 Task: Find a flat in Mindelo, Cape Verde, for 4 guests from July 10 to July 25, with Wifi, Gym, 2 bedrooms, 3 beds, 2 bathrooms, and self check-in, within a price range of 12000 to 25000.
Action: Mouse moved to (493, 105)
Screenshot: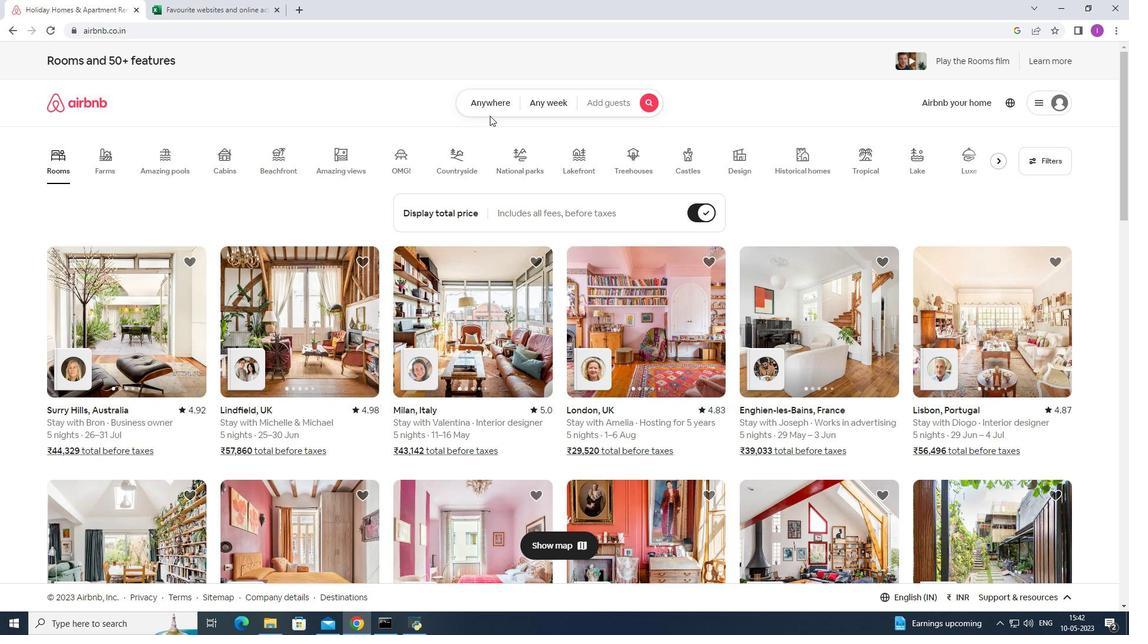 
Action: Mouse pressed left at (493, 105)
Screenshot: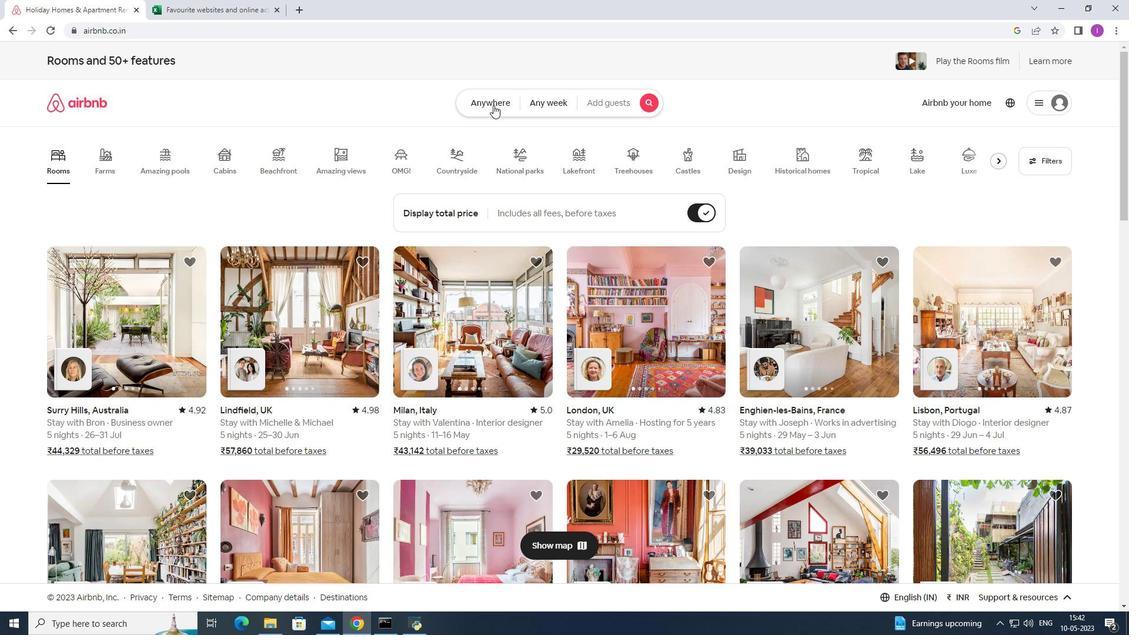 
Action: Mouse moved to (391, 150)
Screenshot: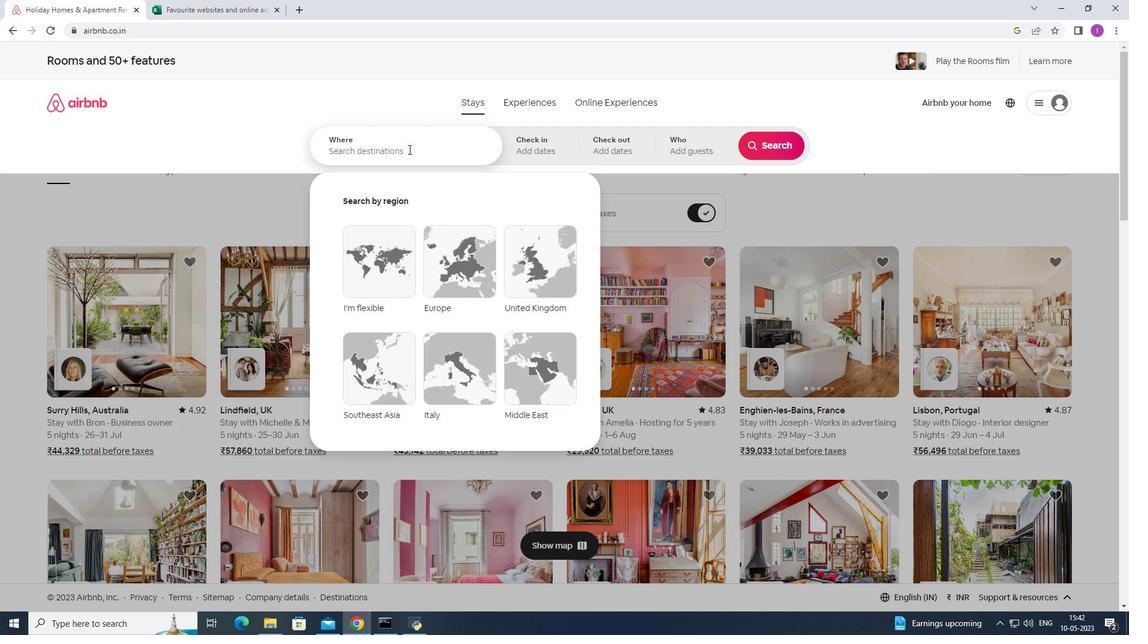 
Action: Mouse pressed left at (391, 150)
Screenshot: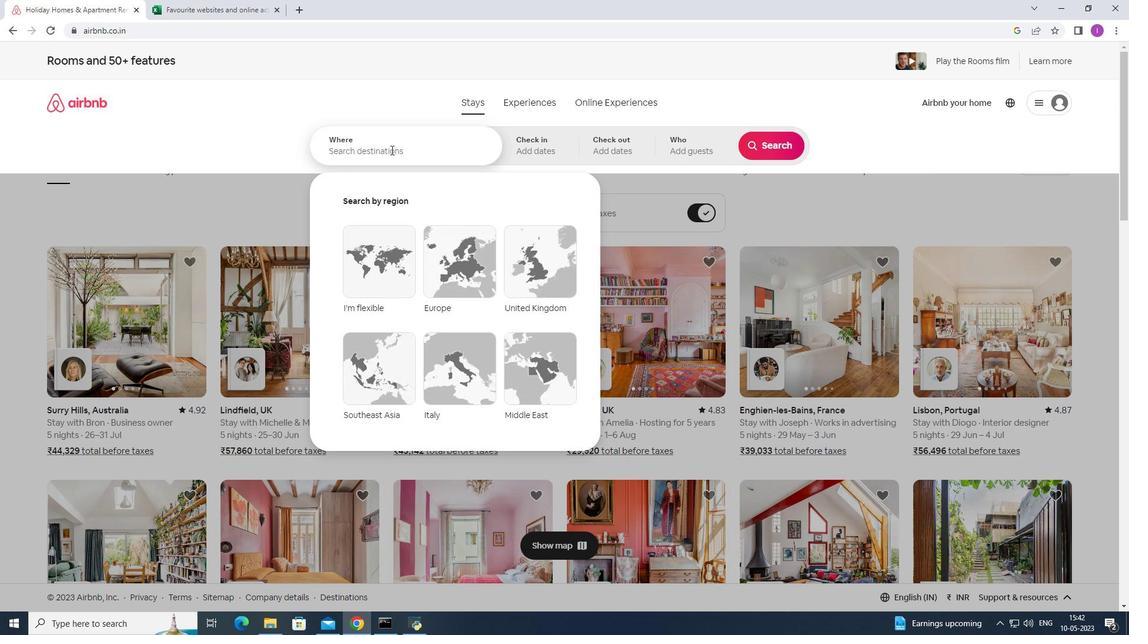 
Action: Mouse moved to (367, 138)
Screenshot: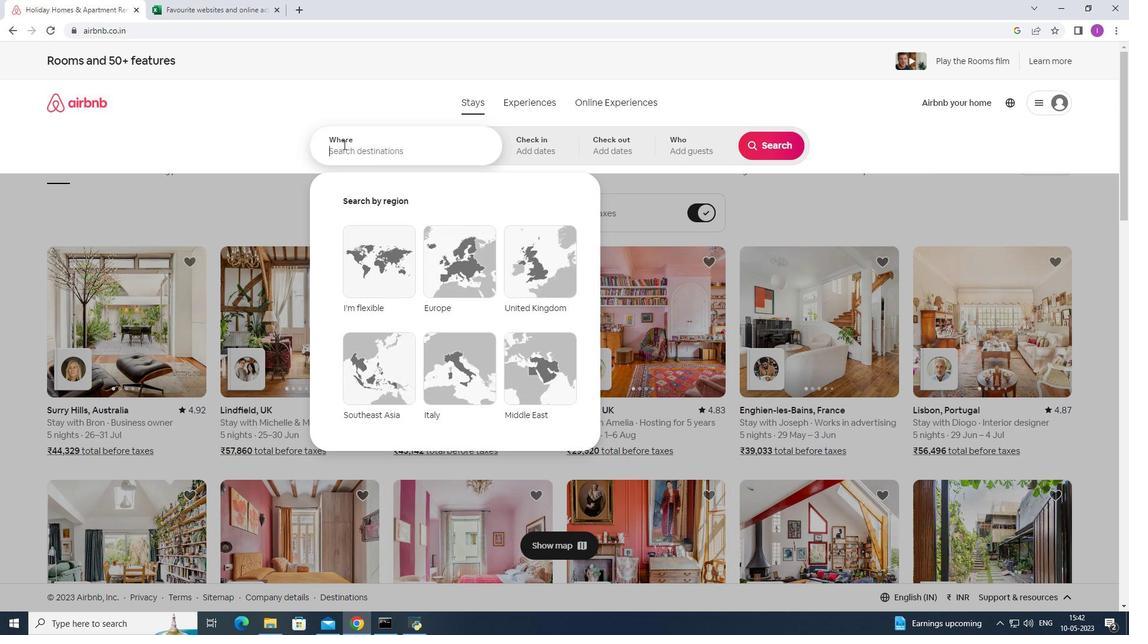 
Action: Mouse pressed left at (367, 138)
Screenshot: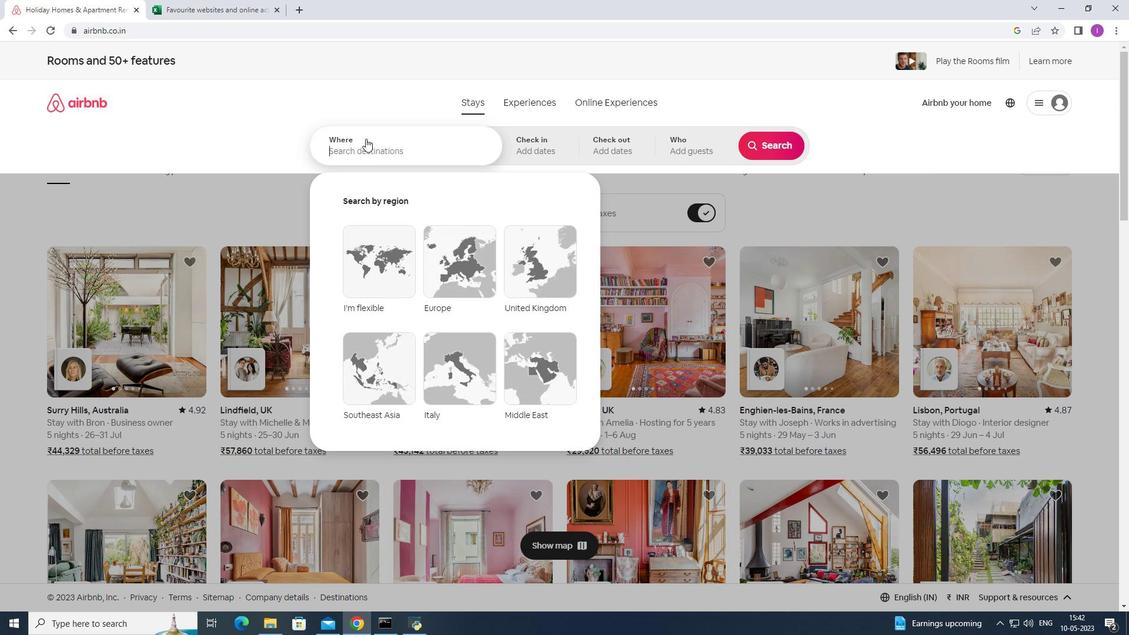 
Action: Key pressed <Key.shift>
Screenshot: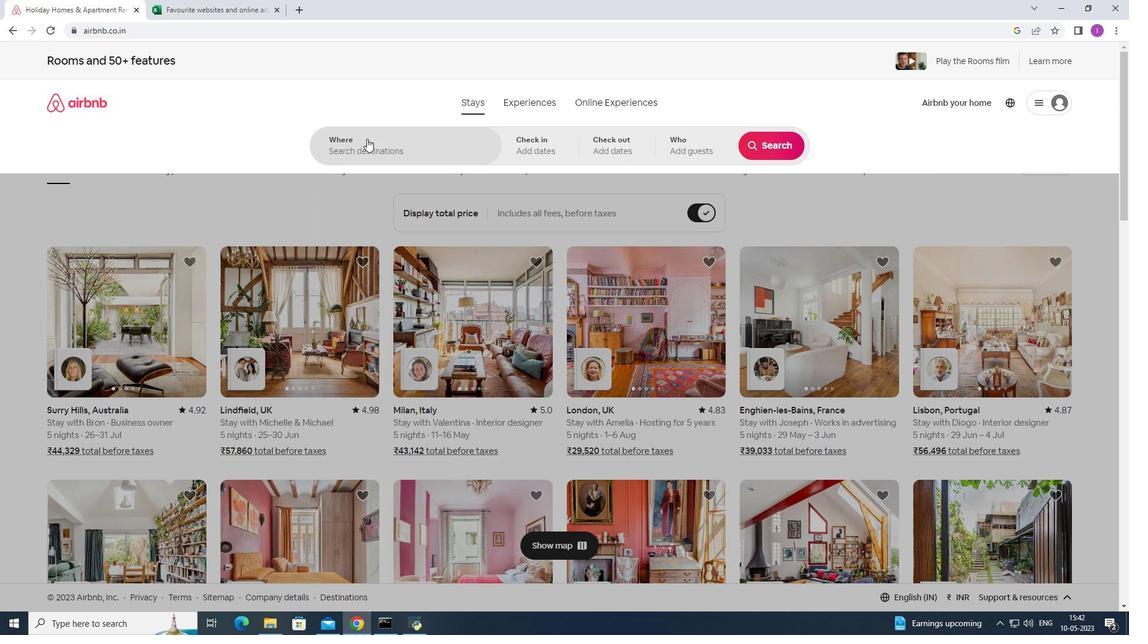 
Action: Mouse moved to (348, 161)
Screenshot: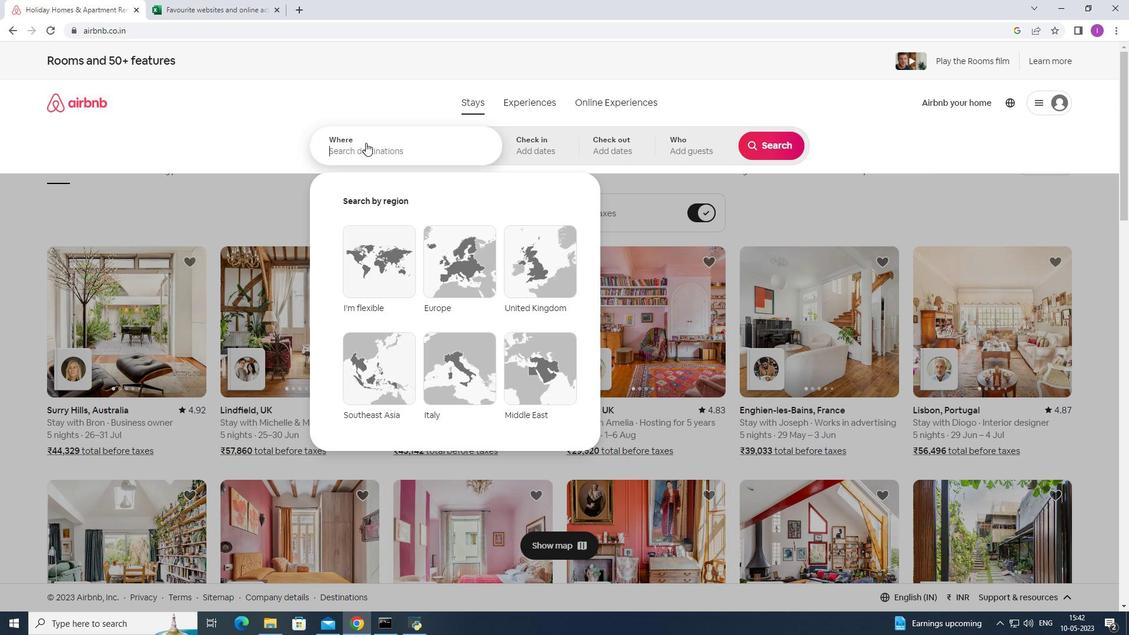 
Action: Key pressed <Key.shift>
Screenshot: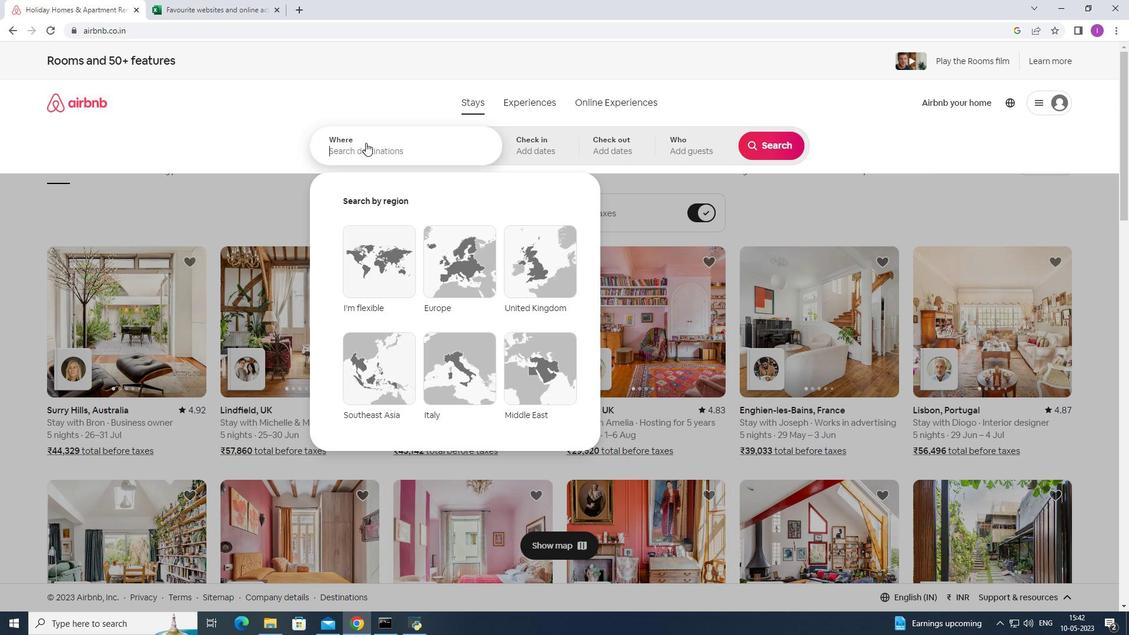 
Action: Mouse moved to (347, 163)
Screenshot: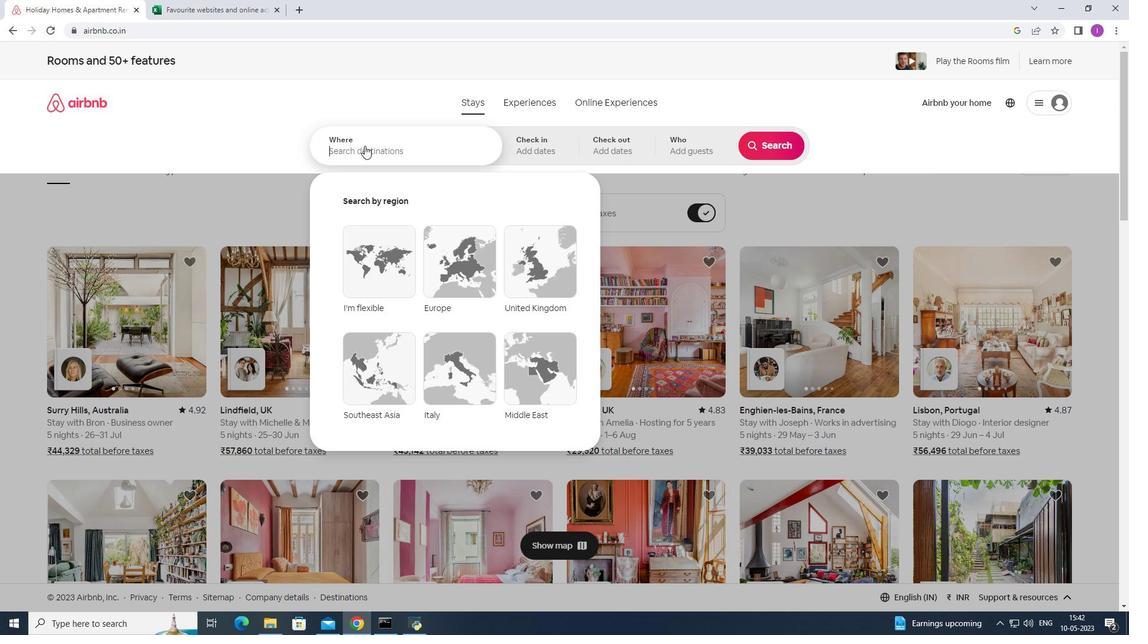 
Action: Key pressed <Key.shift>
Screenshot: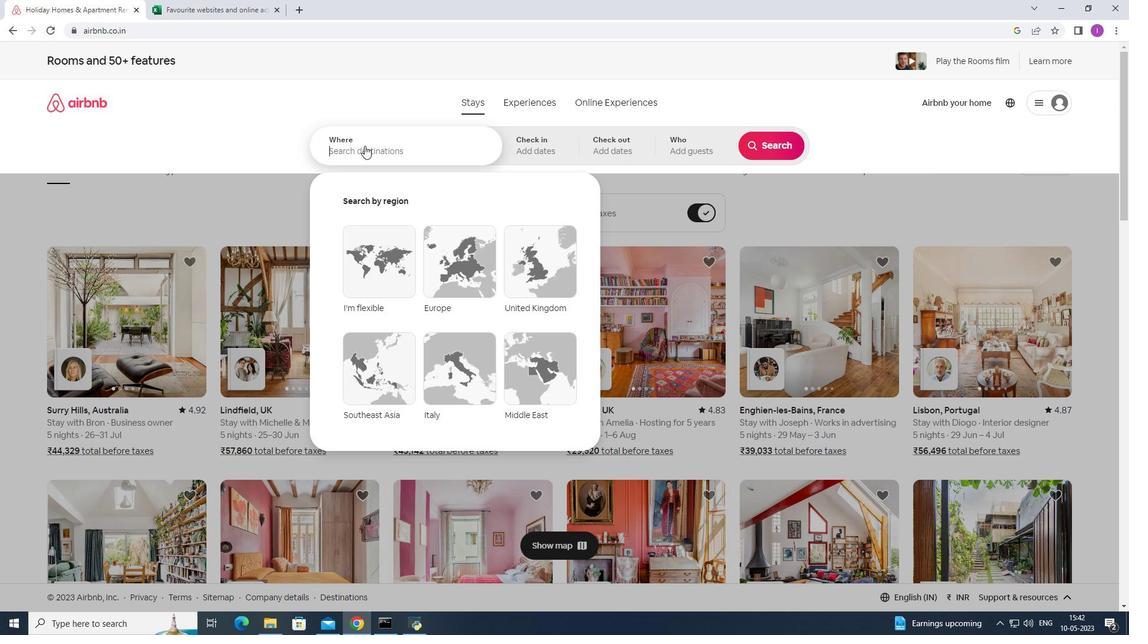 
Action: Mouse moved to (346, 164)
Screenshot: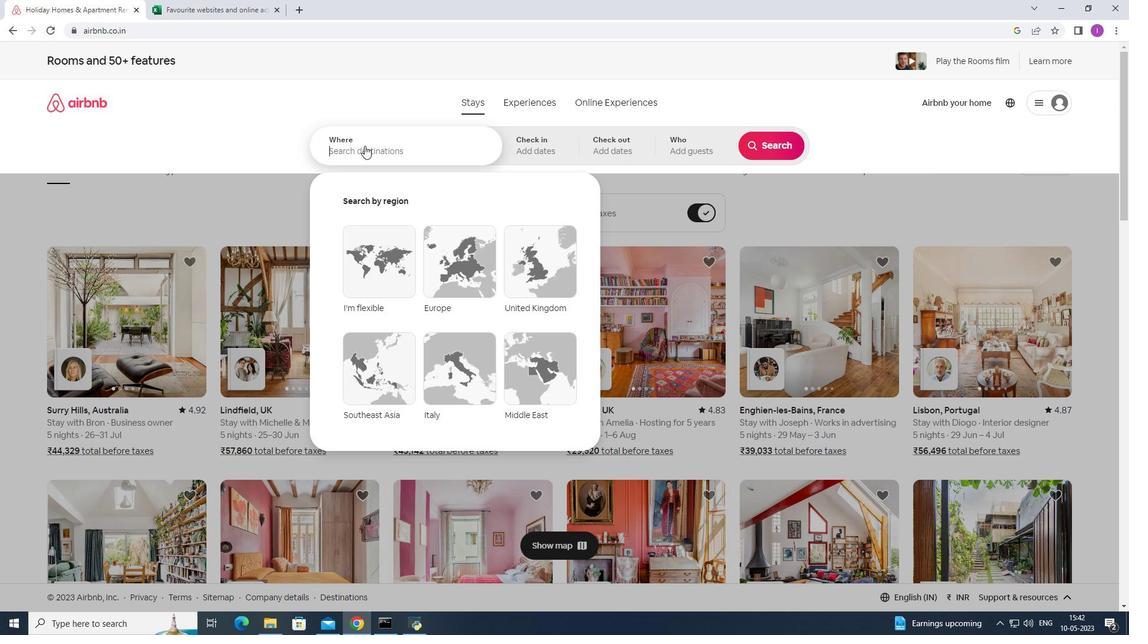 
Action: Key pressed <Key.shift><Key.shift><Key.shift><Key.shift><Key.shift><Key.shift><Key.shift><Key.shift><Key.shift><Key.shift><Key.shift><Key.shift><Key.shift><Key.shift><Key.shift><Key.shift><Key.shift><Key.shift><Key.shift><Key.shift><Key.shift>Mindelo,<Key.shift><Key.shift><Key.shift><Key.shift><Key.shift><Key.shift><Key.shift><Key.shift><Key.shift><Key.shift>Cao
Screenshot: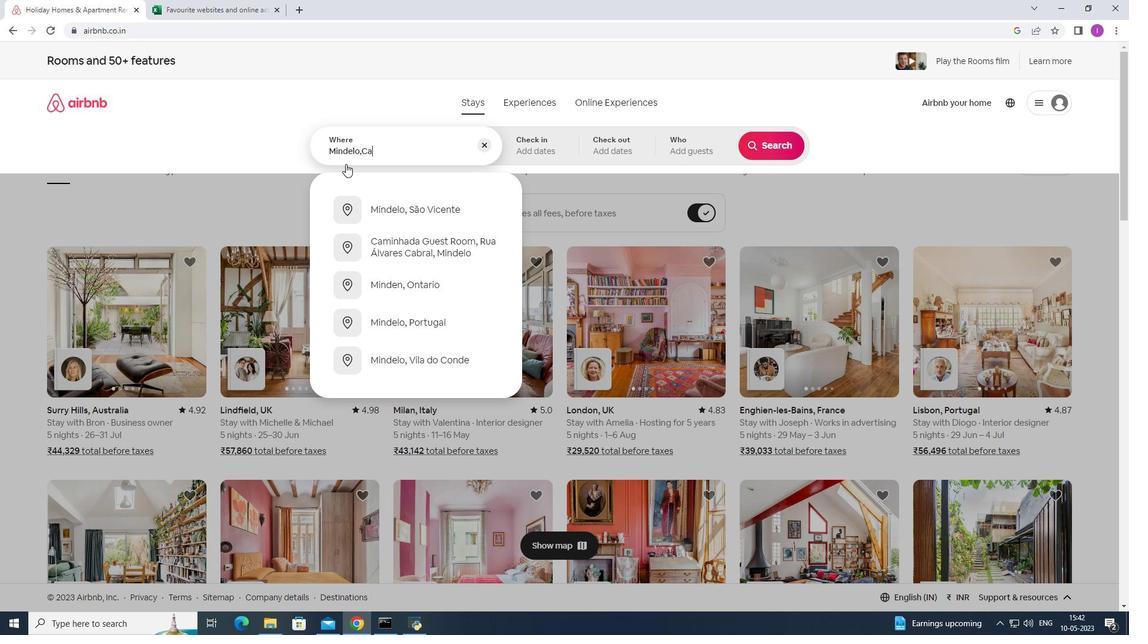 
Action: Mouse moved to (351, 167)
Screenshot: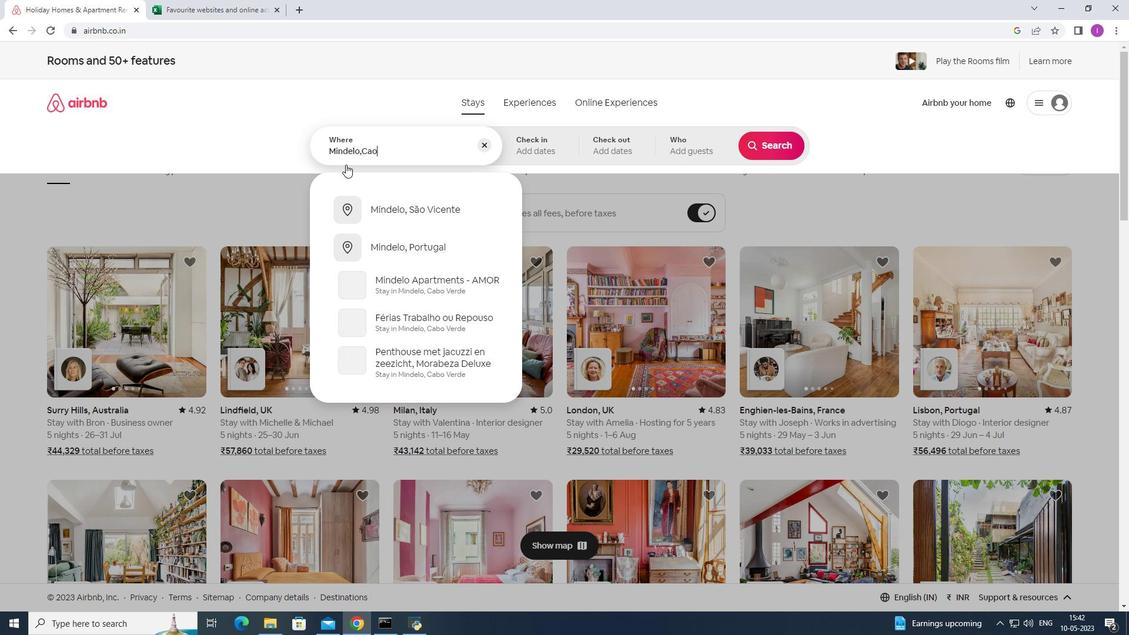 
Action: Key pressed pe<Key.backspace><Key.backspace><Key.backspace>pe<Key.space><Key.shift>Vere
Screenshot: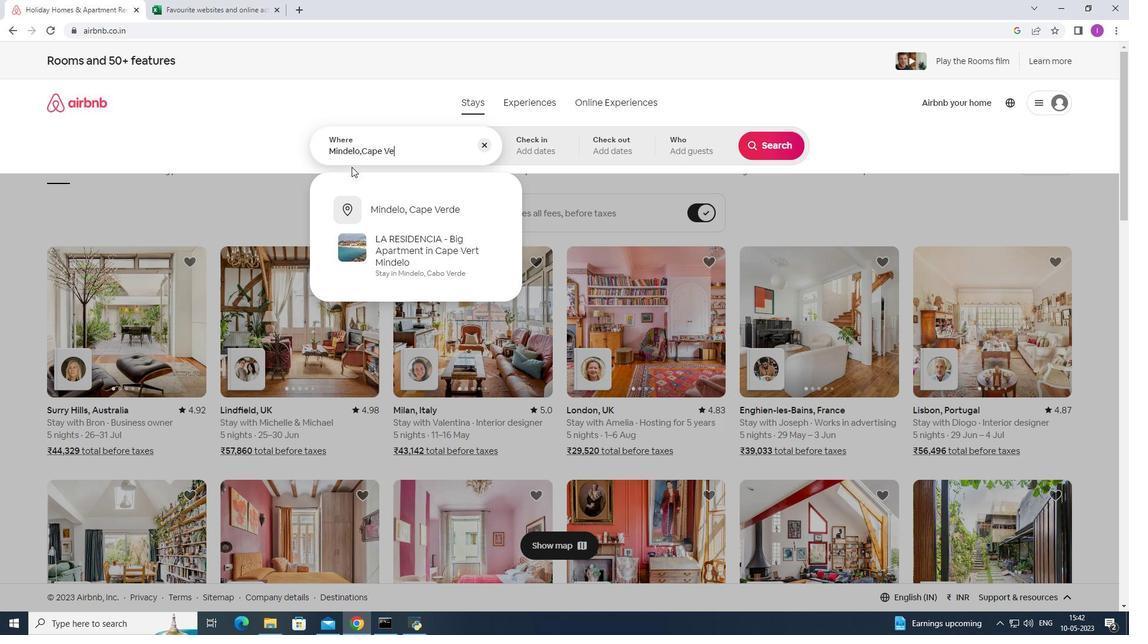 
Action: Mouse moved to (500, 209)
Screenshot: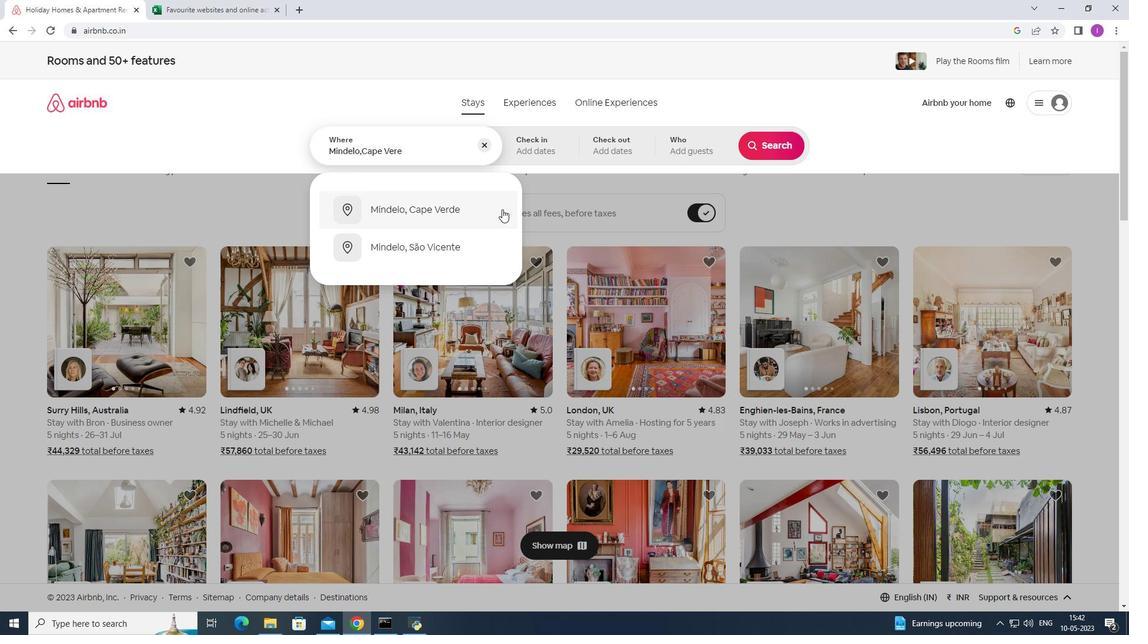 
Action: Mouse pressed left at (500, 209)
Screenshot: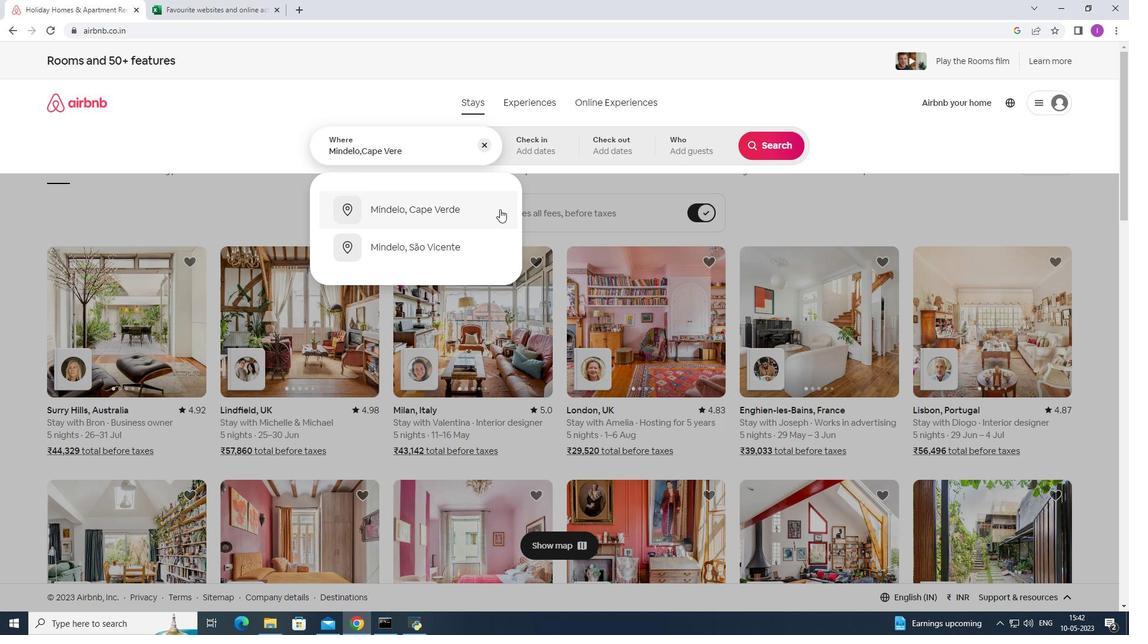 
Action: Mouse moved to (779, 237)
Screenshot: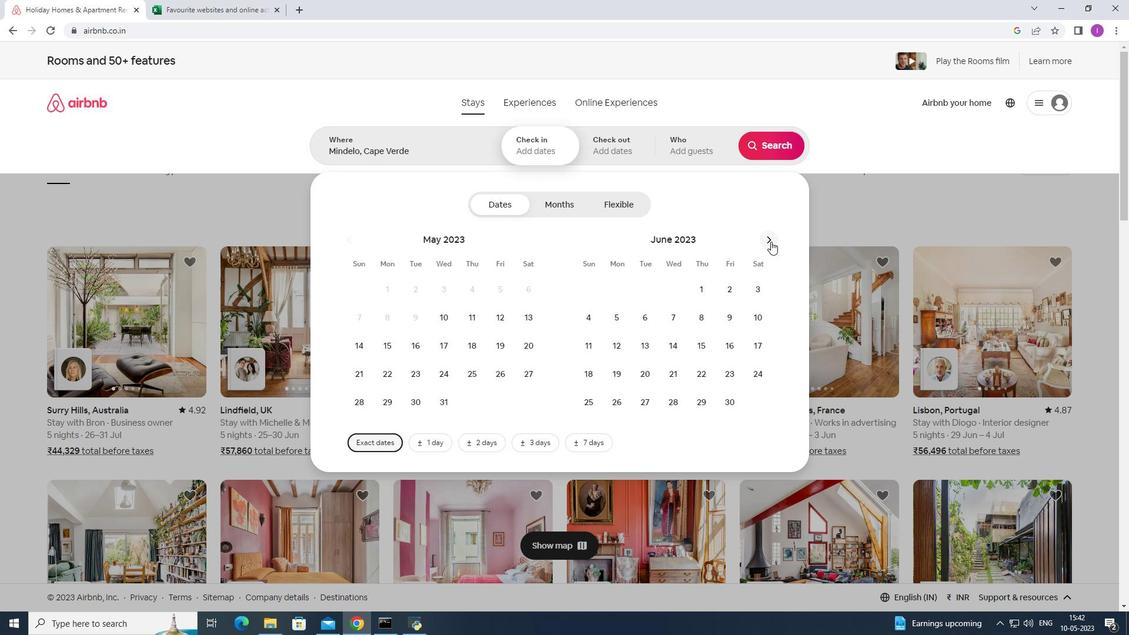
Action: Mouse pressed left at (779, 237)
Screenshot: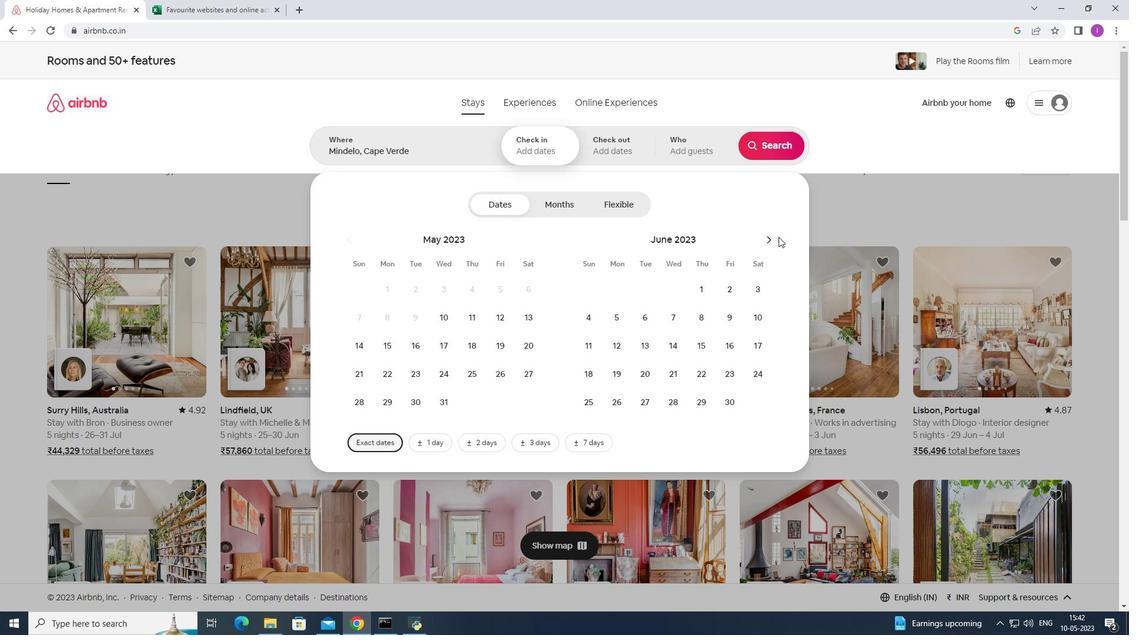 
Action: Mouse pressed left at (779, 237)
Screenshot: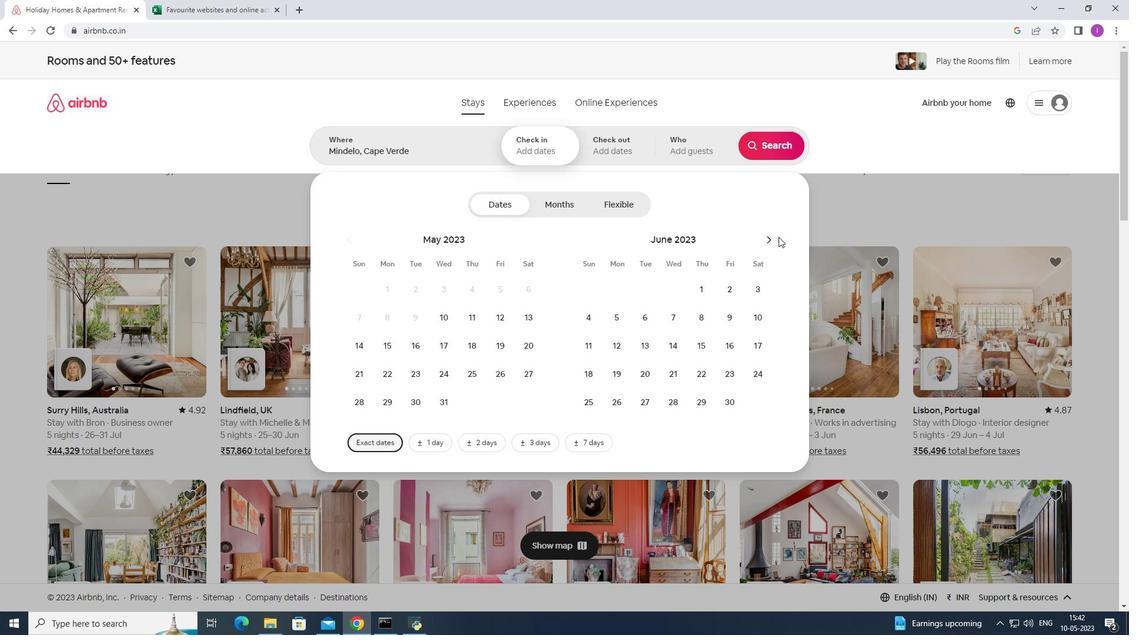 
Action: Mouse moved to (773, 241)
Screenshot: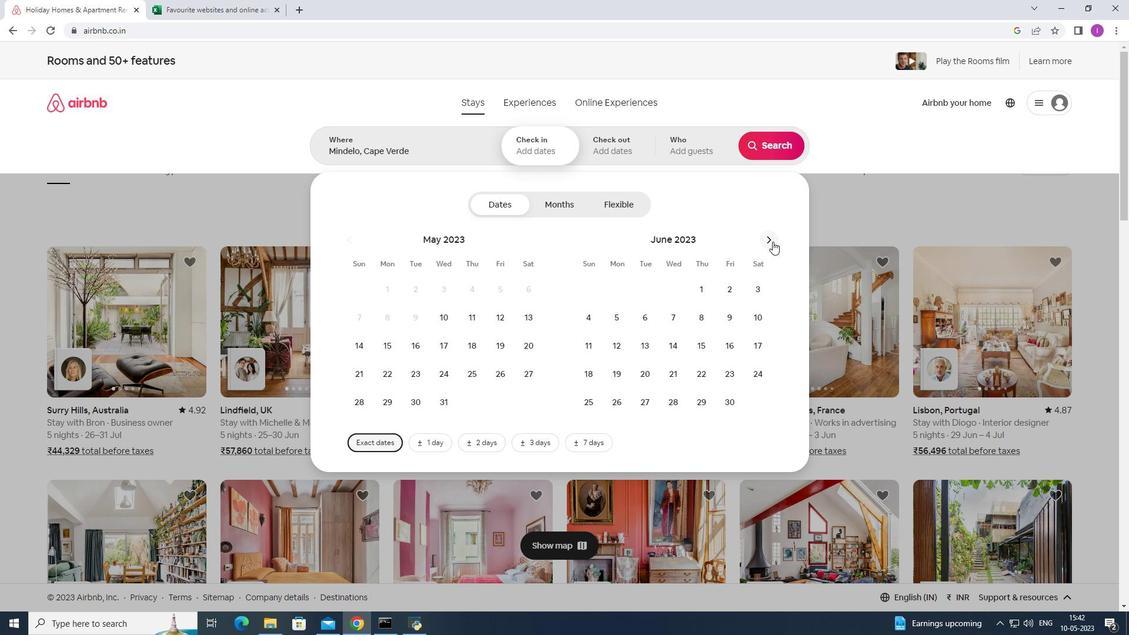 
Action: Mouse pressed left at (773, 241)
Screenshot: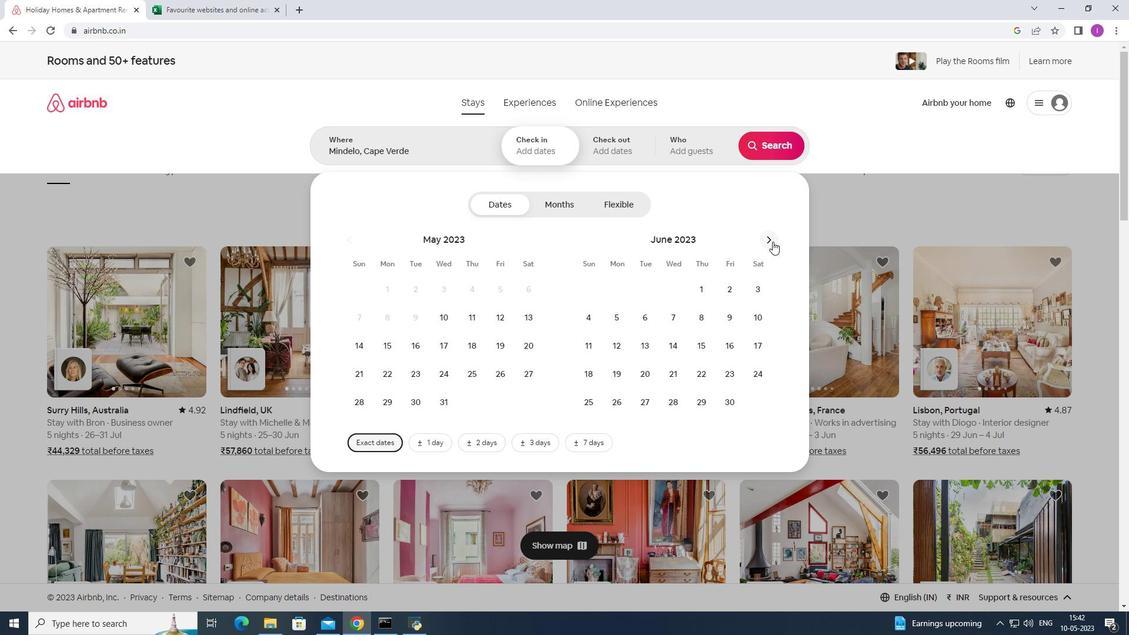 
Action: Mouse moved to (621, 348)
Screenshot: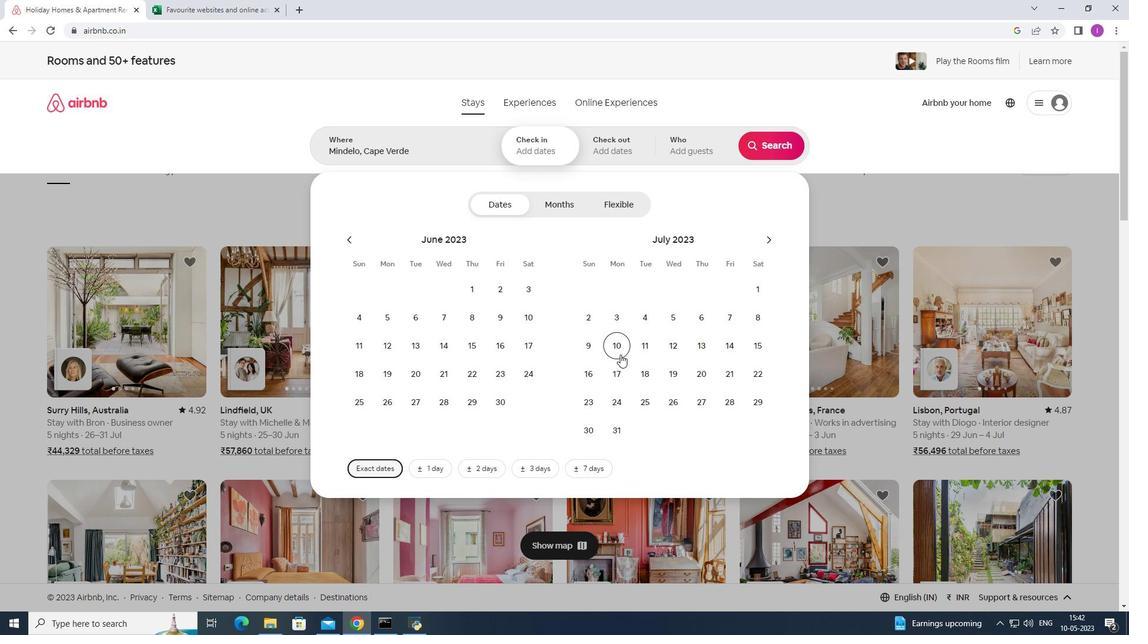 
Action: Mouse pressed left at (621, 348)
Screenshot: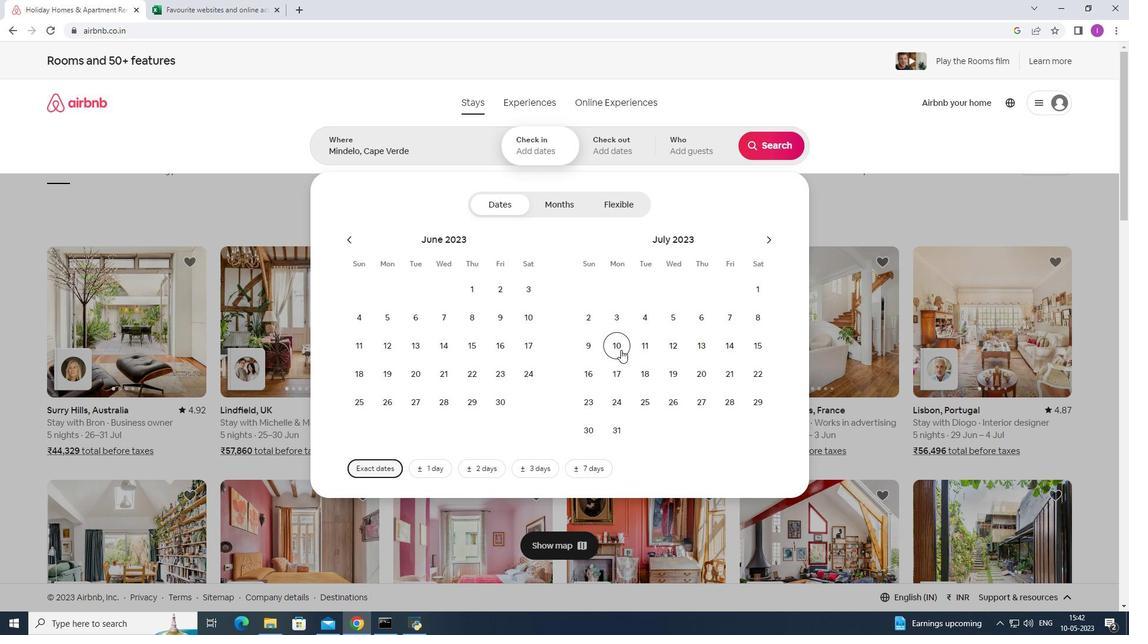 
Action: Mouse moved to (641, 406)
Screenshot: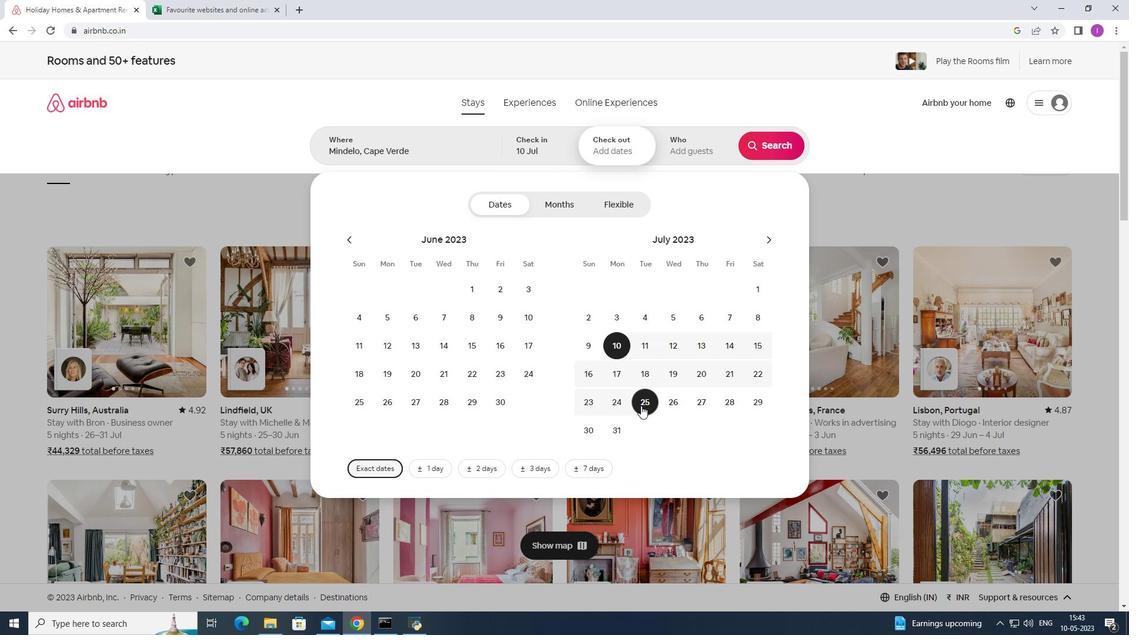 
Action: Mouse pressed left at (641, 406)
Screenshot: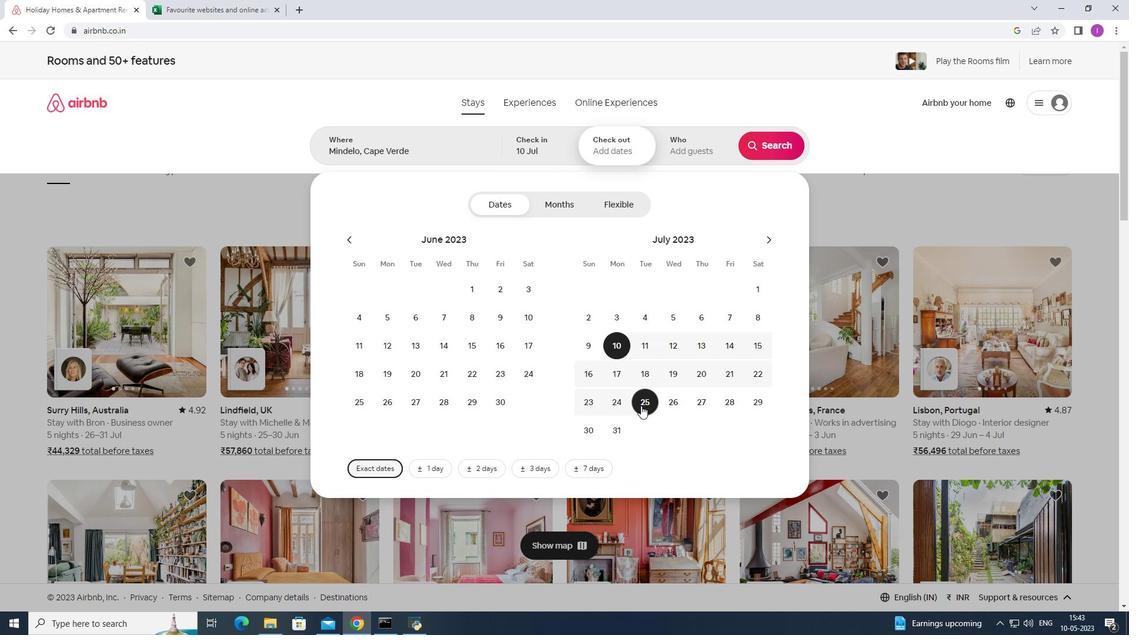 
Action: Mouse moved to (709, 155)
Screenshot: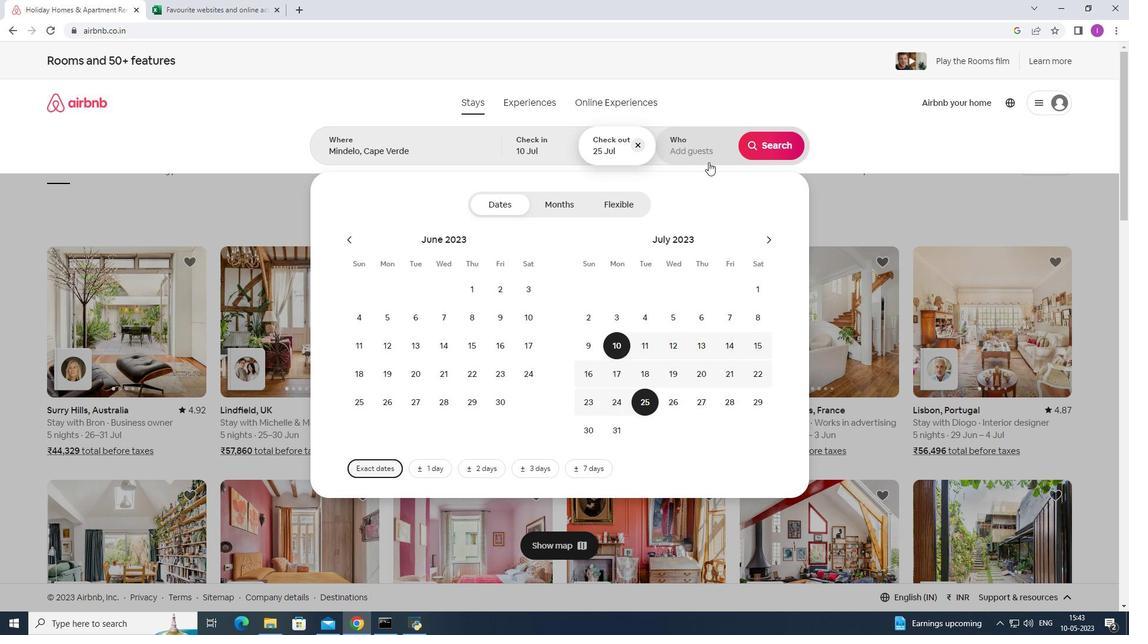 
Action: Mouse pressed left at (709, 155)
Screenshot: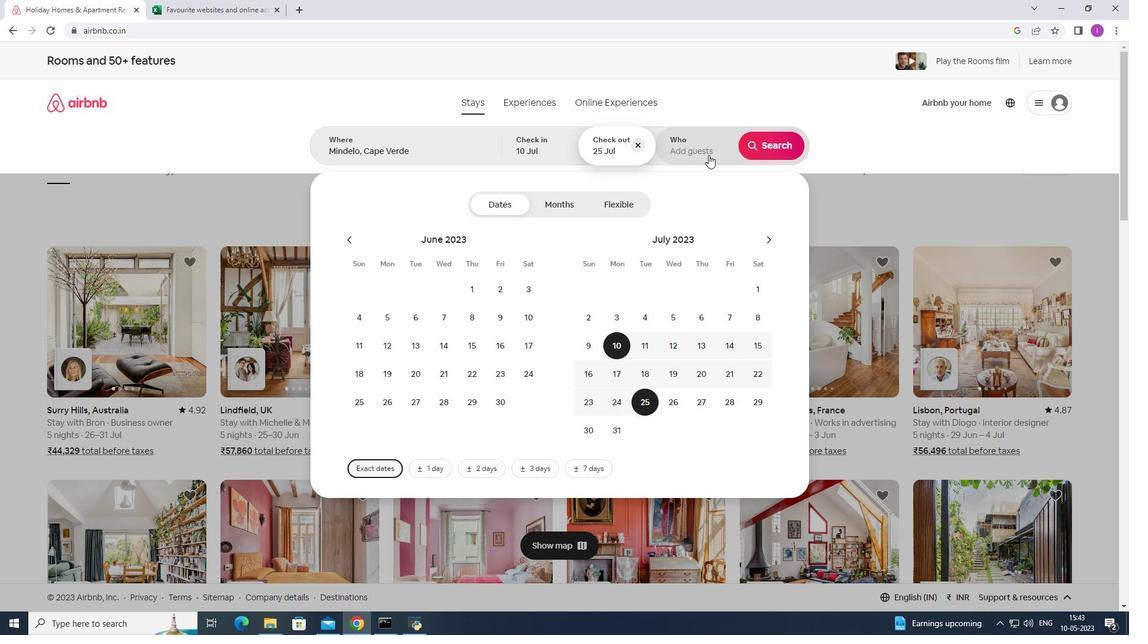 
Action: Mouse moved to (778, 209)
Screenshot: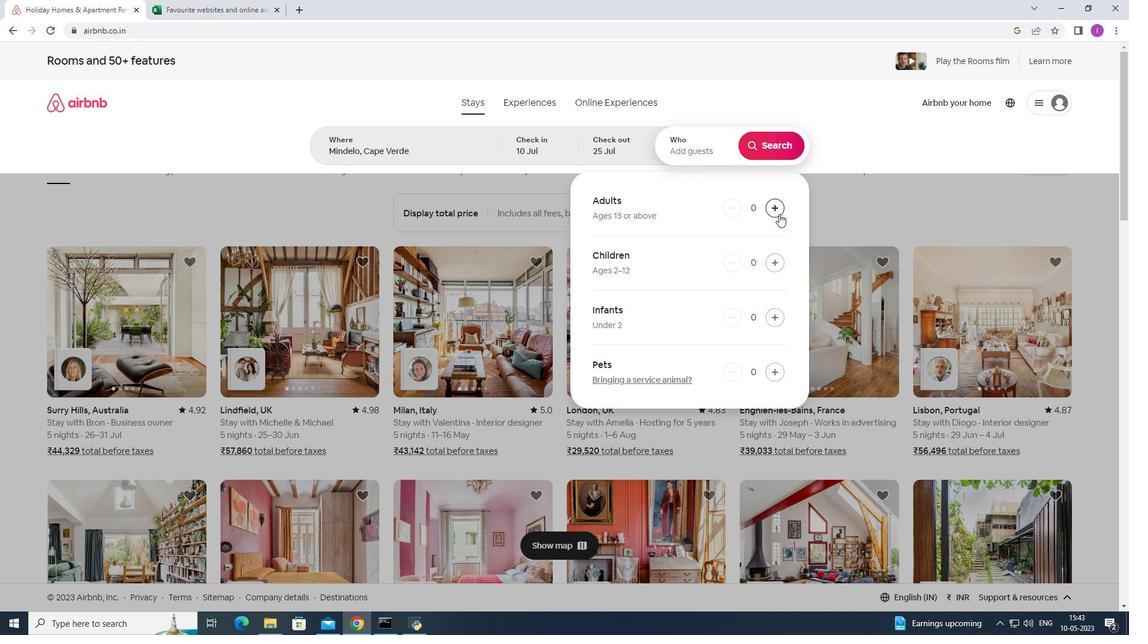 
Action: Mouse pressed left at (778, 209)
Screenshot: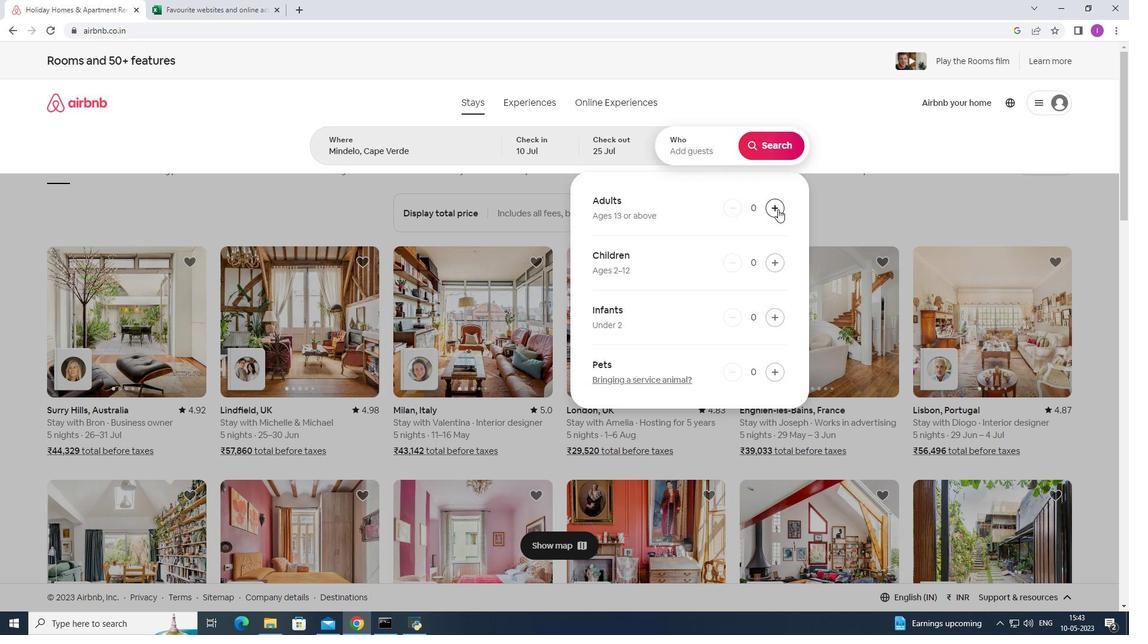 
Action: Mouse pressed left at (778, 209)
Screenshot: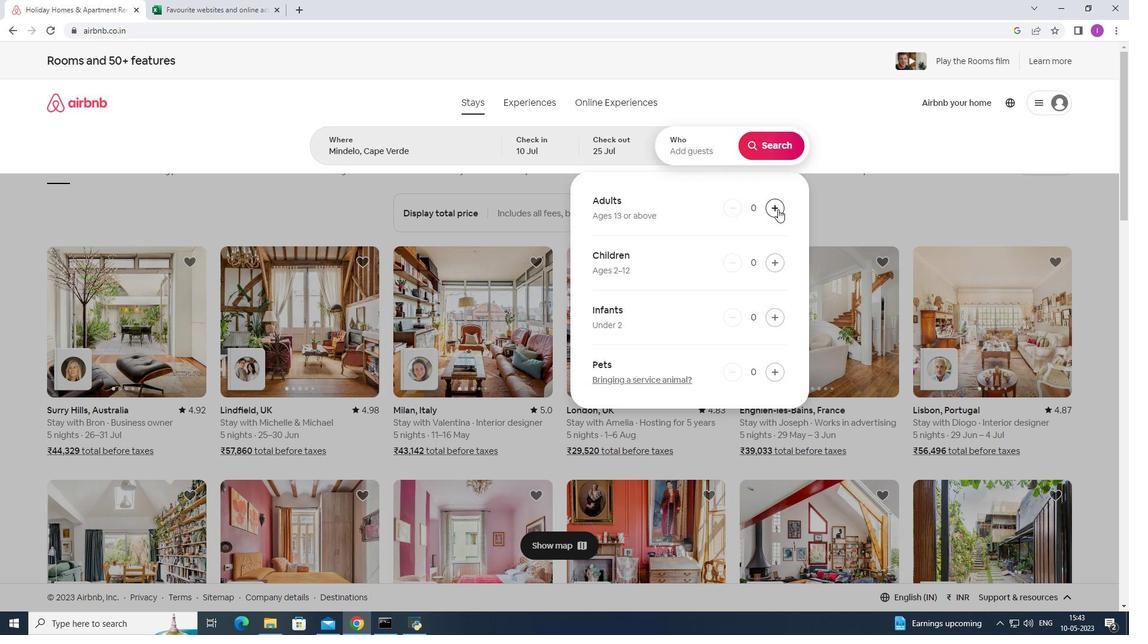 
Action: Mouse pressed left at (778, 209)
Screenshot: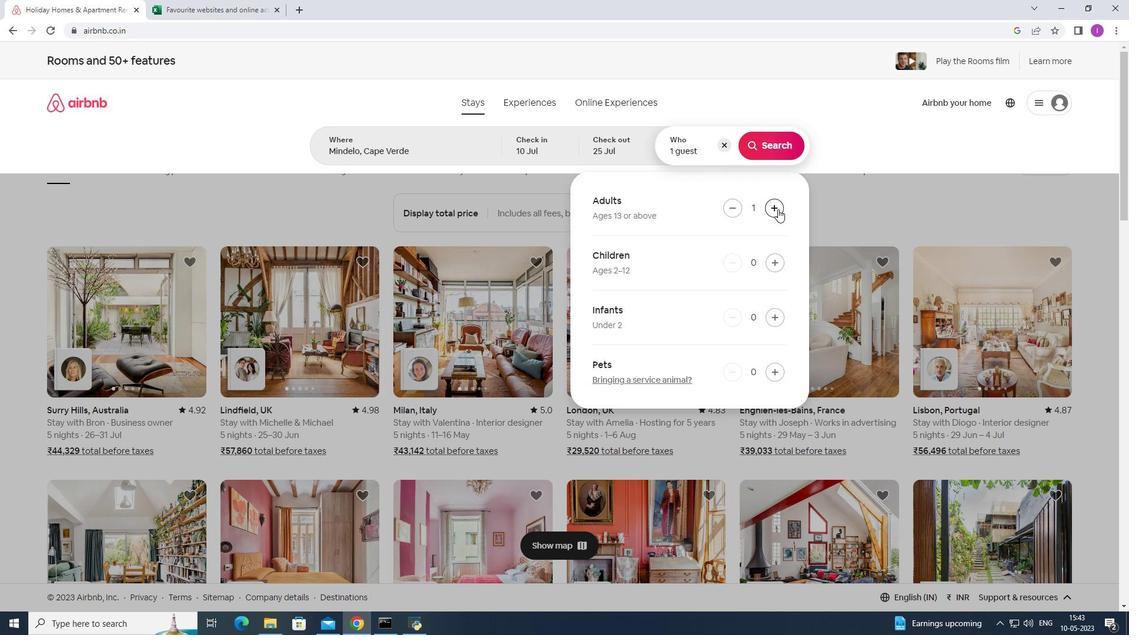 
Action: Mouse moved to (772, 260)
Screenshot: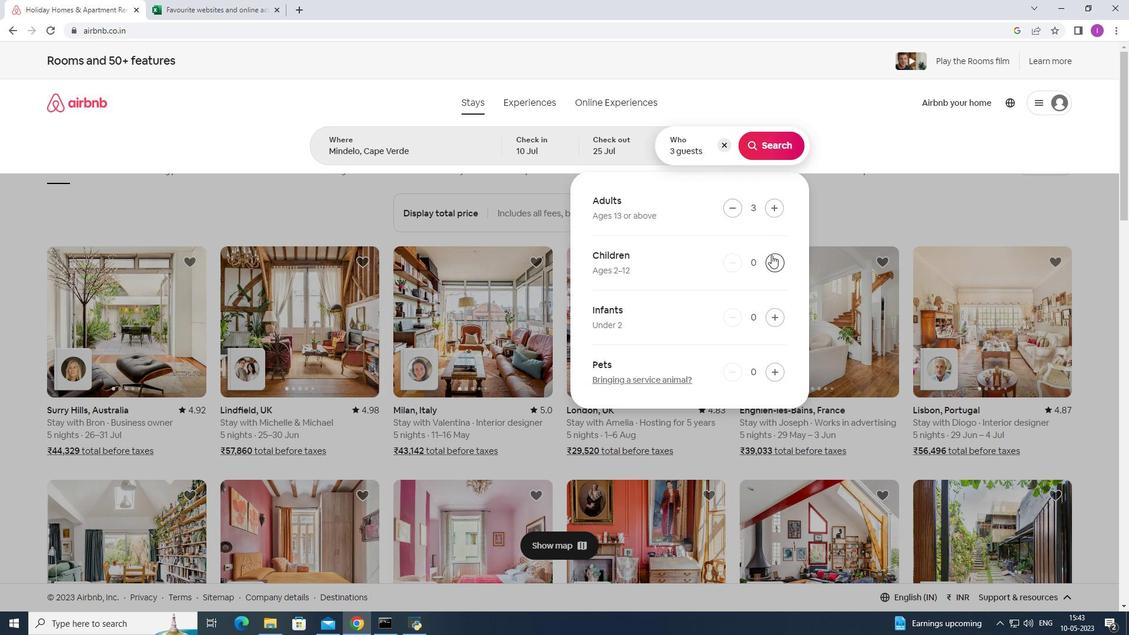 
Action: Mouse pressed left at (772, 260)
Screenshot: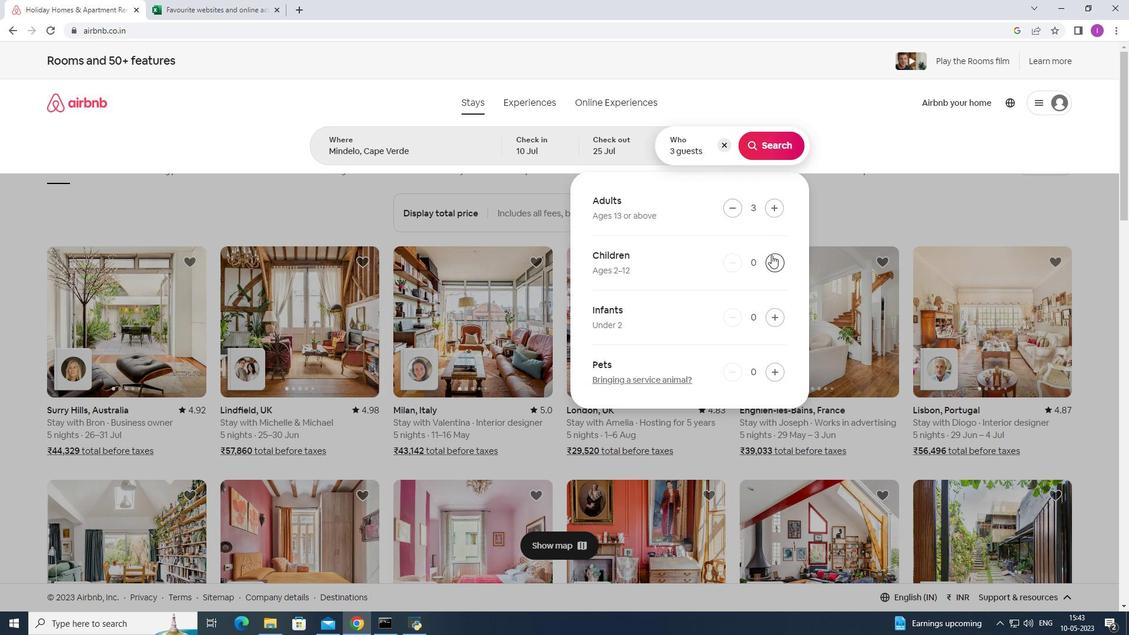 
Action: Mouse moved to (750, 151)
Screenshot: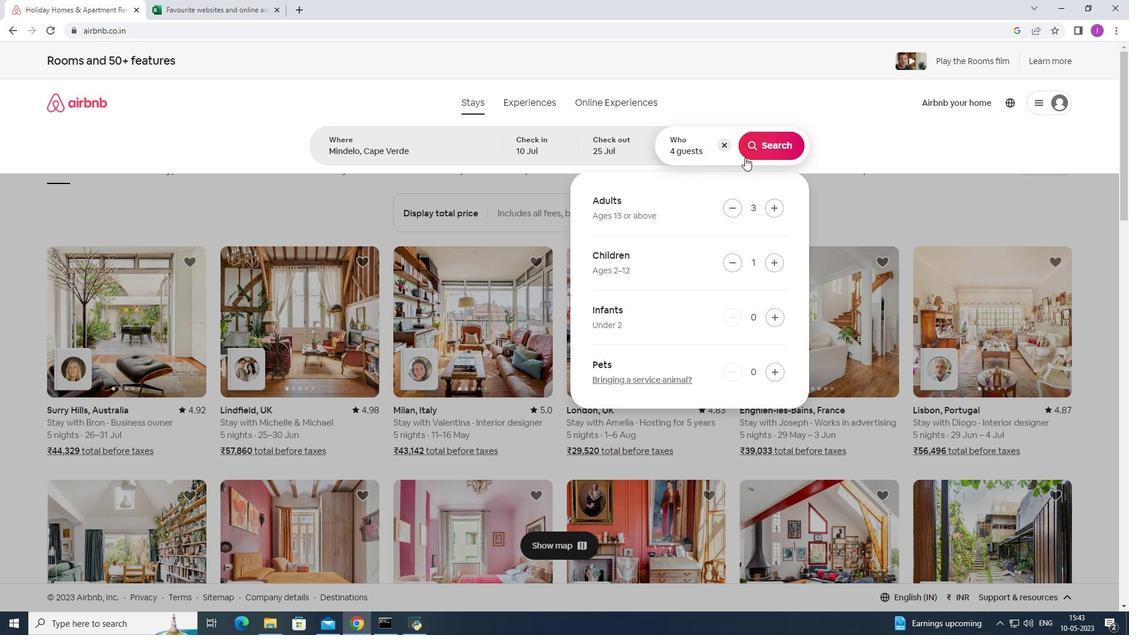 
Action: Mouse pressed left at (750, 151)
Screenshot: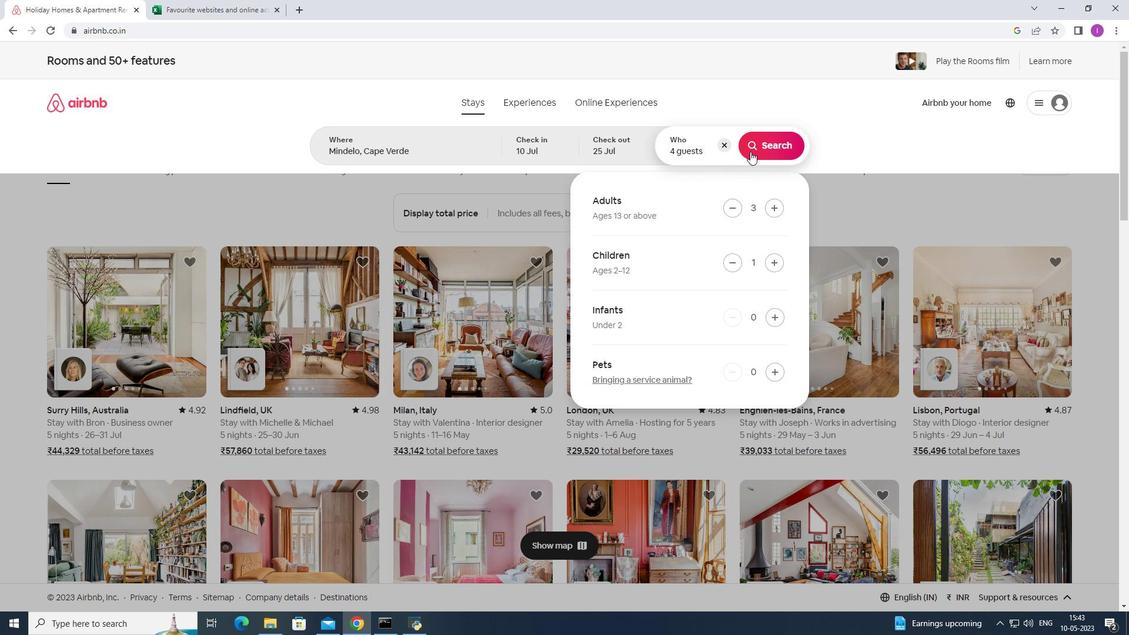 
Action: Mouse moved to (1091, 108)
Screenshot: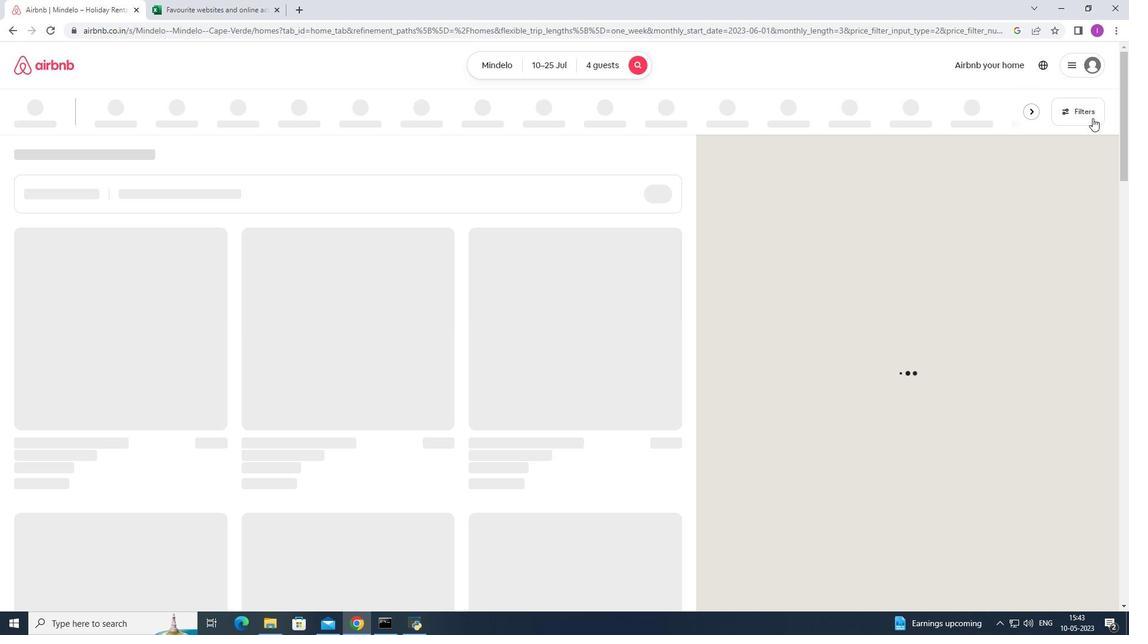 
Action: Mouse pressed left at (1091, 108)
Screenshot: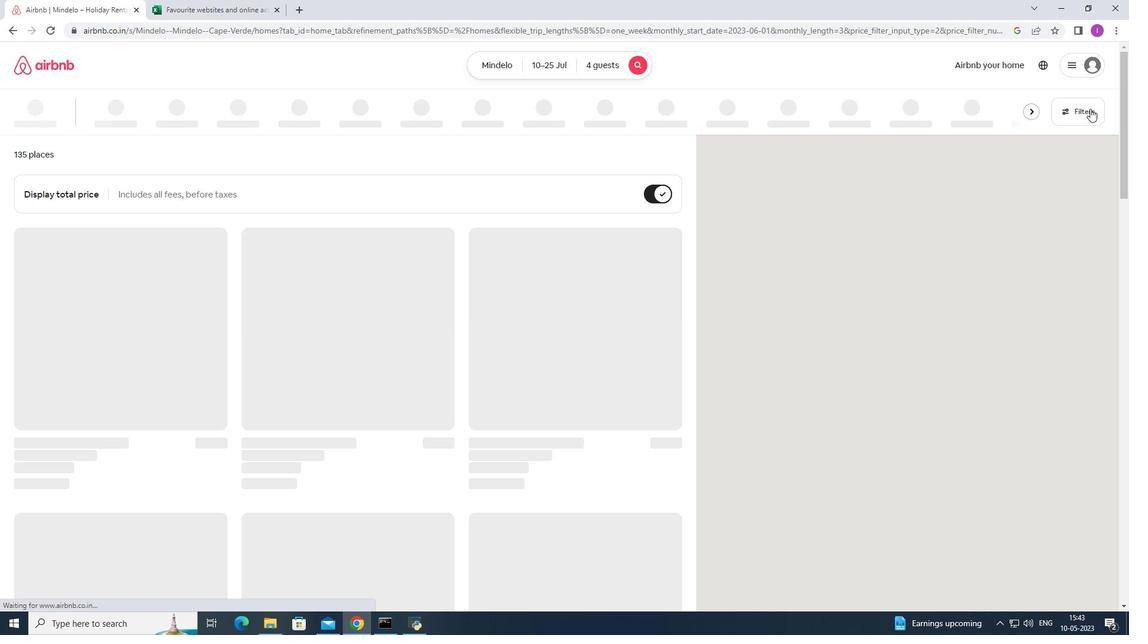 
Action: Mouse moved to (643, 406)
Screenshot: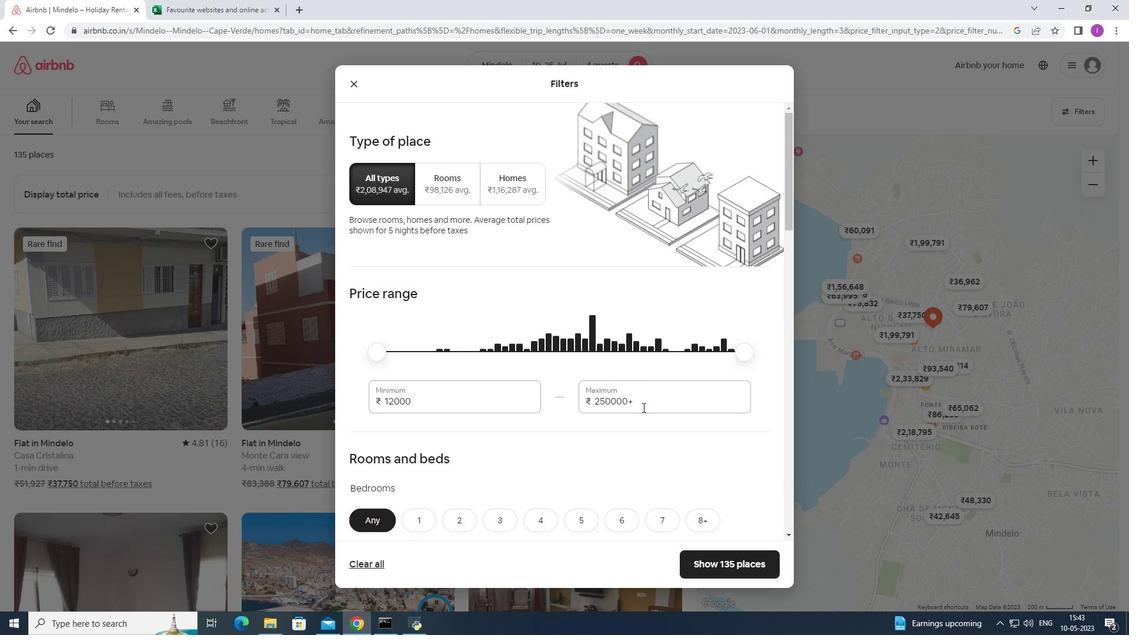 
Action: Mouse pressed left at (643, 406)
Screenshot: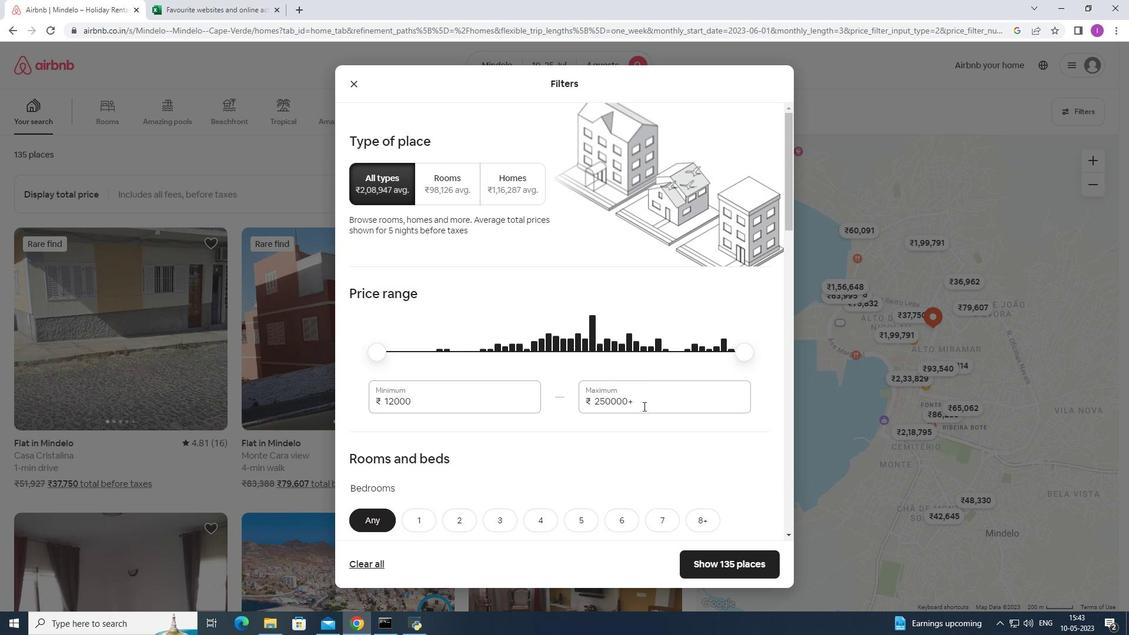 
Action: Mouse moved to (587, 403)
Screenshot: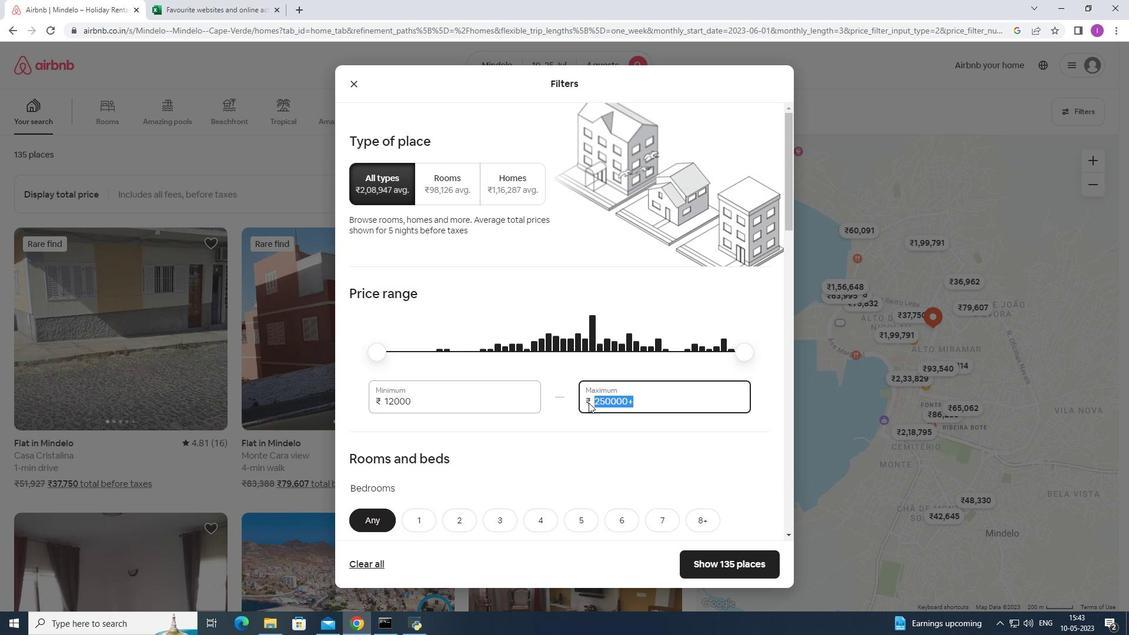 
Action: Key pressed 25
Screenshot: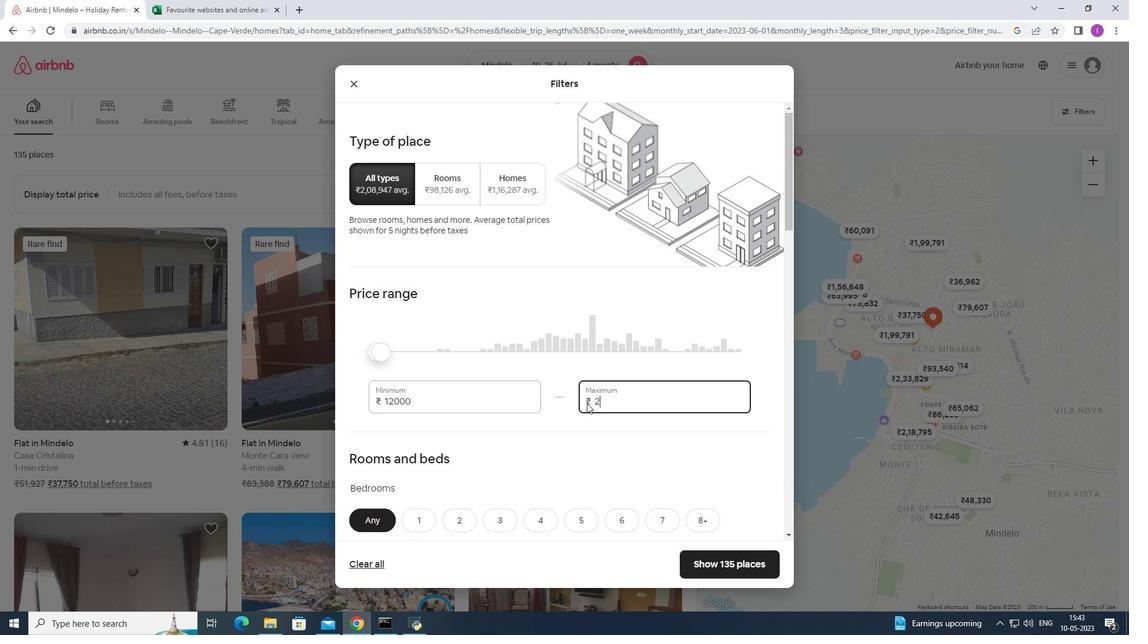 
Action: Mouse moved to (586, 404)
Screenshot: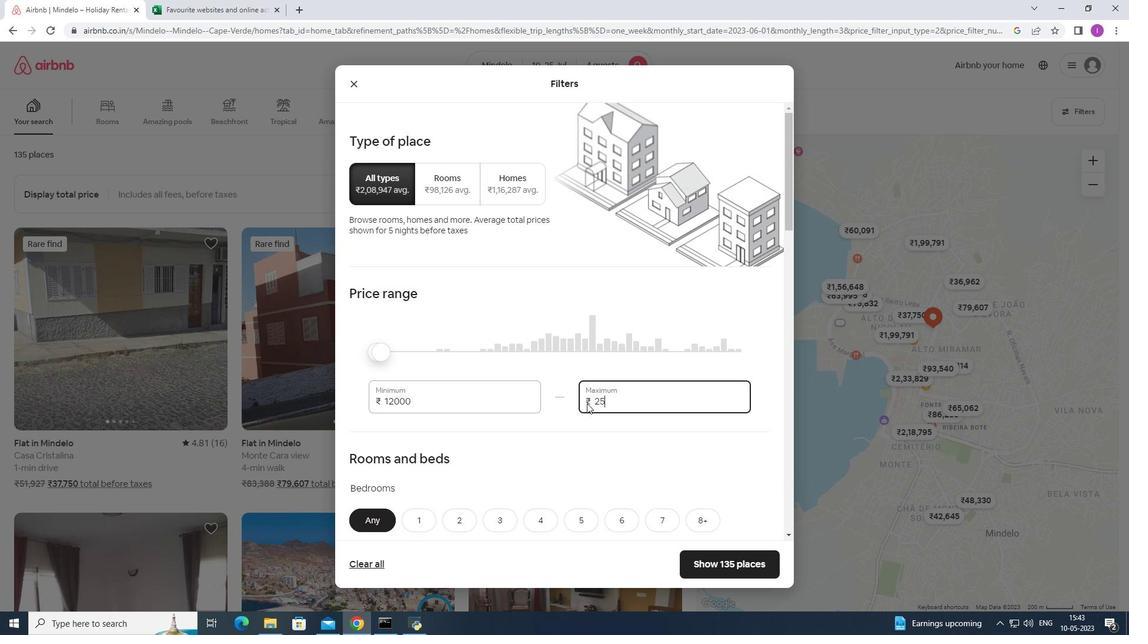 
Action: Key pressed 000
Screenshot: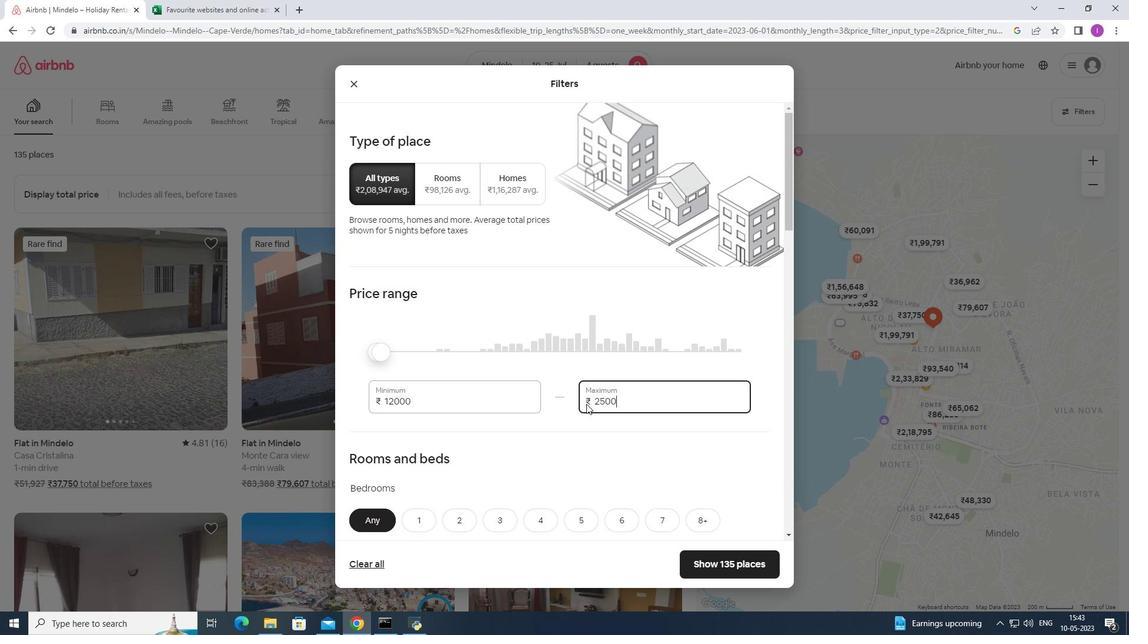 
Action: Mouse moved to (423, 400)
Screenshot: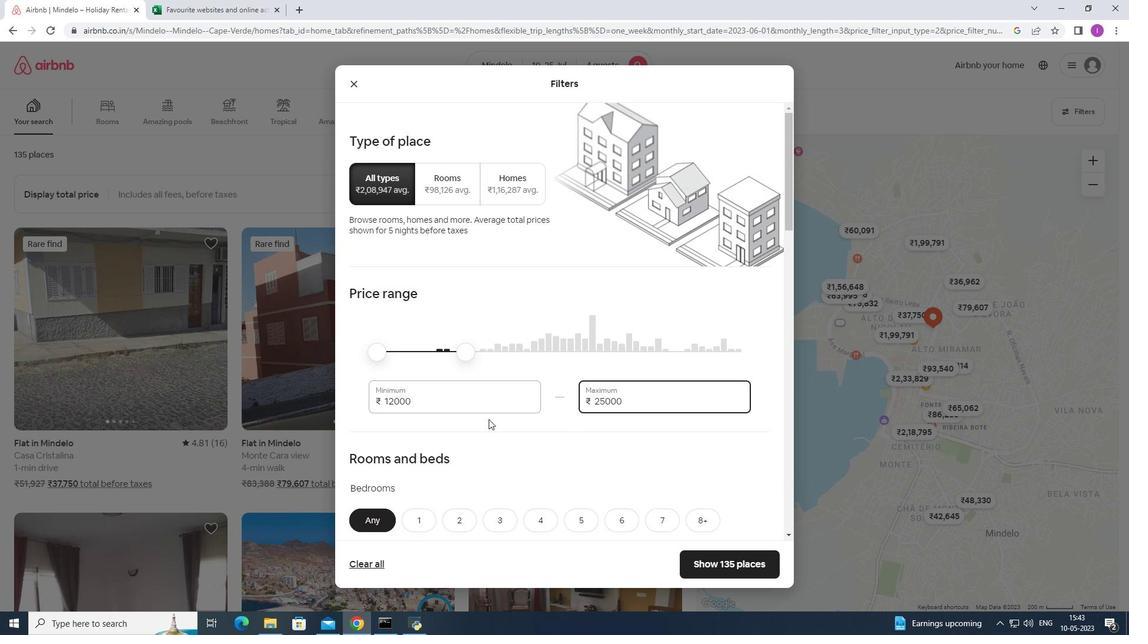 
Action: Mouse pressed left at (423, 400)
Screenshot: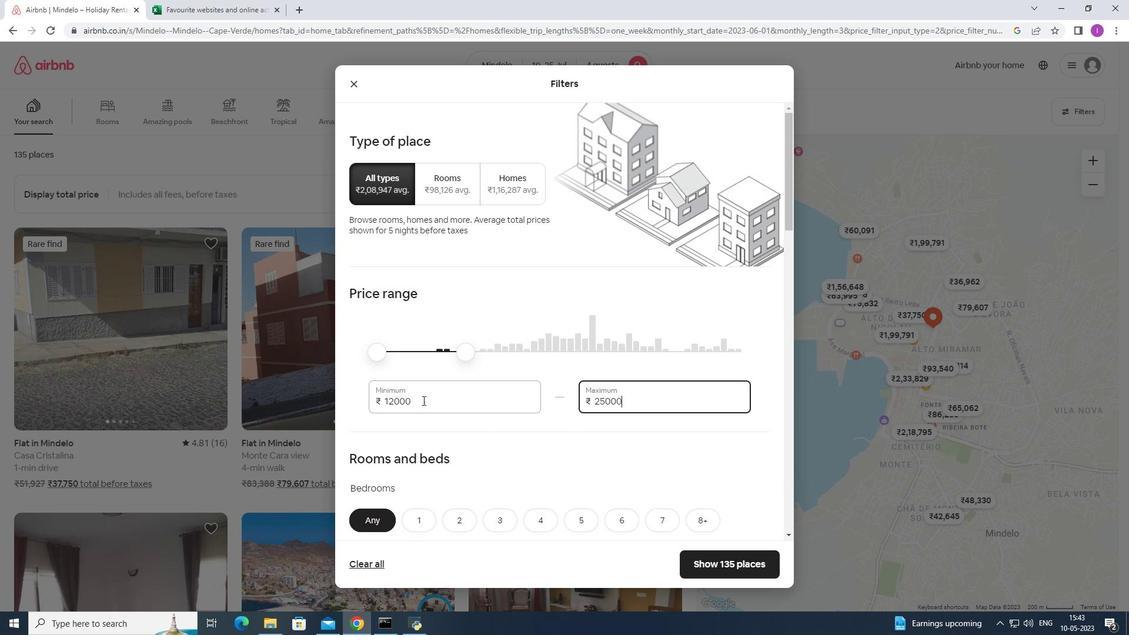 
Action: Mouse moved to (399, 406)
Screenshot: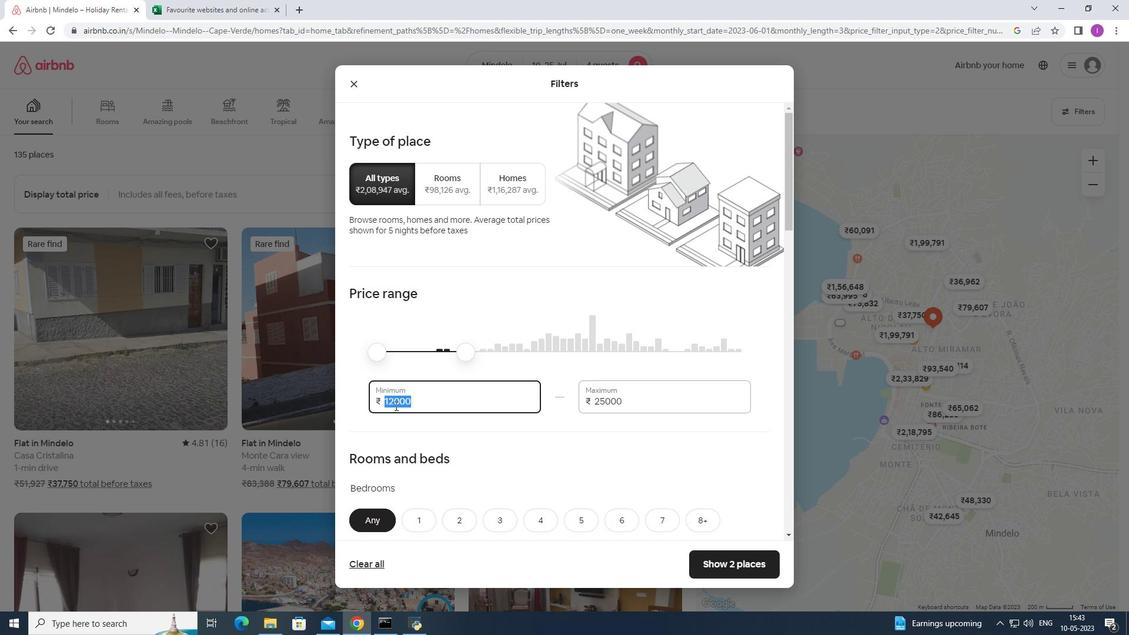 
Action: Key pressed 1
Screenshot: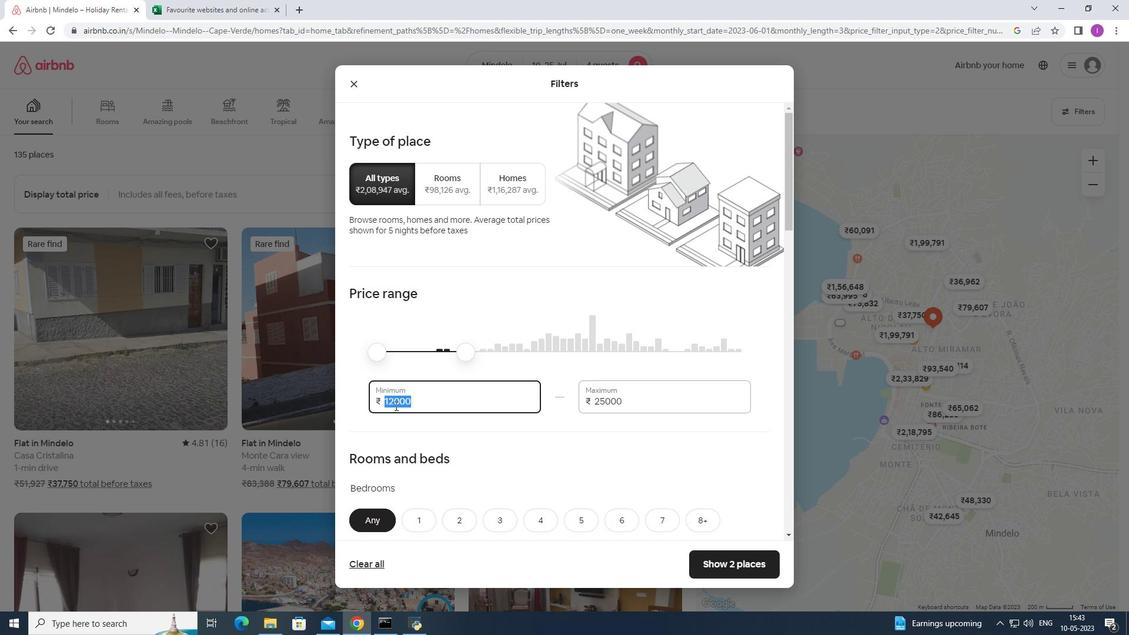 
Action: Mouse moved to (400, 406)
Screenshot: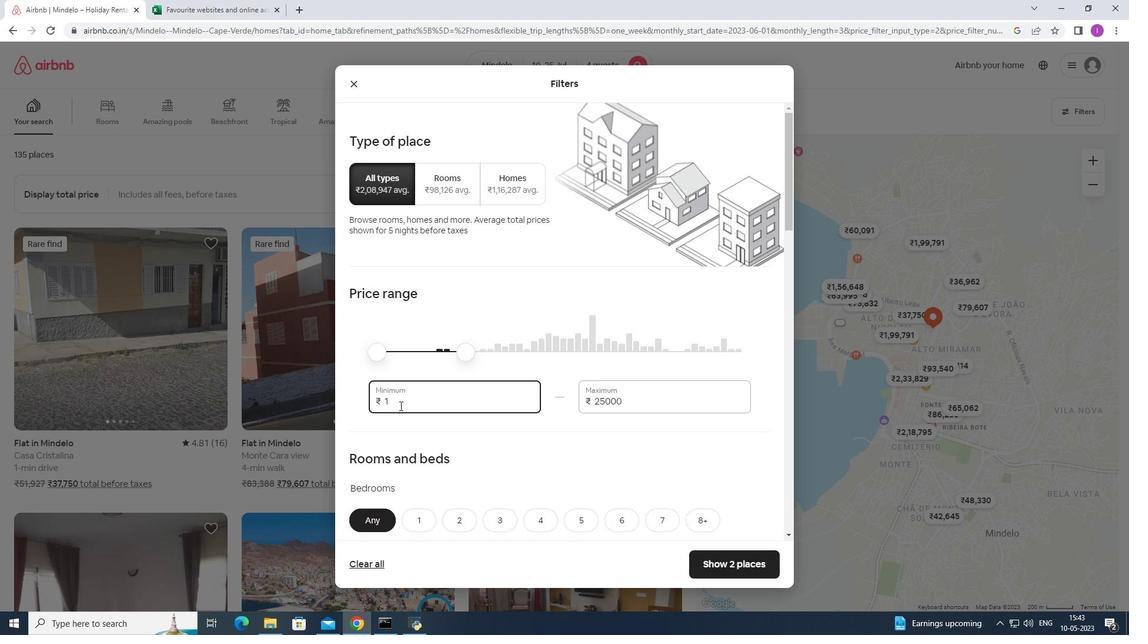 
Action: Key pressed 5
Screenshot: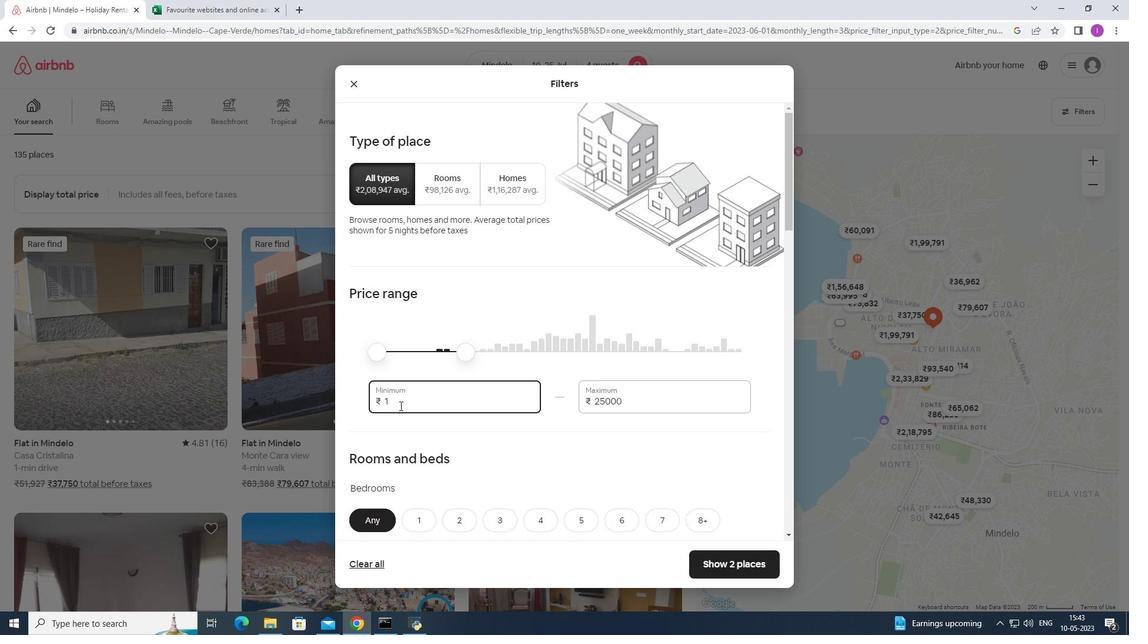 
Action: Mouse moved to (407, 408)
Screenshot: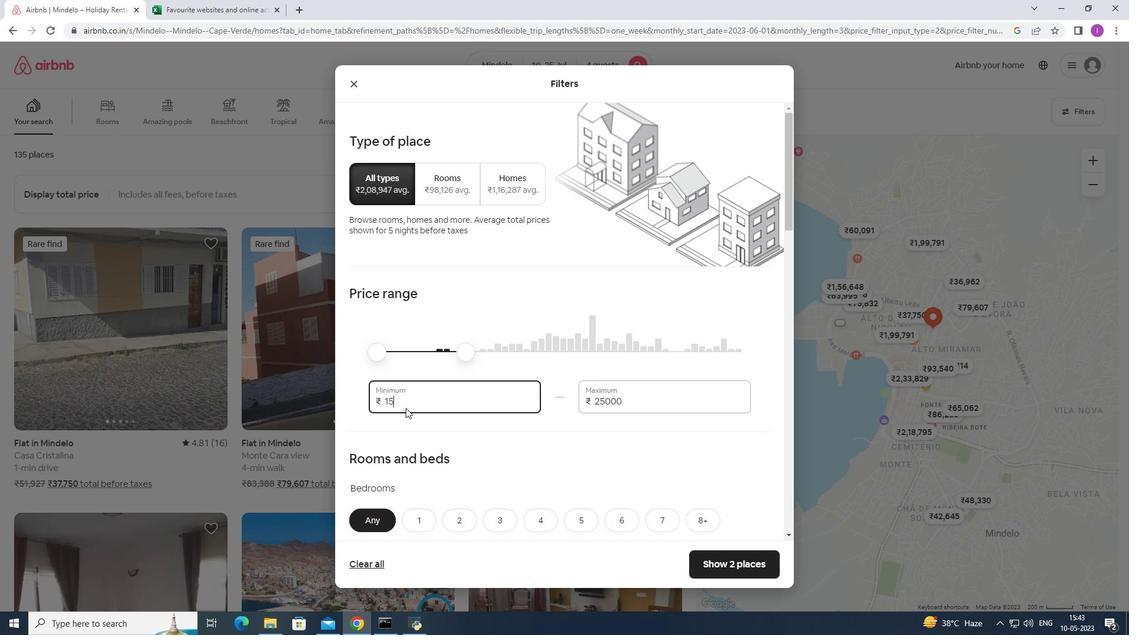 
Action: Key pressed 0
Screenshot: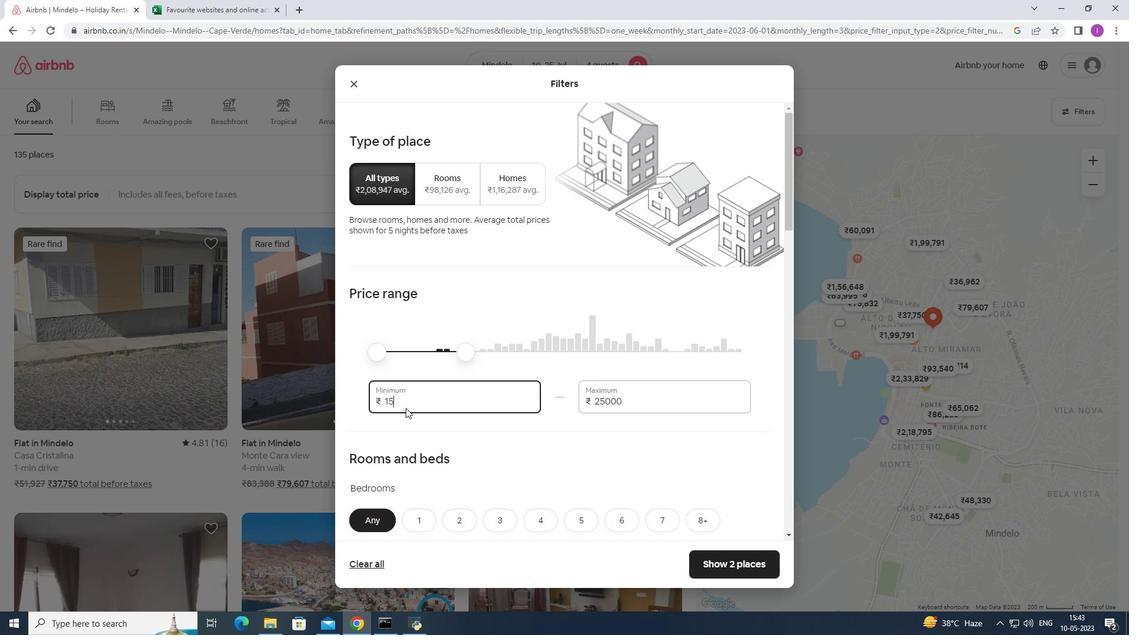 
Action: Mouse moved to (408, 409)
Screenshot: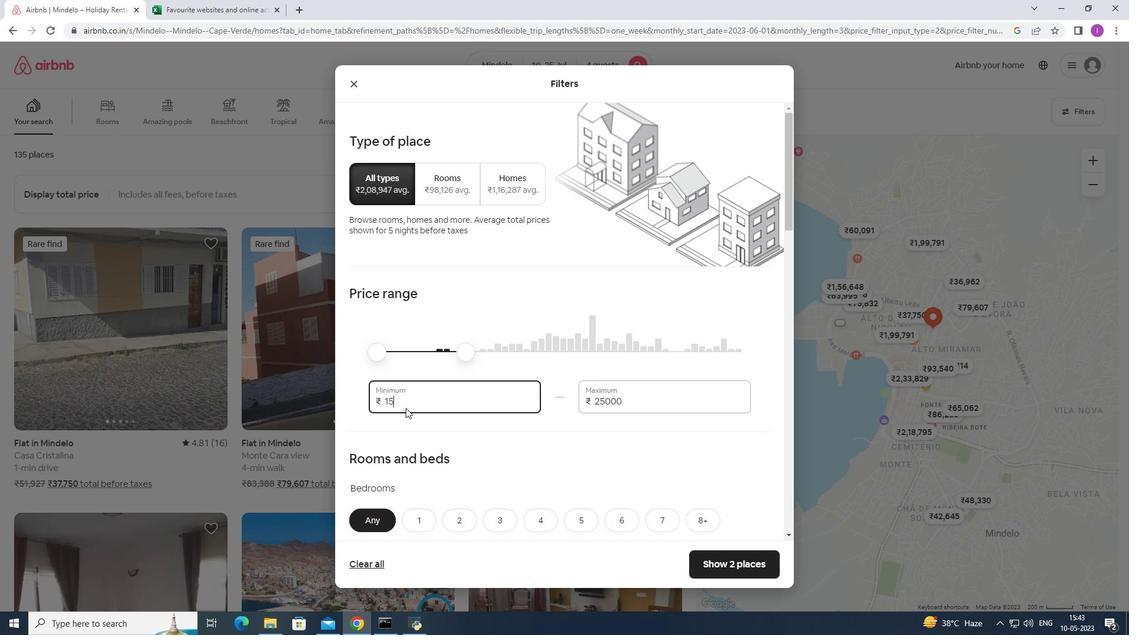 
Action: Key pressed 0
Screenshot: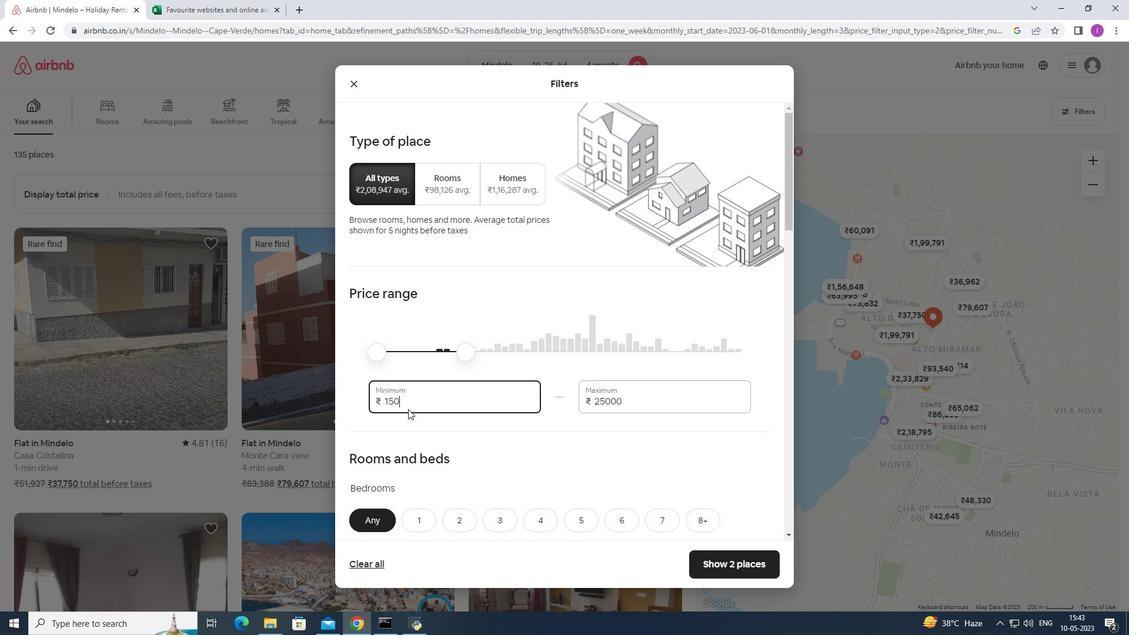 
Action: Mouse moved to (409, 409)
Screenshot: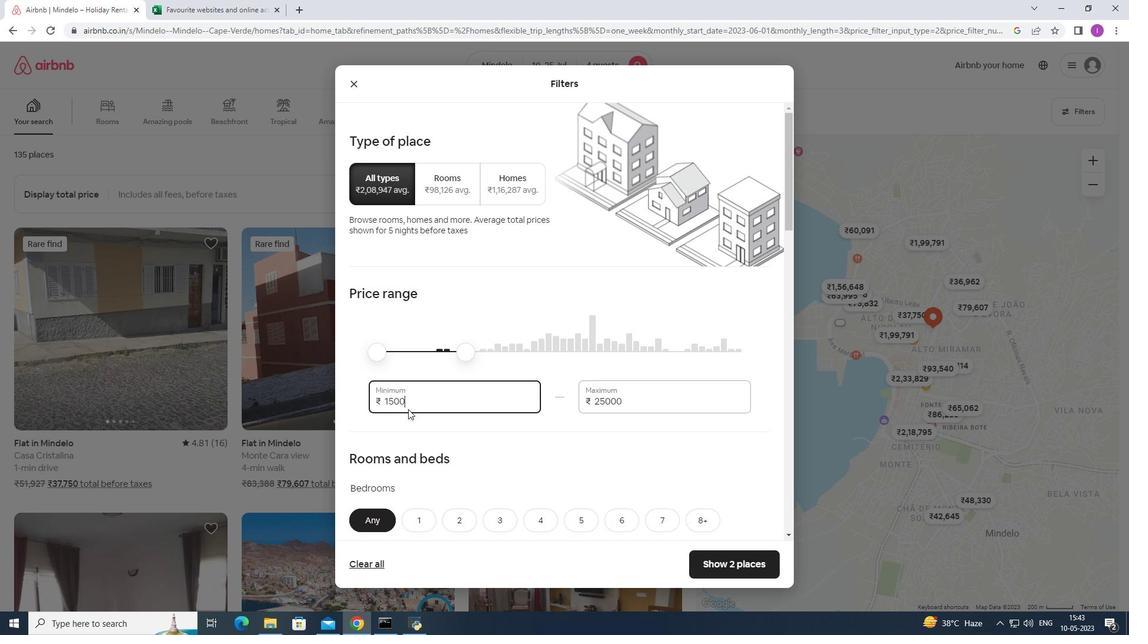 
Action: Key pressed 0
Screenshot: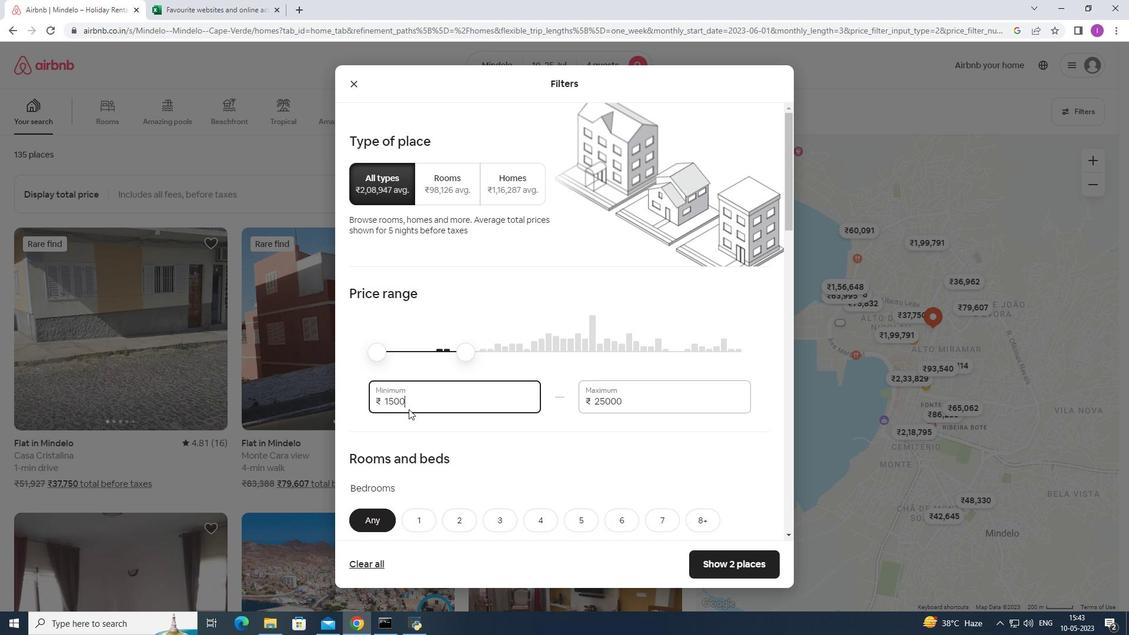 
Action: Mouse moved to (457, 426)
Screenshot: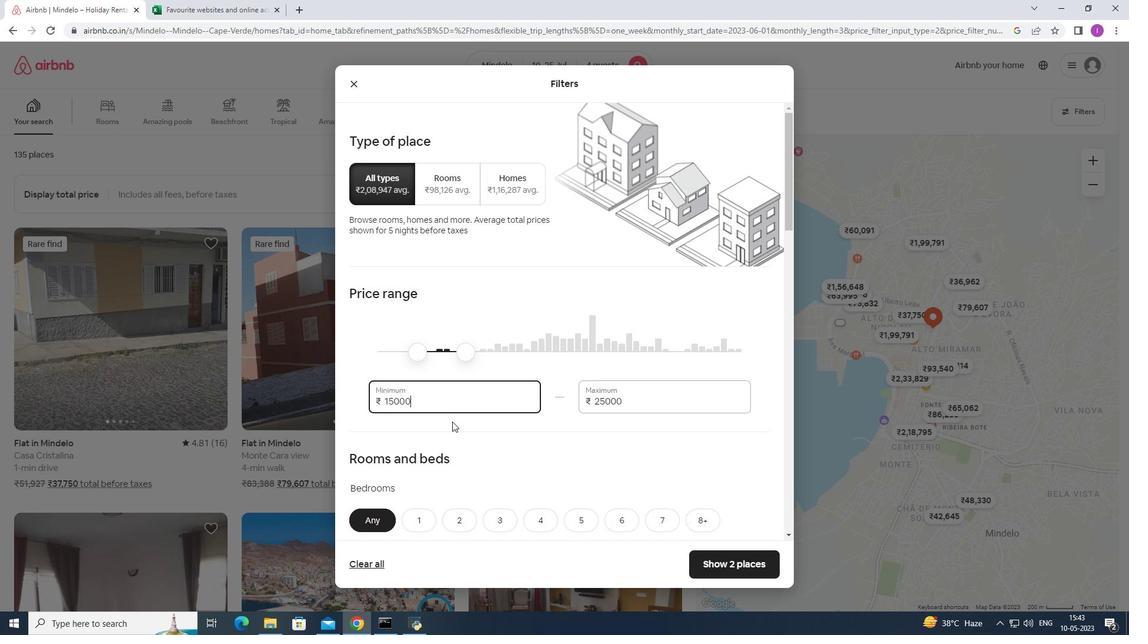 
Action: Mouse scrolled (457, 426) with delta (0, 0)
Screenshot: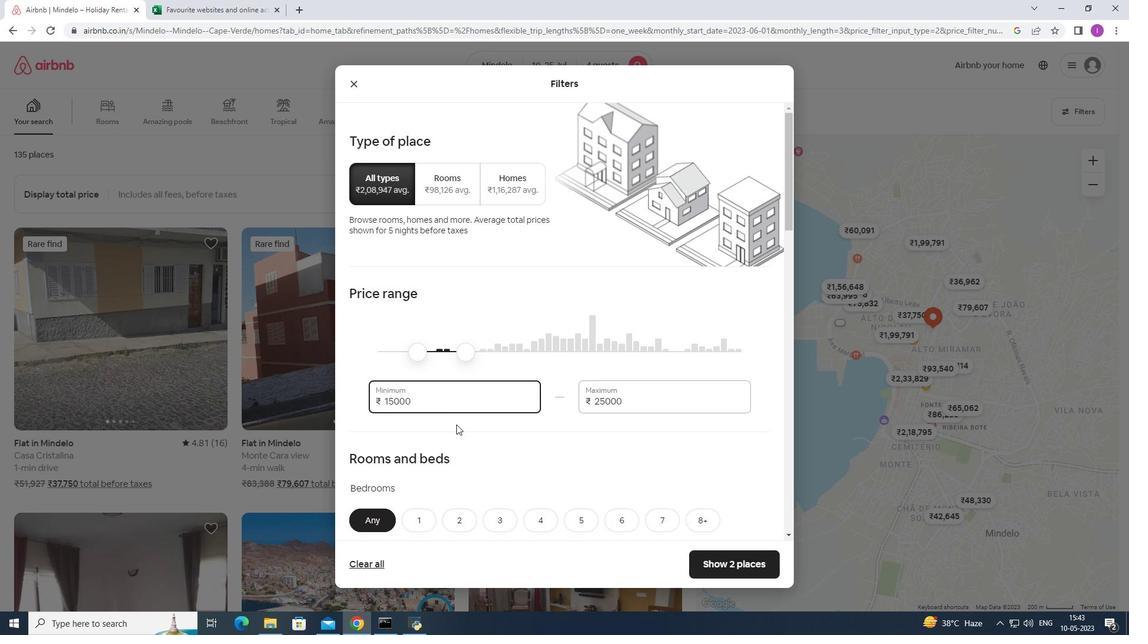 
Action: Mouse scrolled (457, 426) with delta (0, 0)
Screenshot: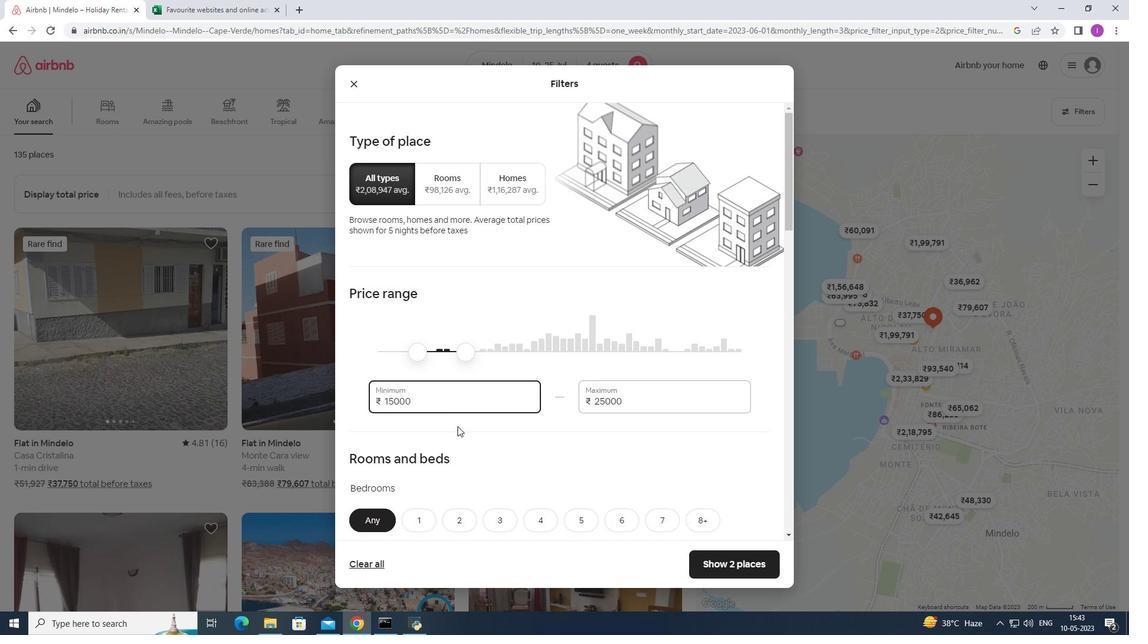 
Action: Mouse moved to (460, 426)
Screenshot: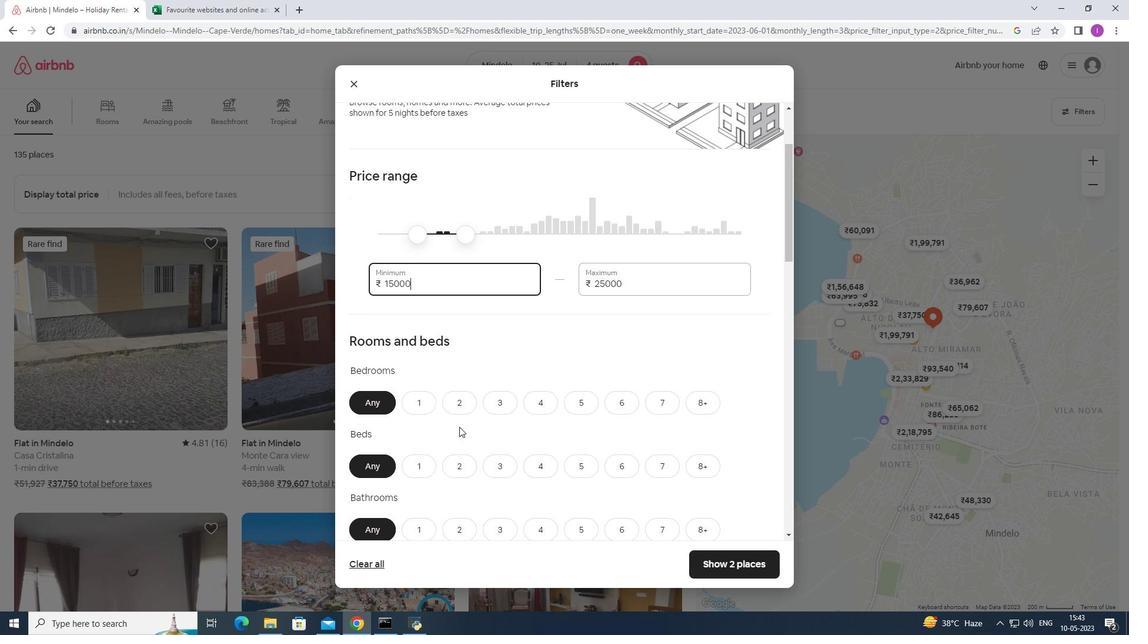 
Action: Mouse scrolled (460, 425) with delta (0, 0)
Screenshot: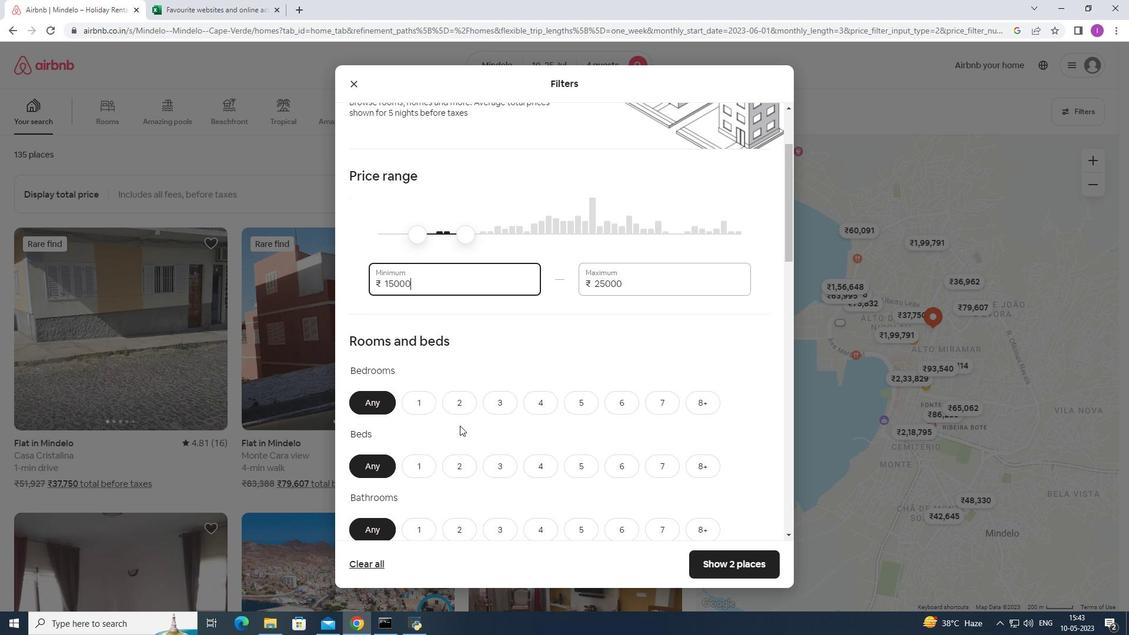 
Action: Mouse moved to (455, 344)
Screenshot: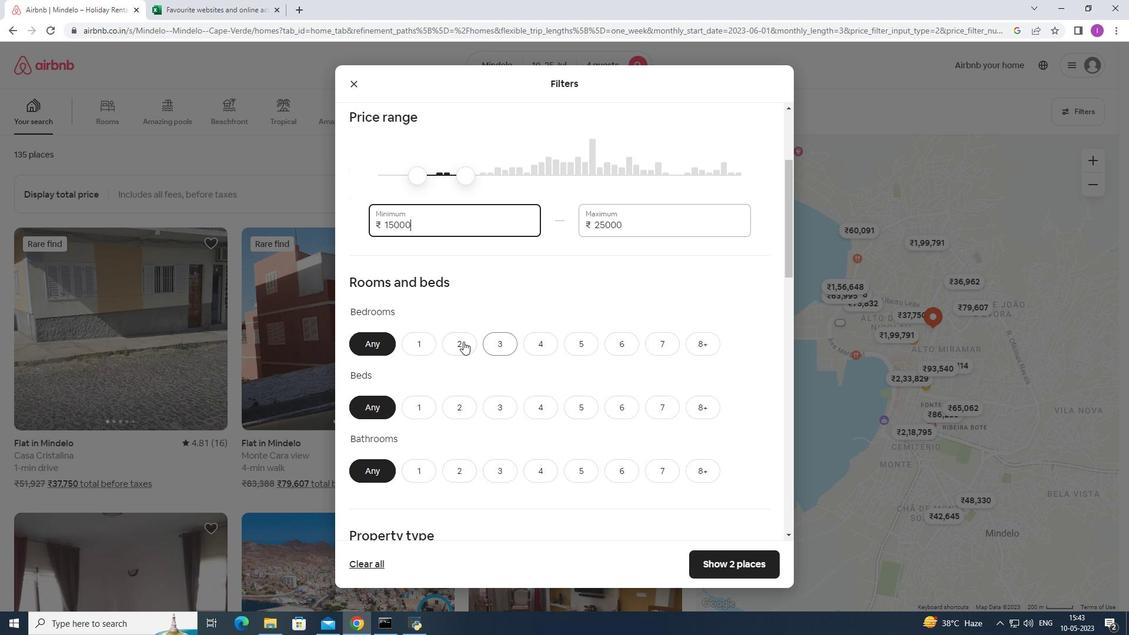 
Action: Mouse pressed left at (455, 344)
Screenshot: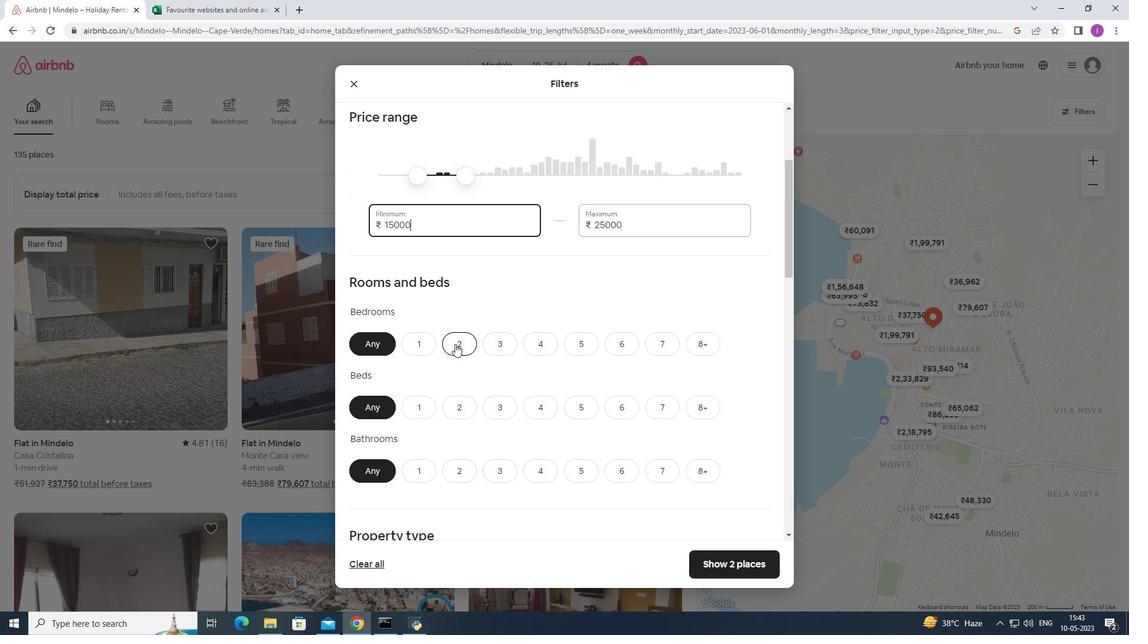 
Action: Mouse moved to (502, 408)
Screenshot: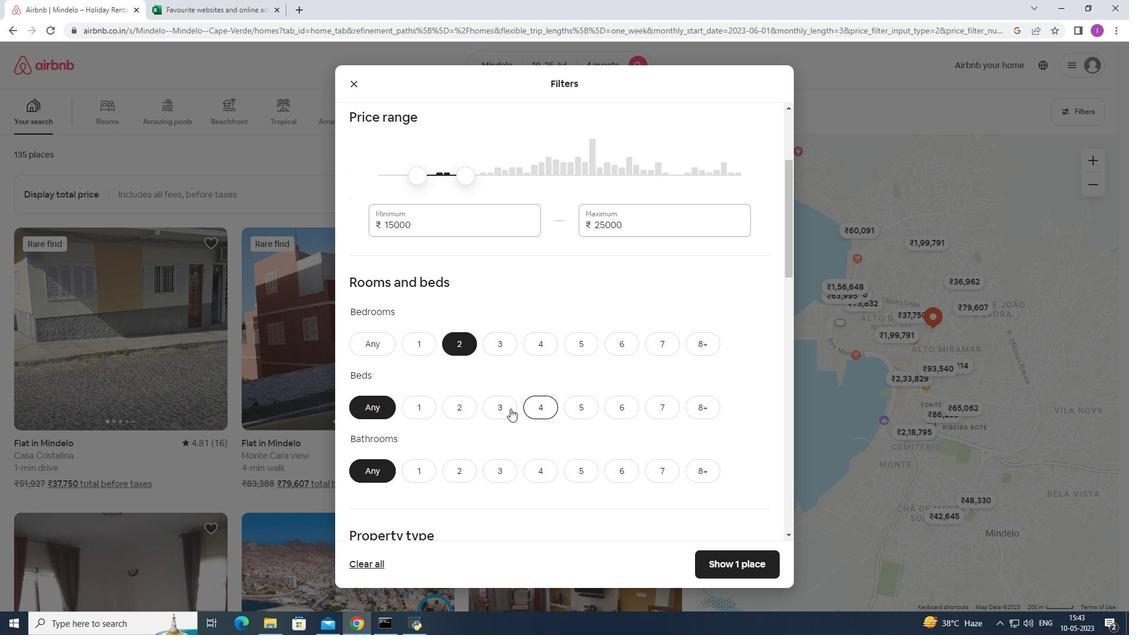 
Action: Mouse pressed left at (502, 408)
Screenshot: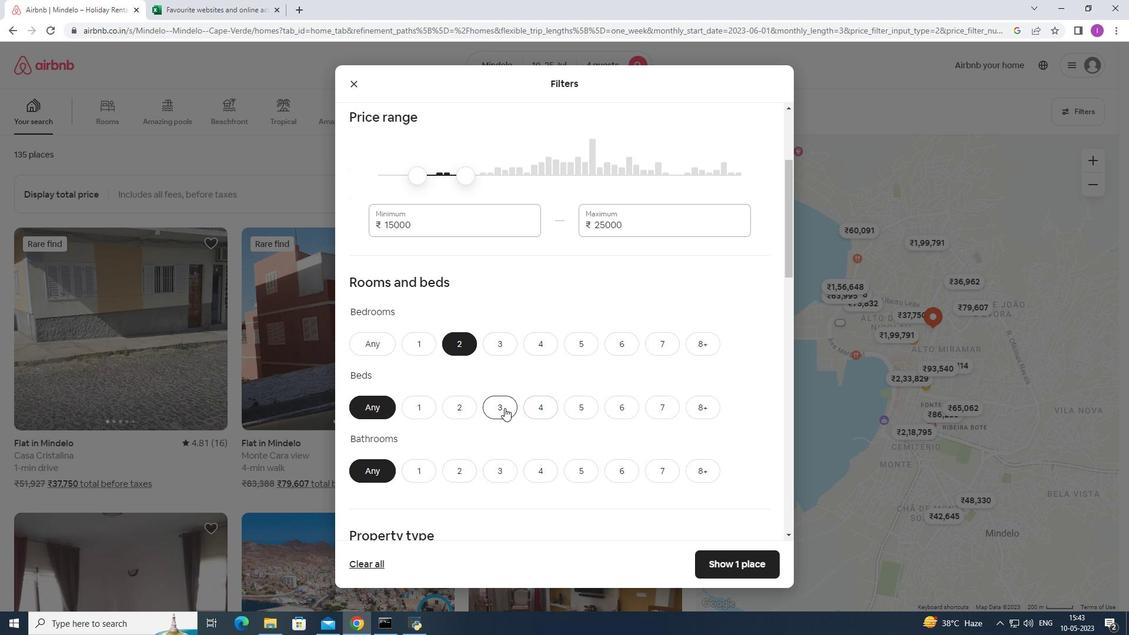 
Action: Mouse moved to (471, 471)
Screenshot: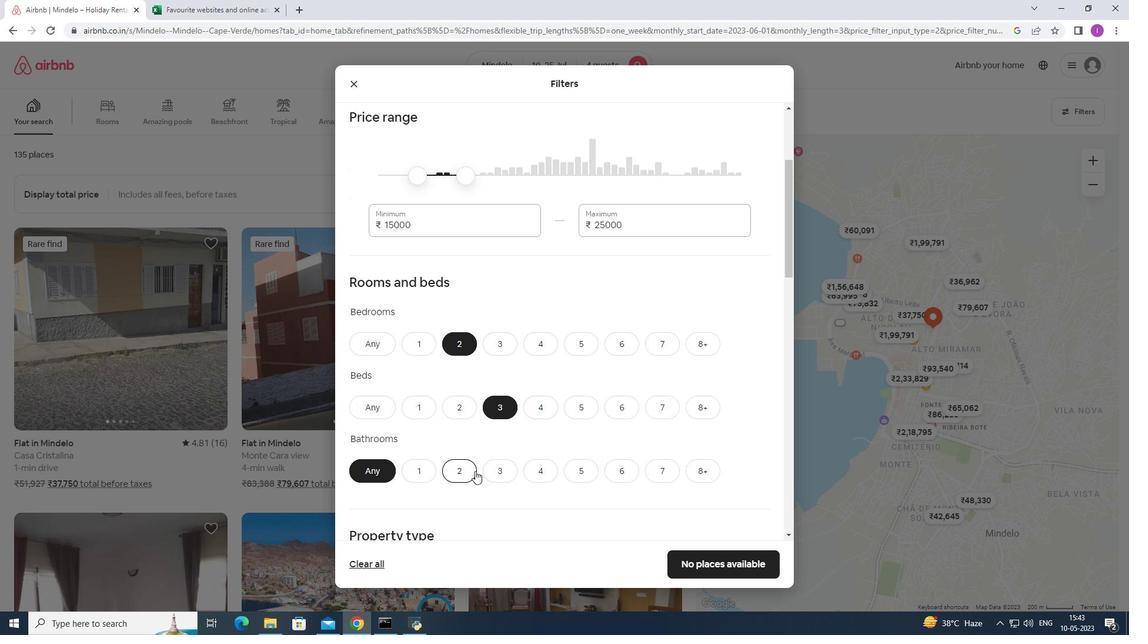 
Action: Mouse pressed left at (471, 471)
Screenshot: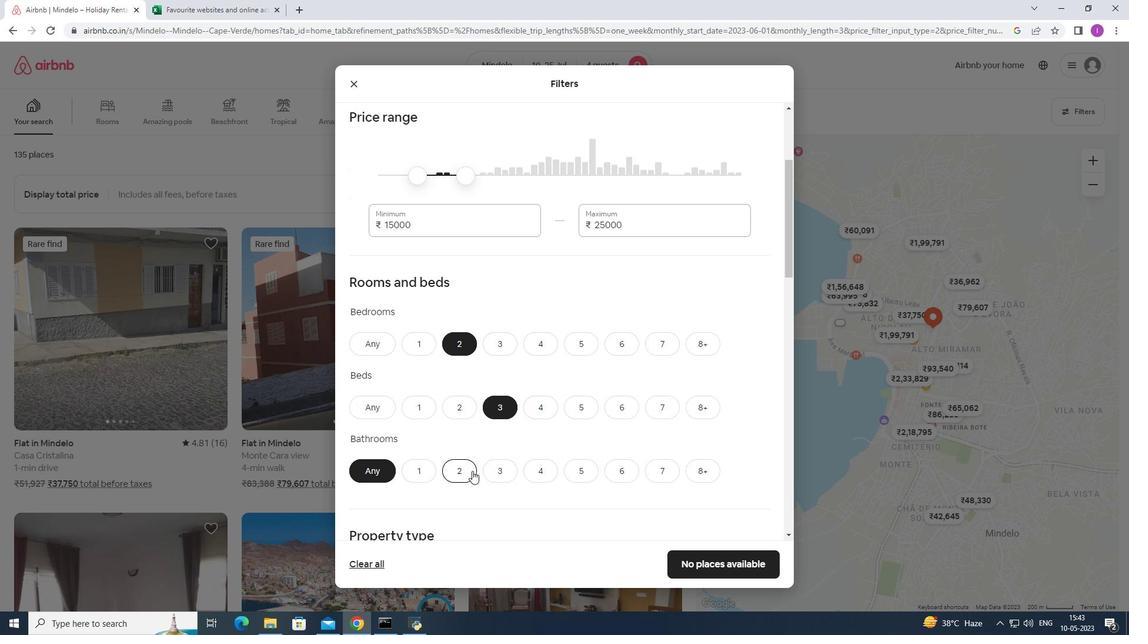 
Action: Mouse moved to (507, 451)
Screenshot: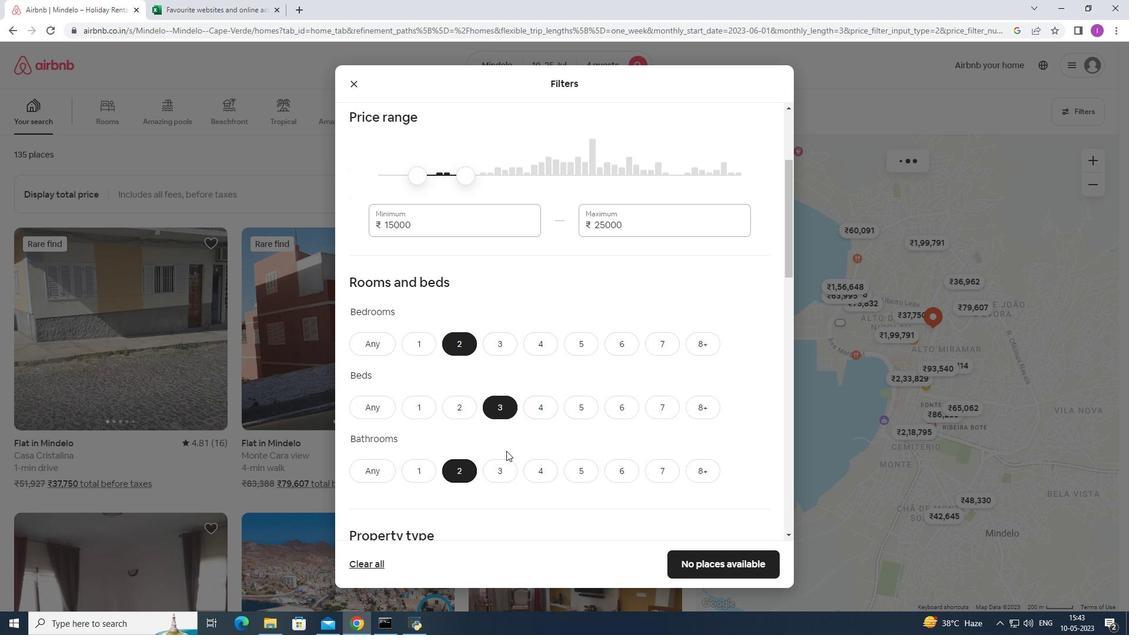 
Action: Mouse scrolled (507, 450) with delta (0, 0)
Screenshot: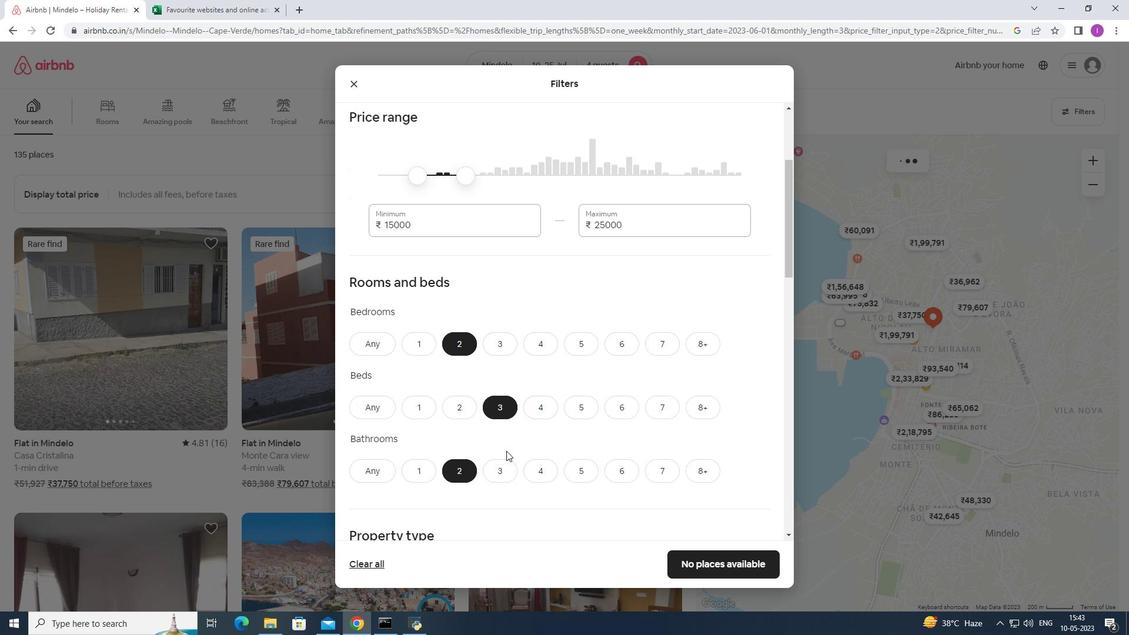 
Action: Mouse moved to (508, 451)
Screenshot: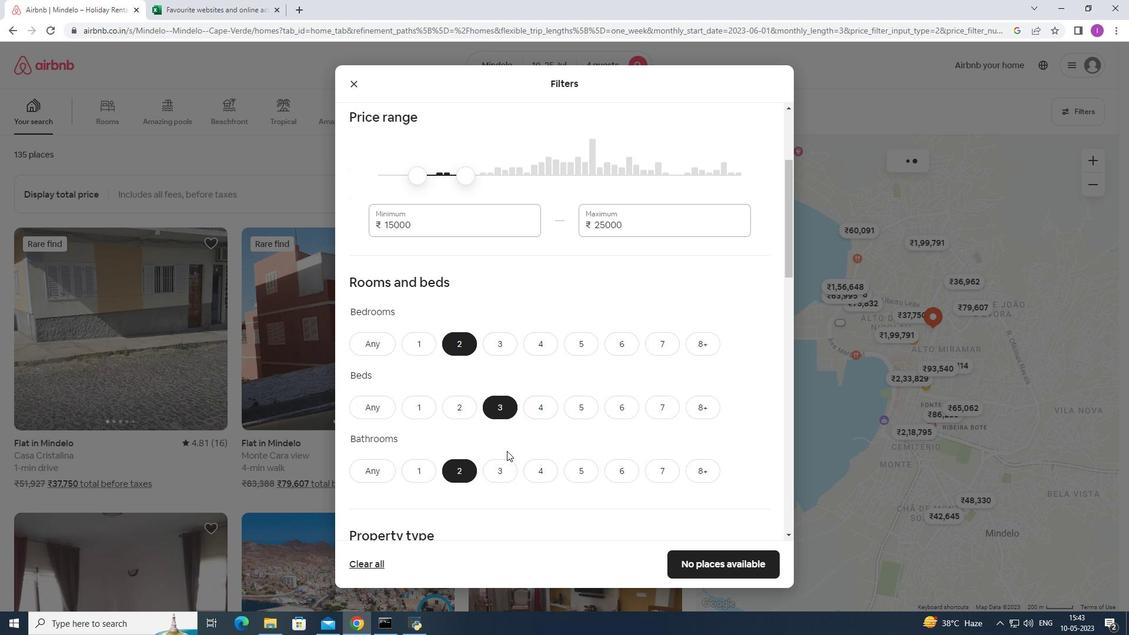 
Action: Mouse scrolled (508, 450) with delta (0, 0)
Screenshot: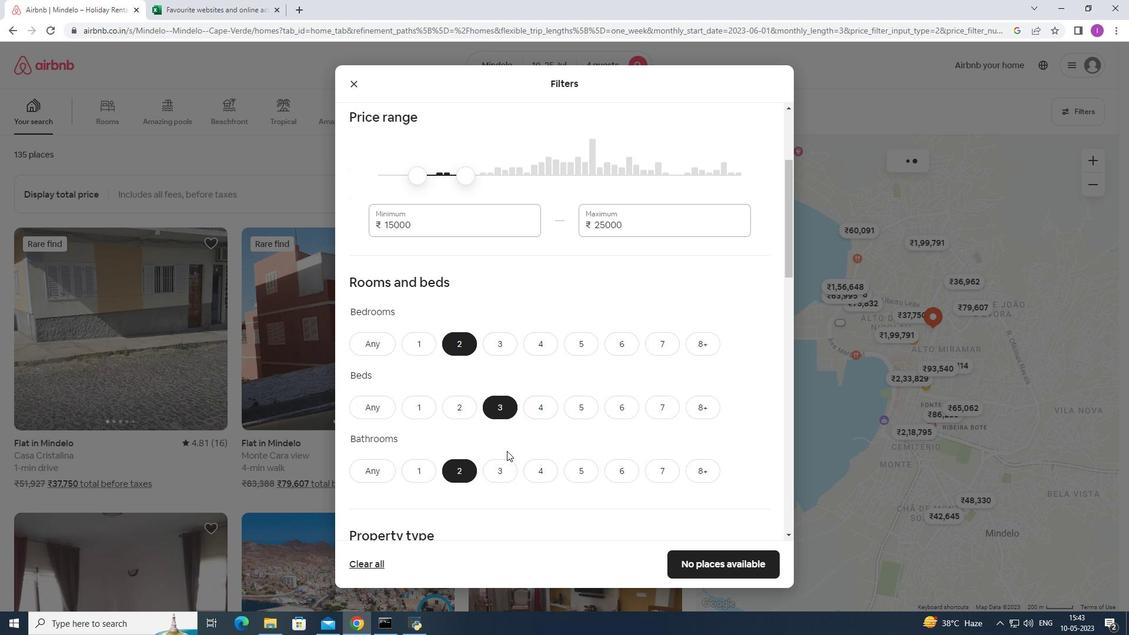 
Action: Mouse scrolled (508, 450) with delta (0, 0)
Screenshot: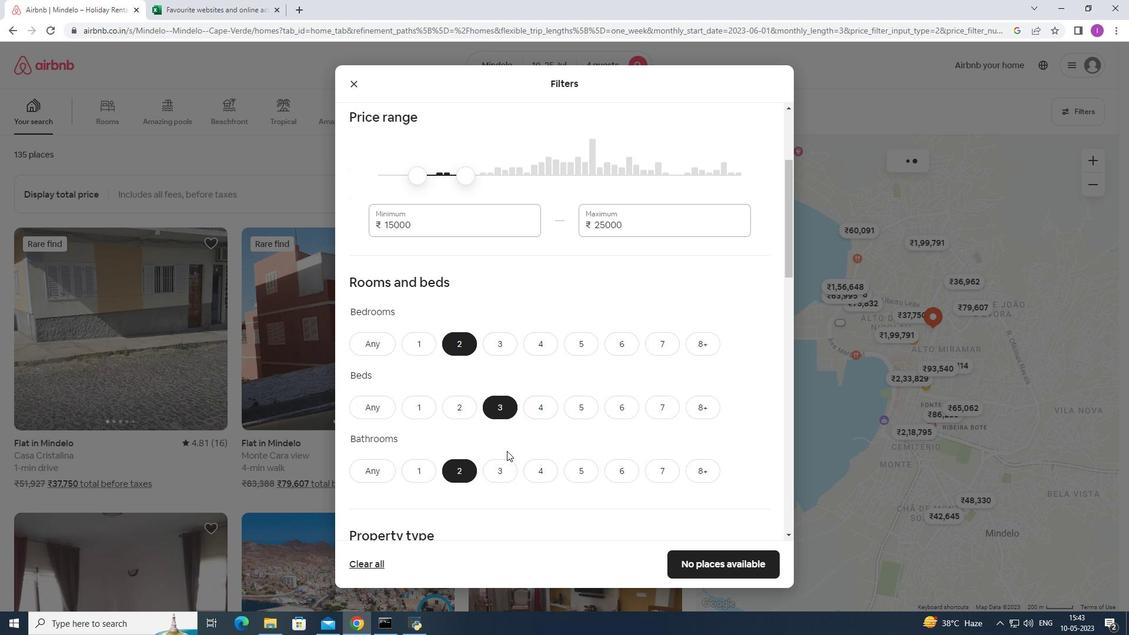 
Action: Mouse moved to (508, 451)
Screenshot: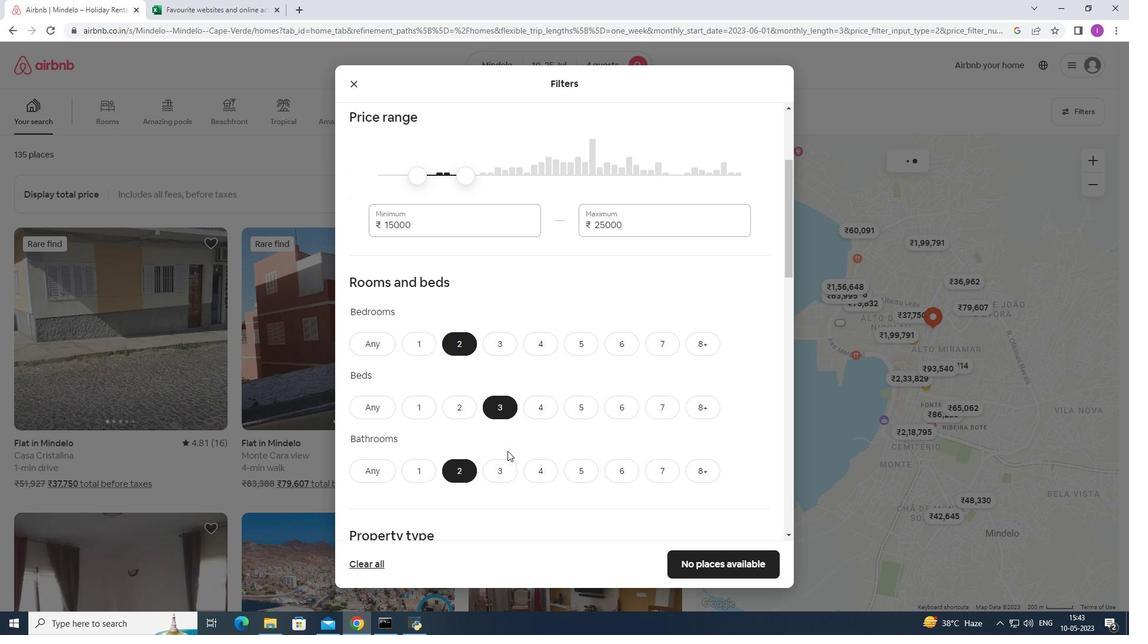 
Action: Mouse scrolled (508, 450) with delta (0, 0)
Screenshot: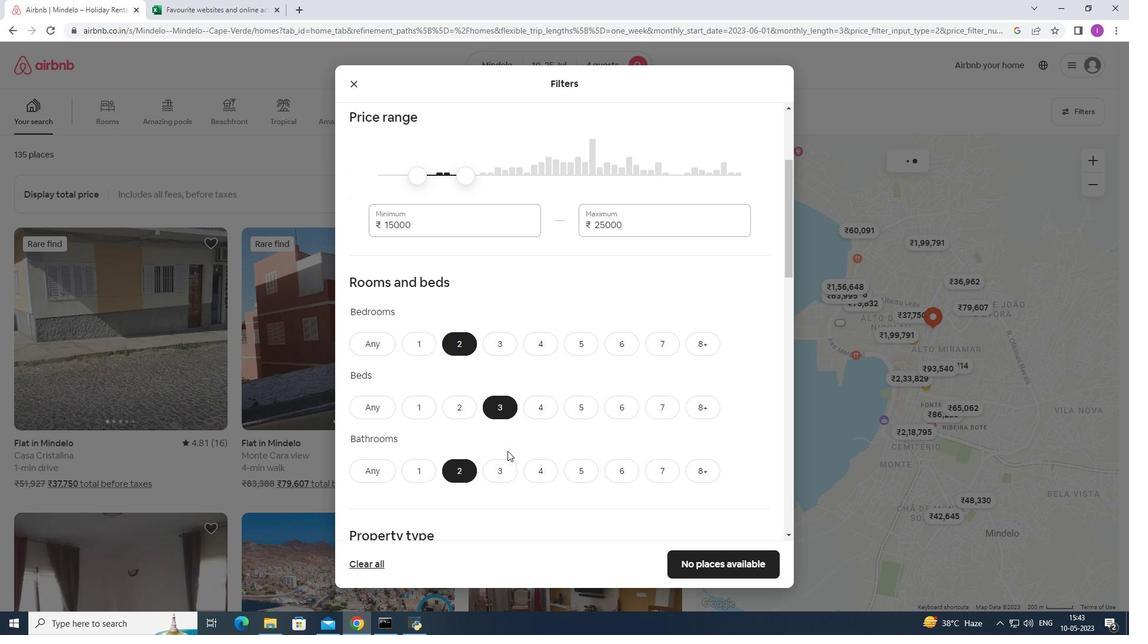 
Action: Mouse moved to (419, 376)
Screenshot: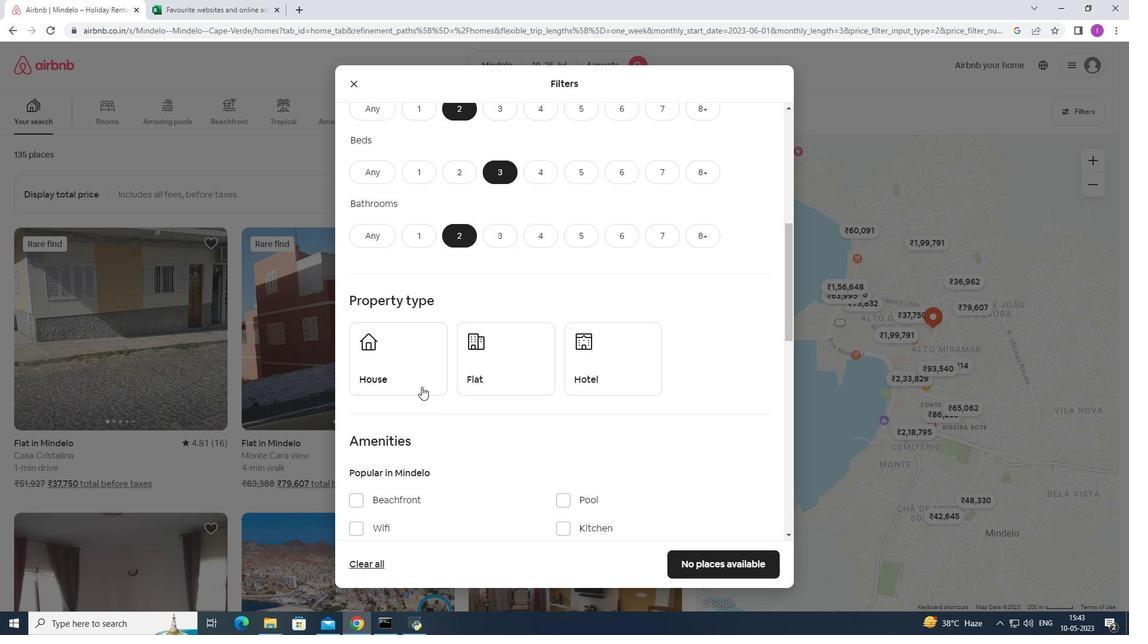 
Action: Mouse pressed left at (419, 376)
Screenshot: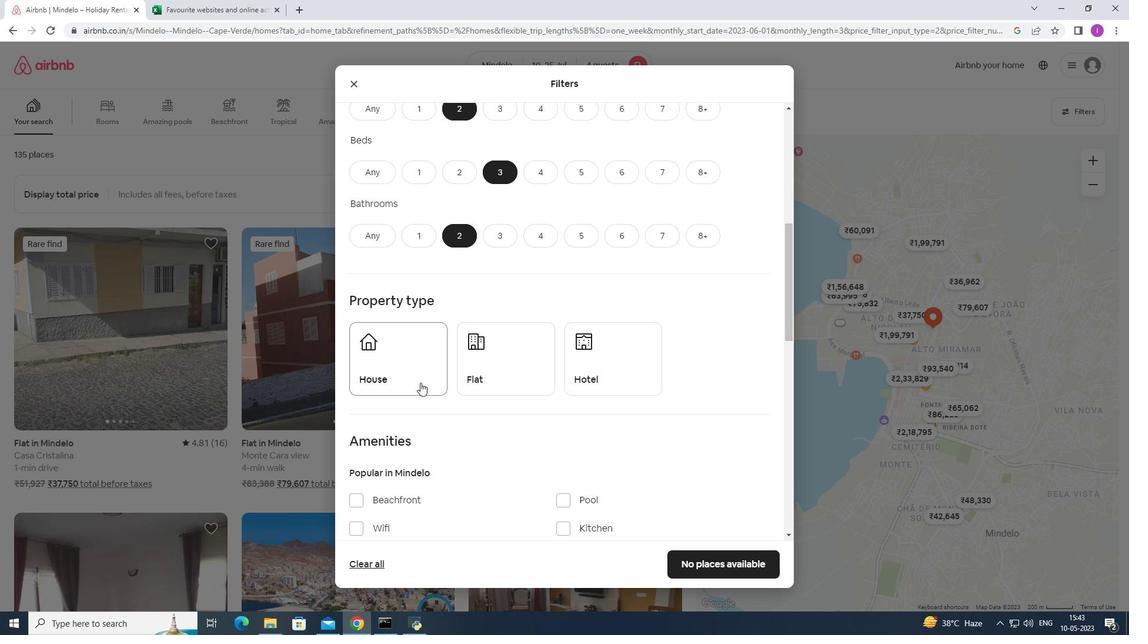 
Action: Mouse moved to (541, 384)
Screenshot: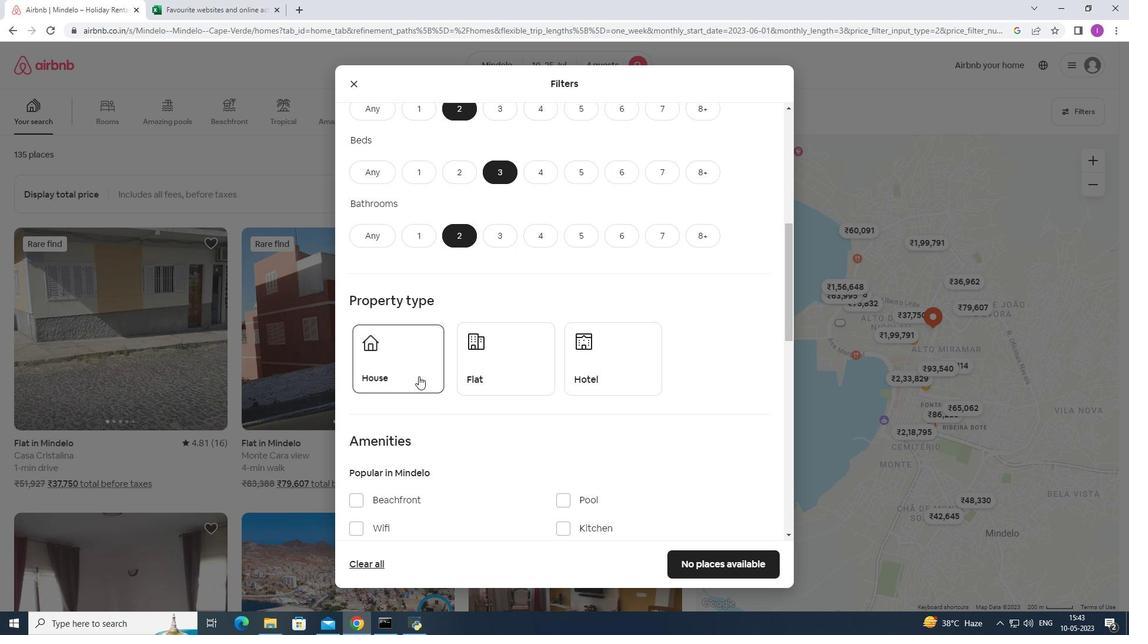 
Action: Mouse pressed left at (541, 384)
Screenshot: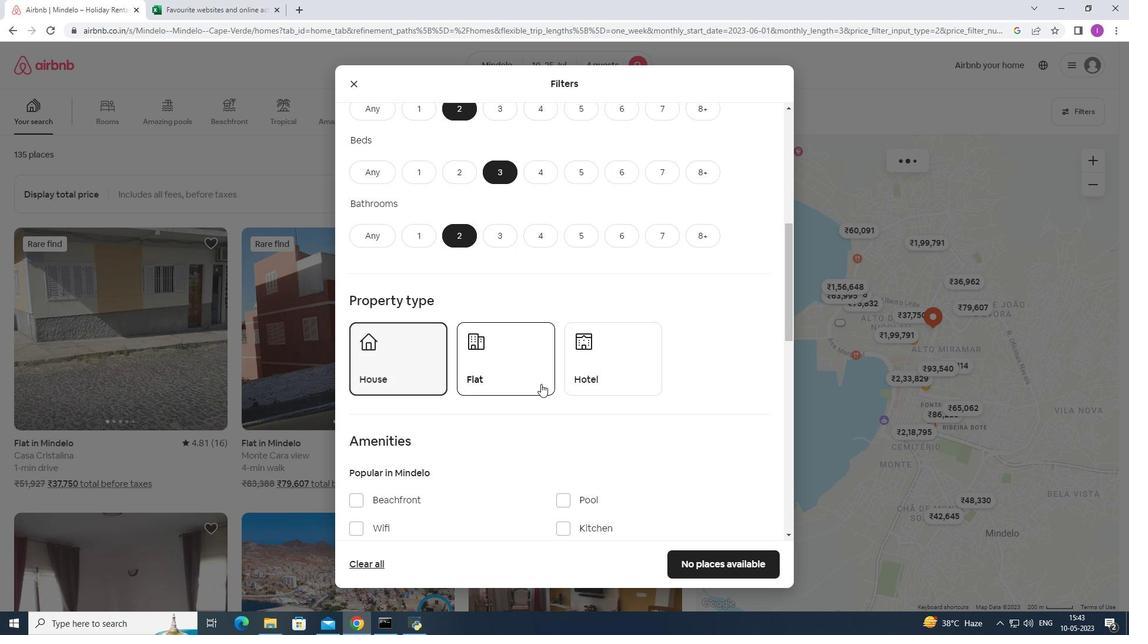 
Action: Mouse moved to (604, 383)
Screenshot: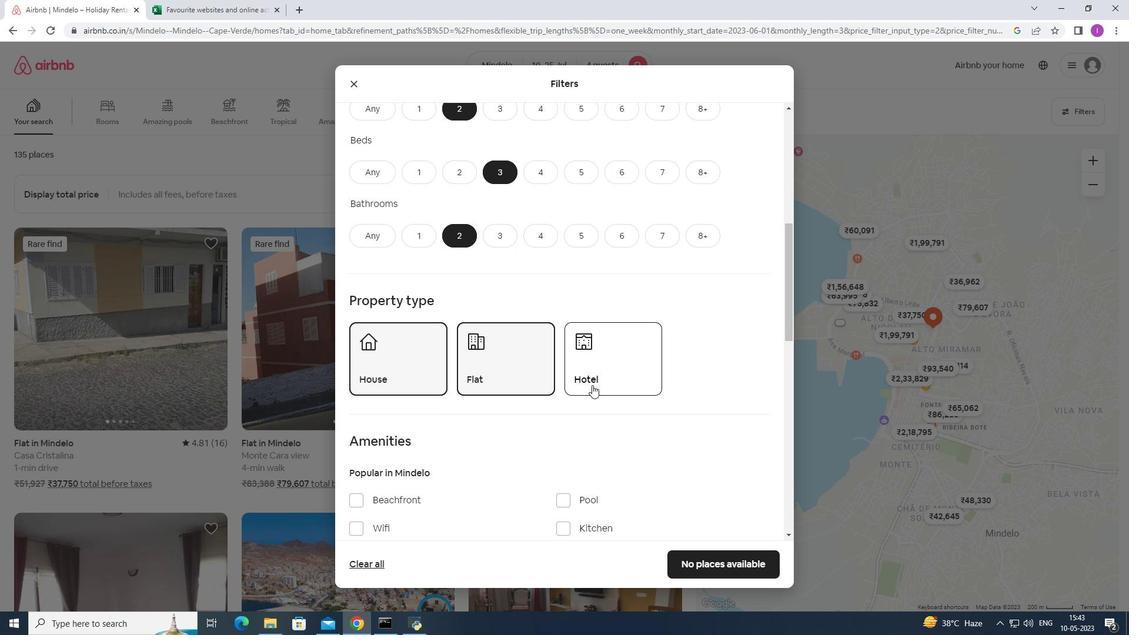 
Action: Mouse scrolled (604, 382) with delta (0, 0)
Screenshot: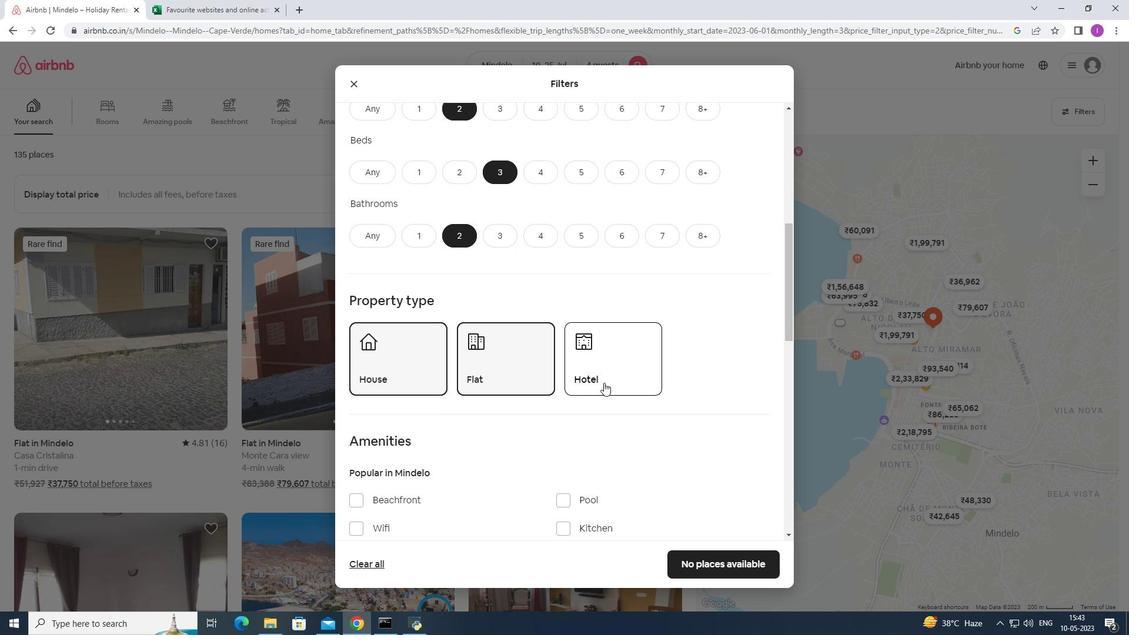 
Action: Mouse scrolled (604, 382) with delta (0, 0)
Screenshot: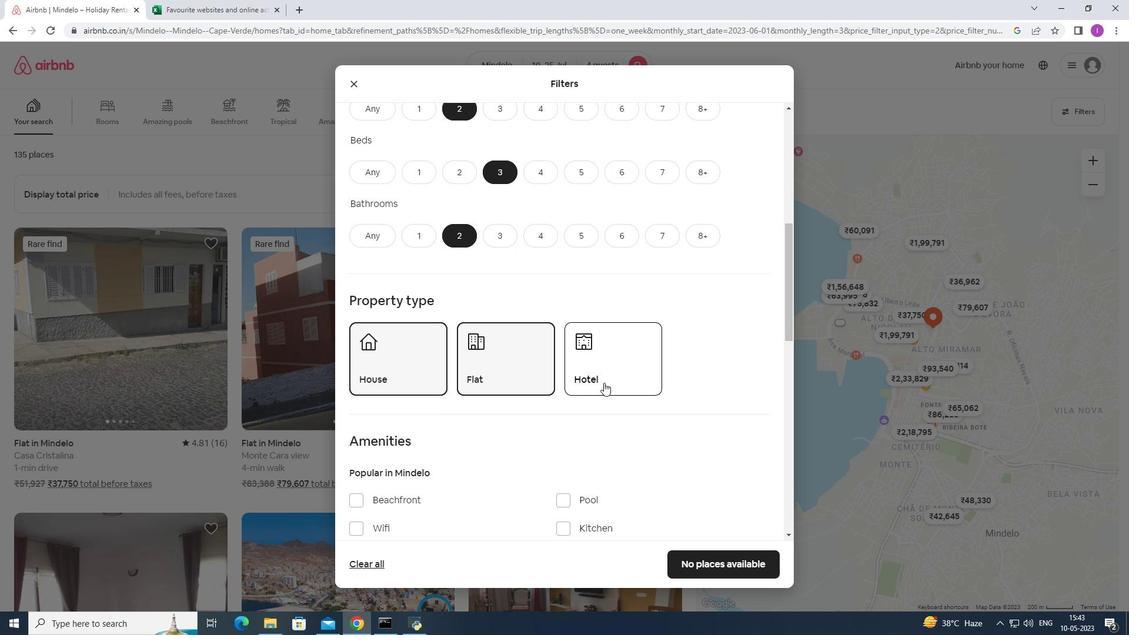 
Action: Mouse scrolled (604, 382) with delta (0, 0)
Screenshot: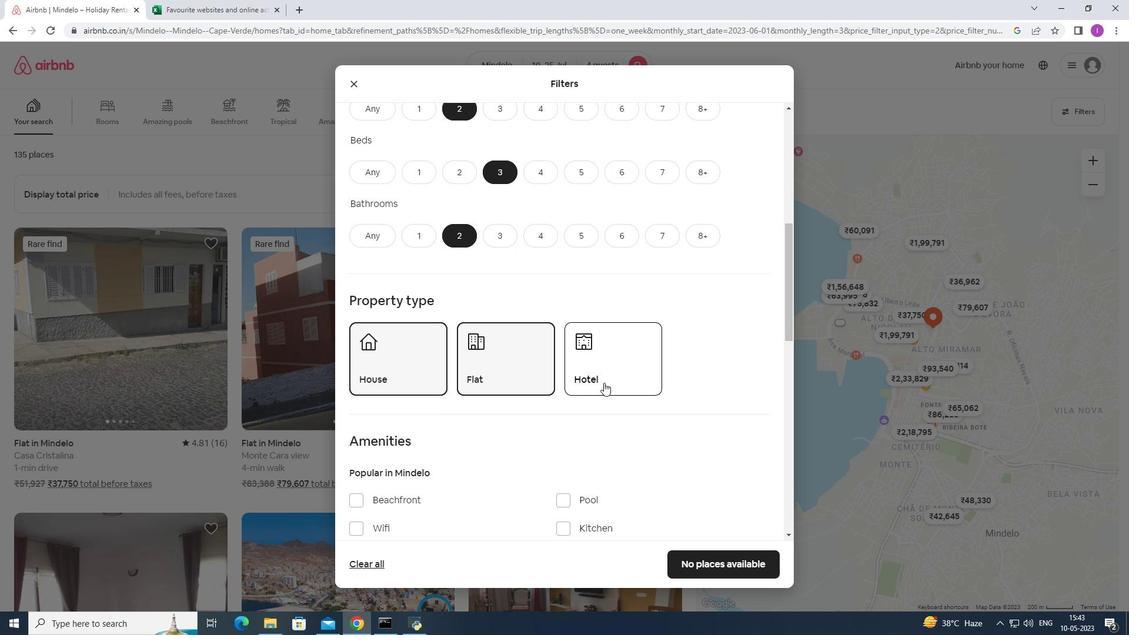 
Action: Mouse moved to (360, 347)
Screenshot: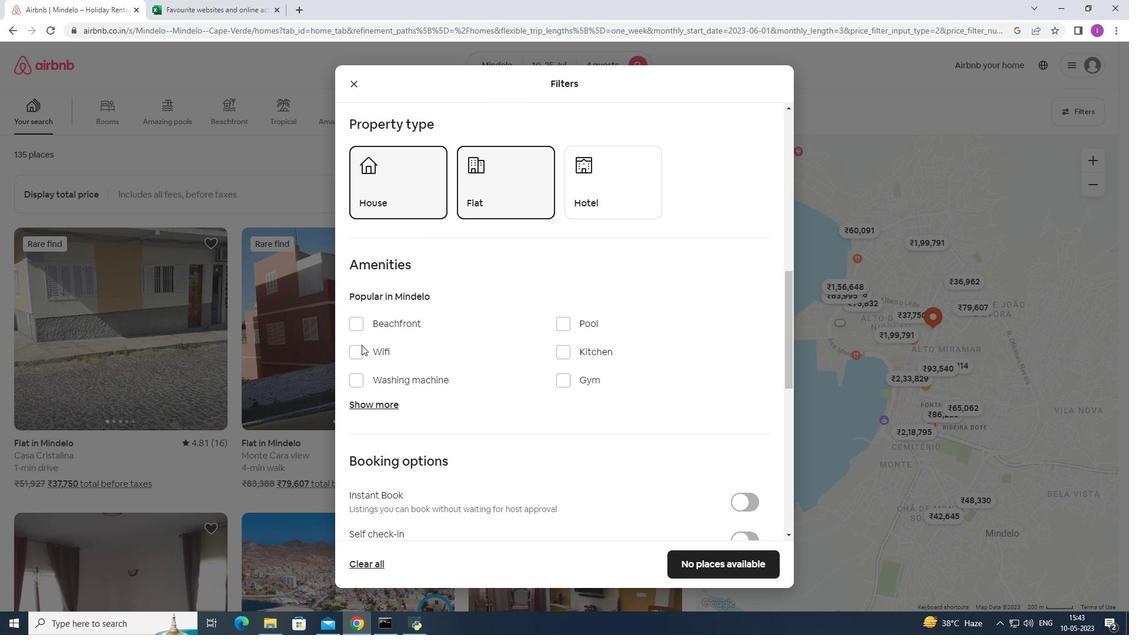 
Action: Mouse pressed left at (360, 347)
Screenshot: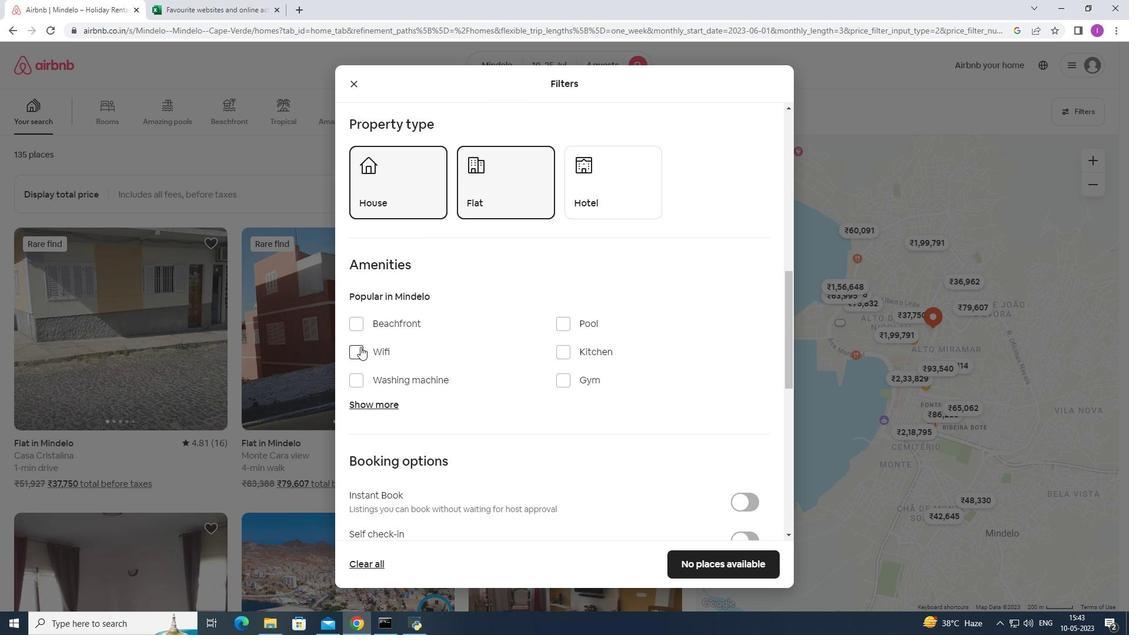 
Action: Mouse moved to (559, 377)
Screenshot: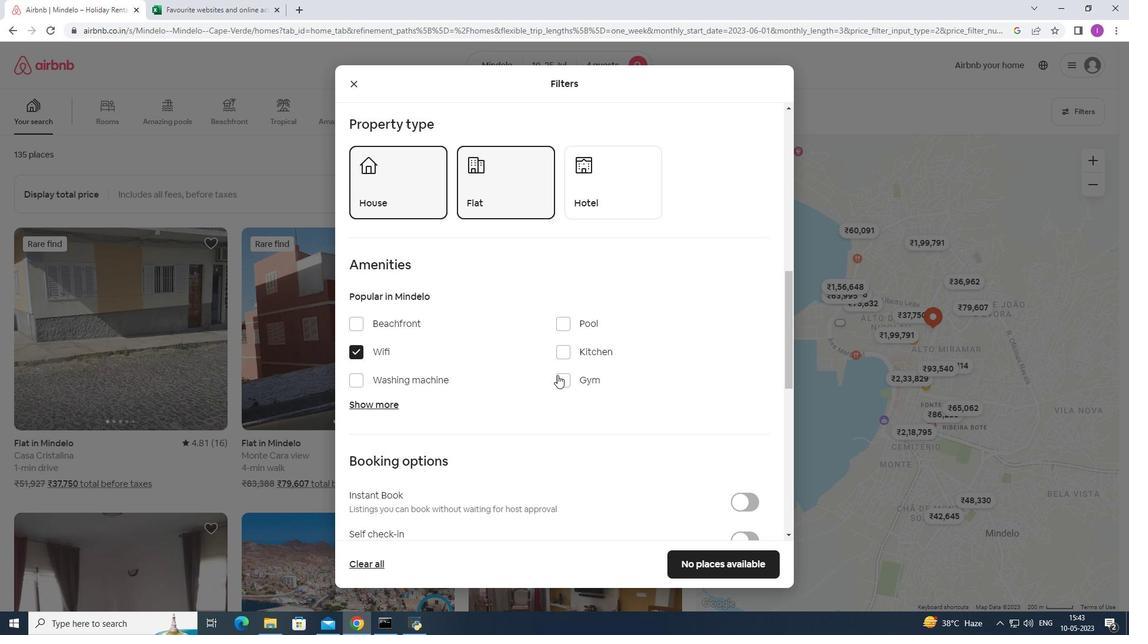 
Action: Mouse pressed left at (559, 377)
Screenshot: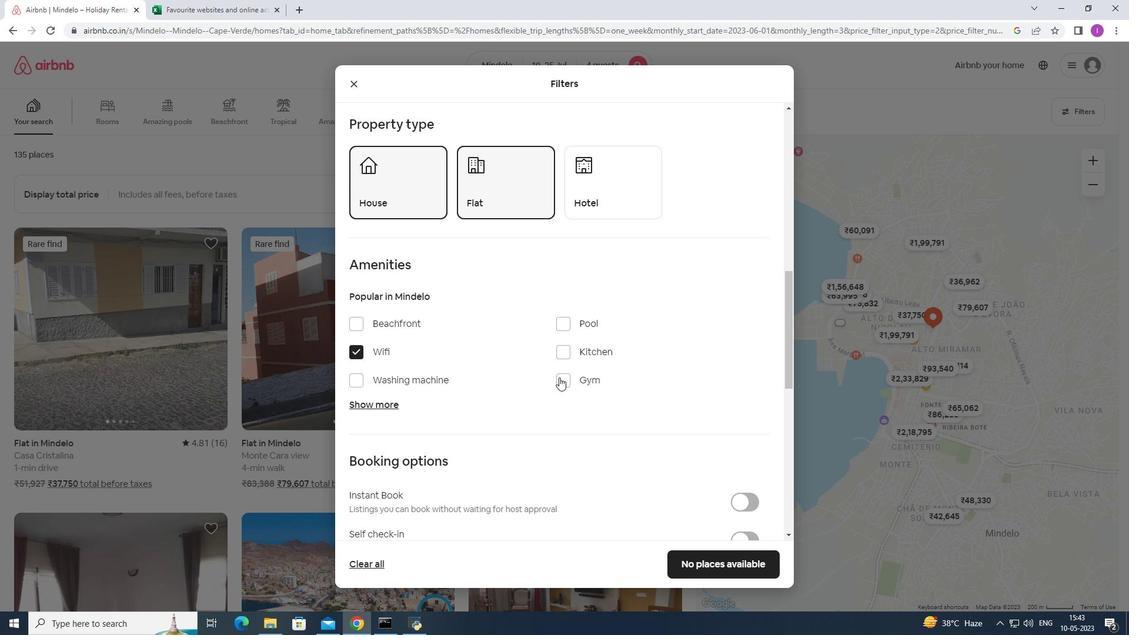 
Action: Mouse moved to (390, 404)
Screenshot: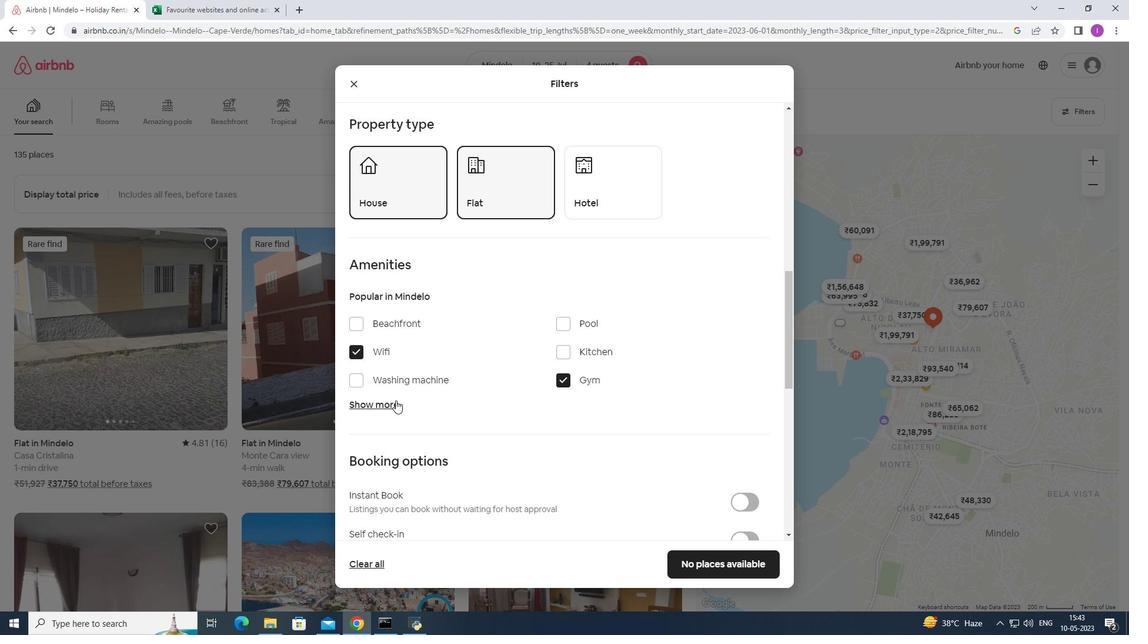 
Action: Mouse pressed left at (390, 404)
Screenshot: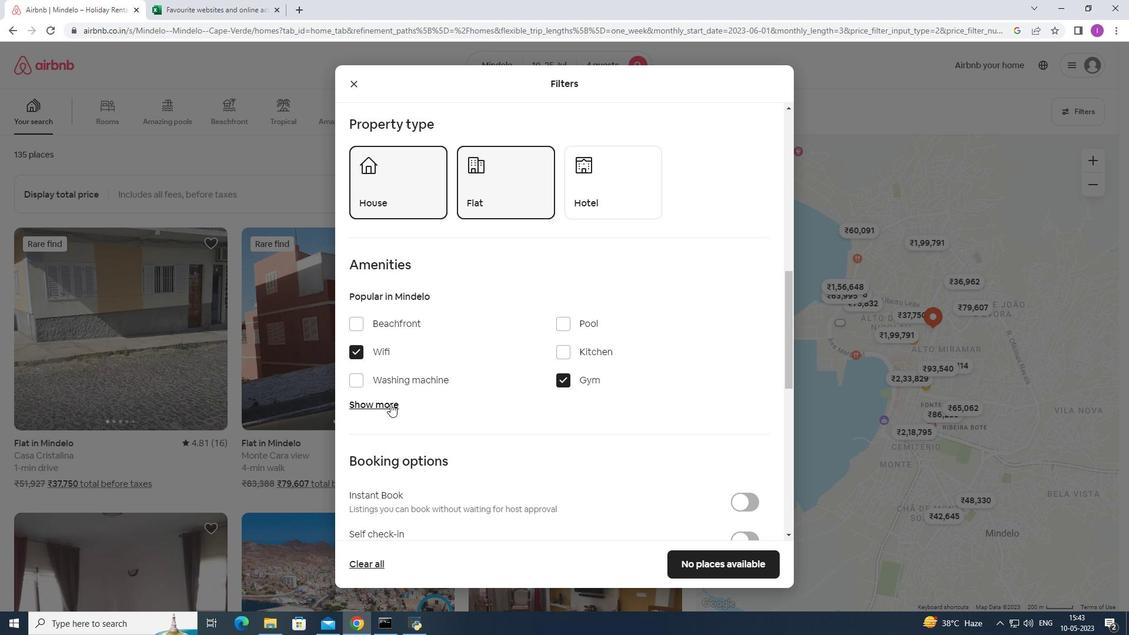 
Action: Mouse moved to (433, 405)
Screenshot: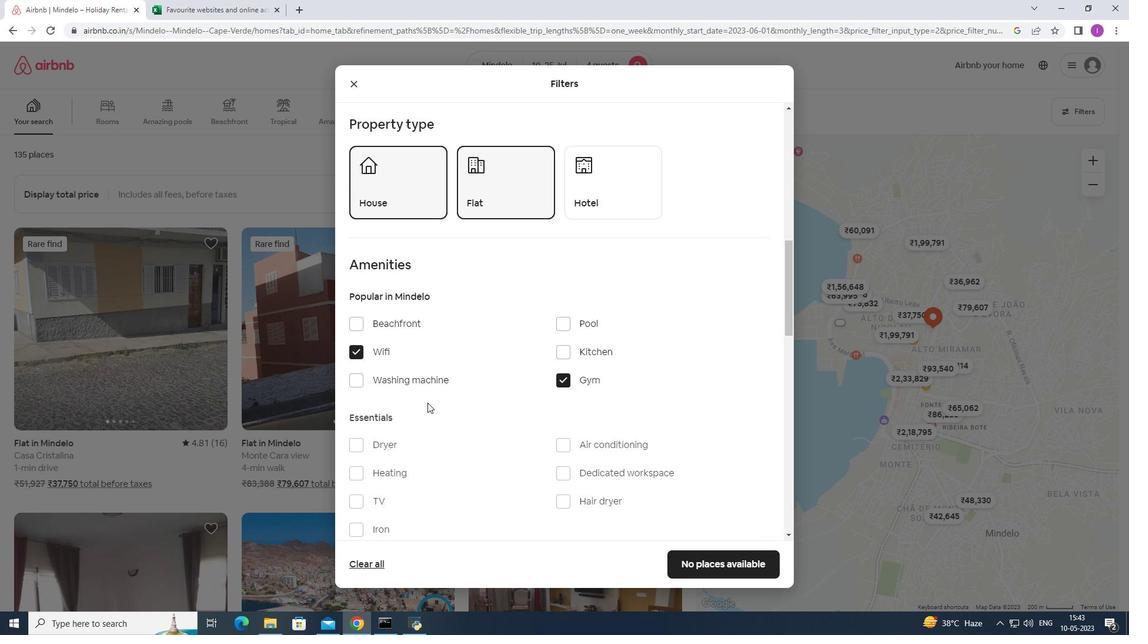 
Action: Mouse scrolled (433, 404) with delta (0, 0)
Screenshot: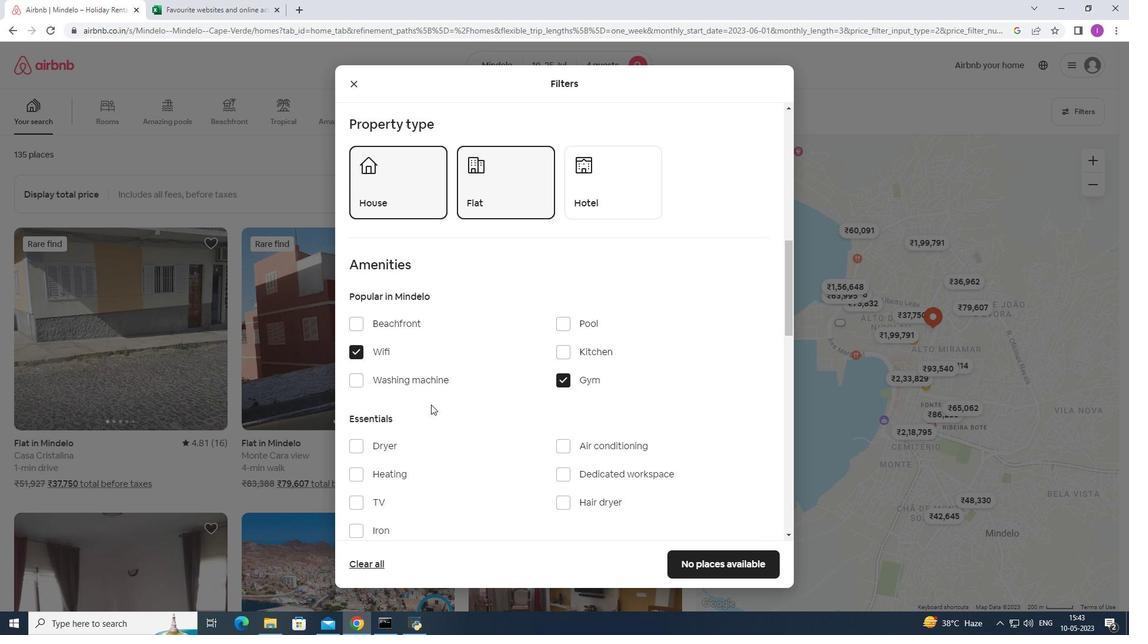 
Action: Mouse moved to (433, 405)
Screenshot: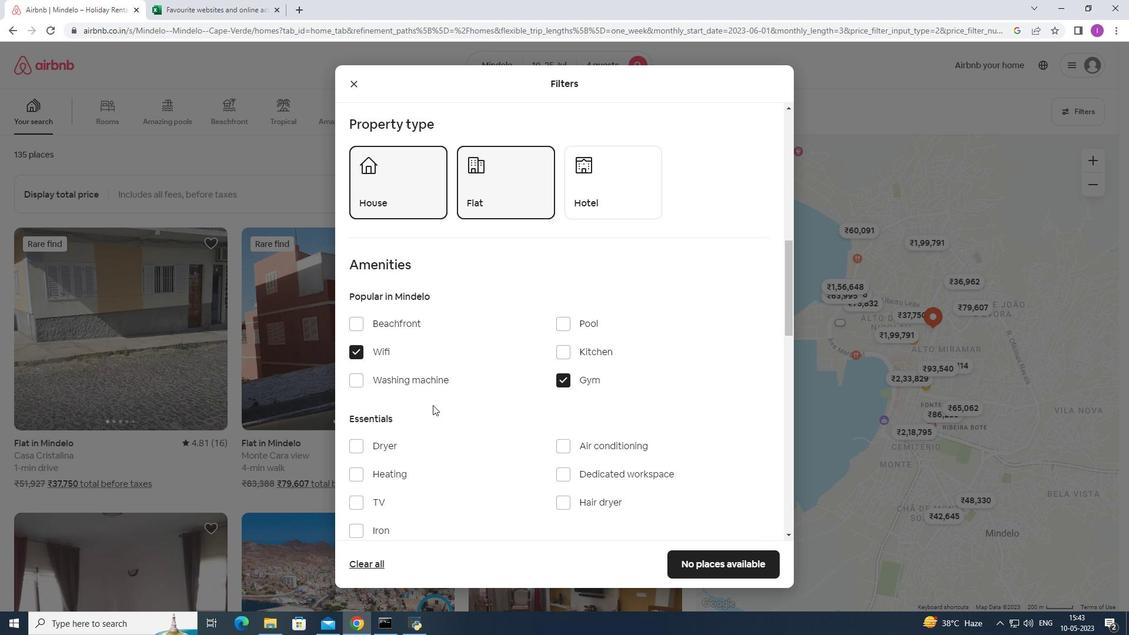 
Action: Mouse scrolled (433, 404) with delta (0, 0)
Screenshot: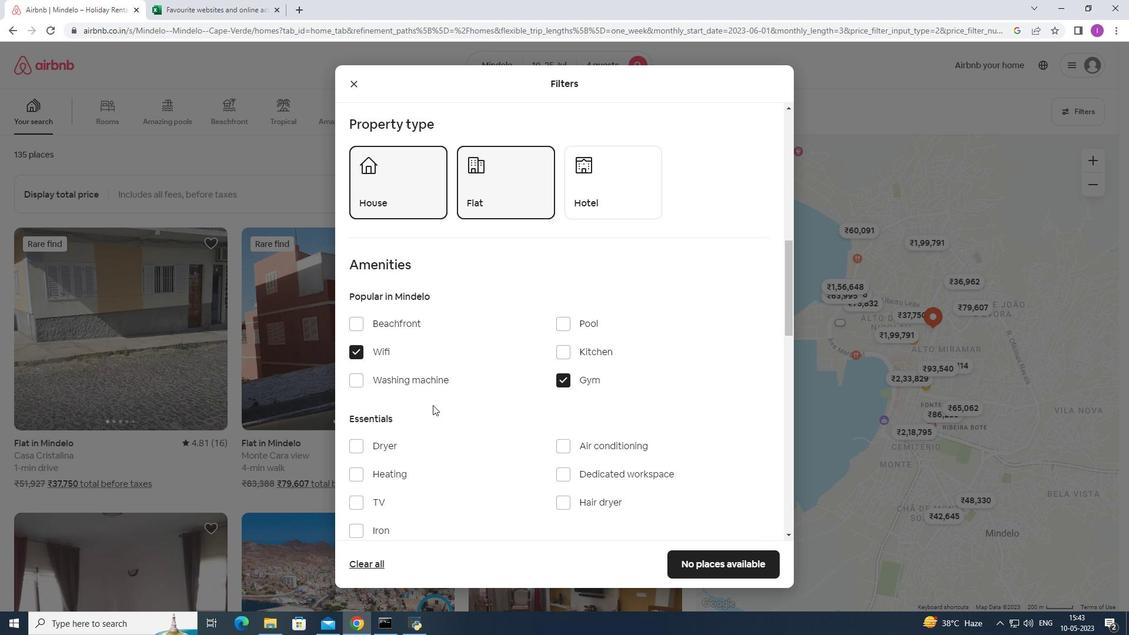 
Action: Mouse moved to (360, 386)
Screenshot: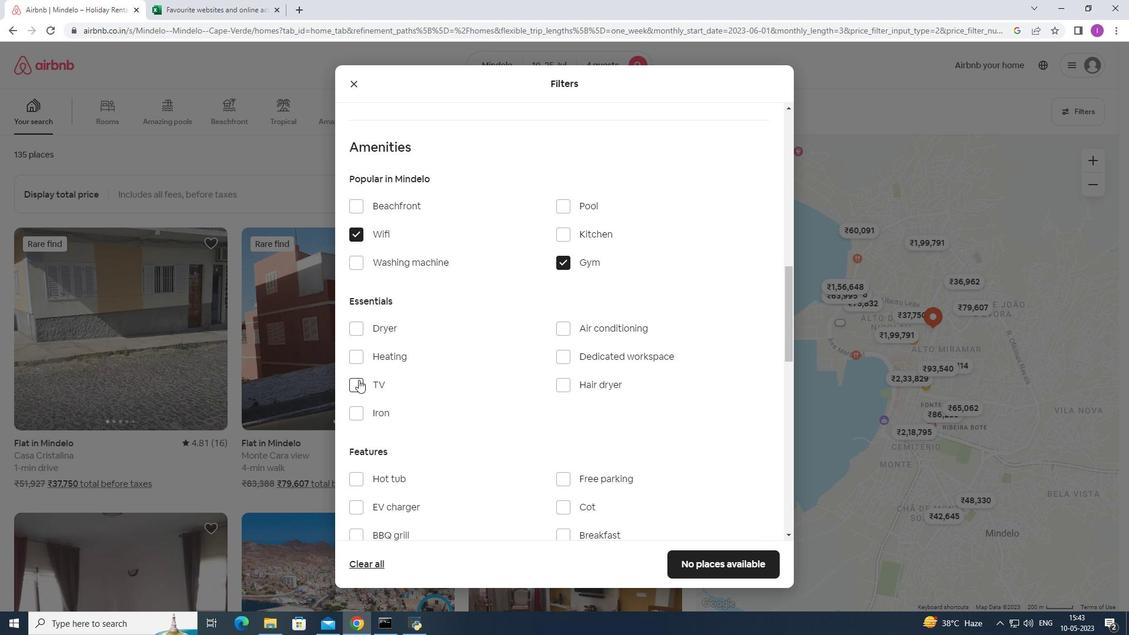 
Action: Mouse pressed left at (360, 386)
Screenshot: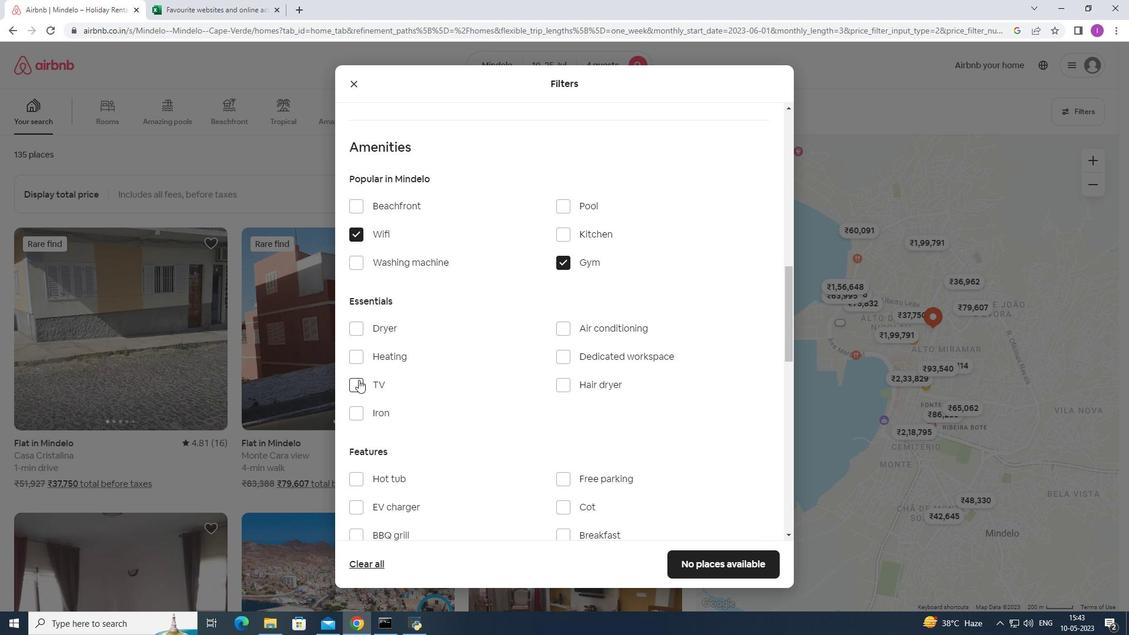 
Action: Mouse moved to (439, 400)
Screenshot: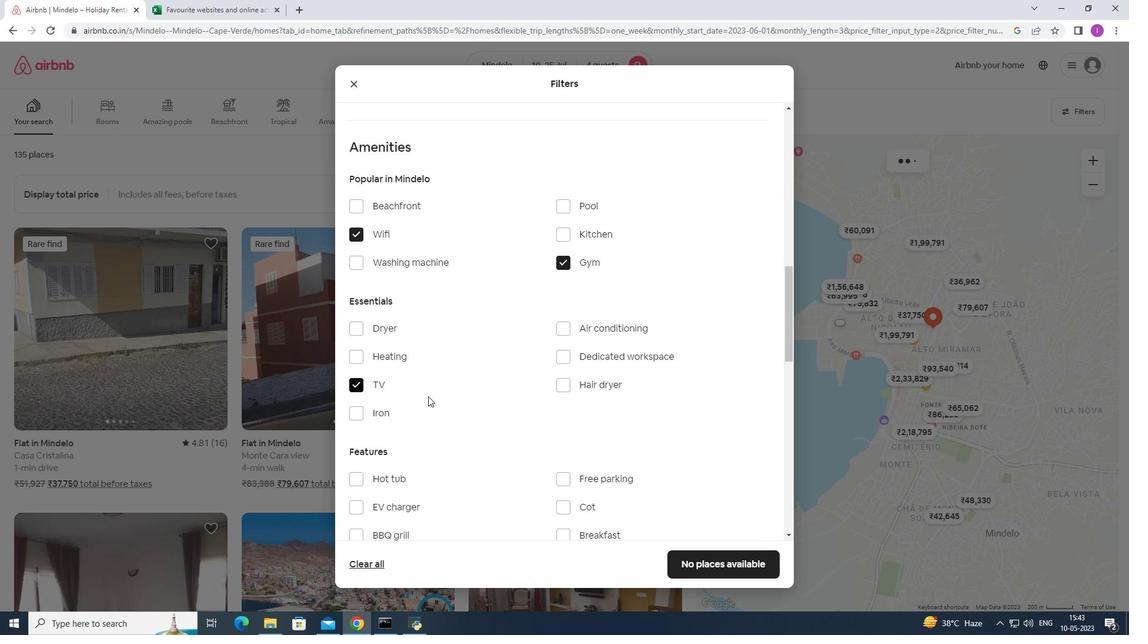 
Action: Mouse scrolled (439, 399) with delta (0, 0)
Screenshot: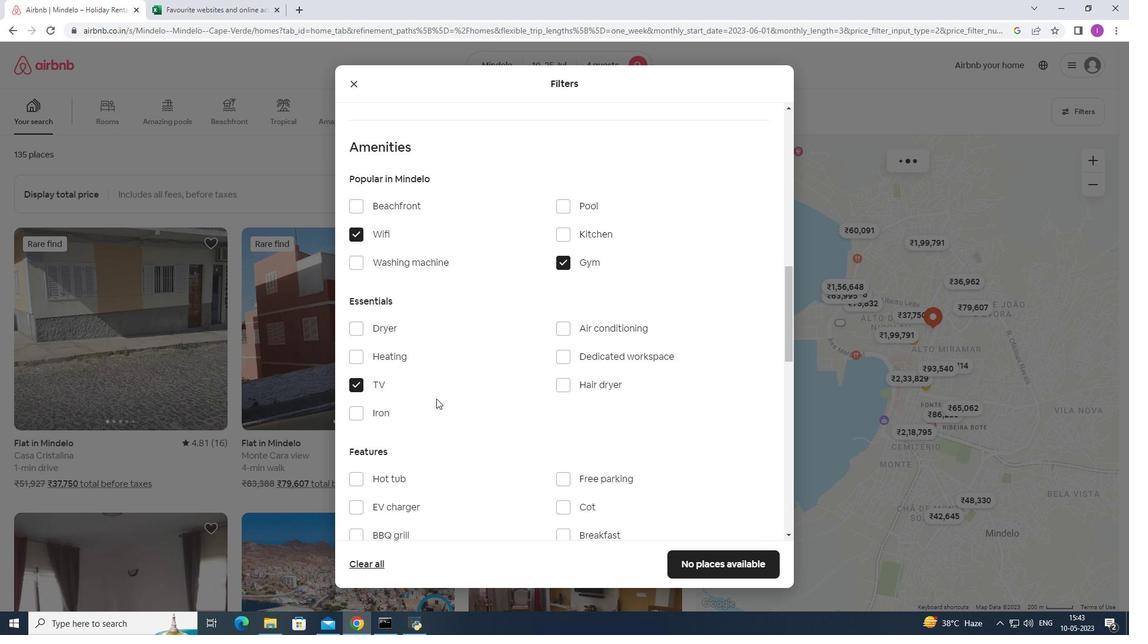 
Action: Mouse scrolled (439, 399) with delta (0, 0)
Screenshot: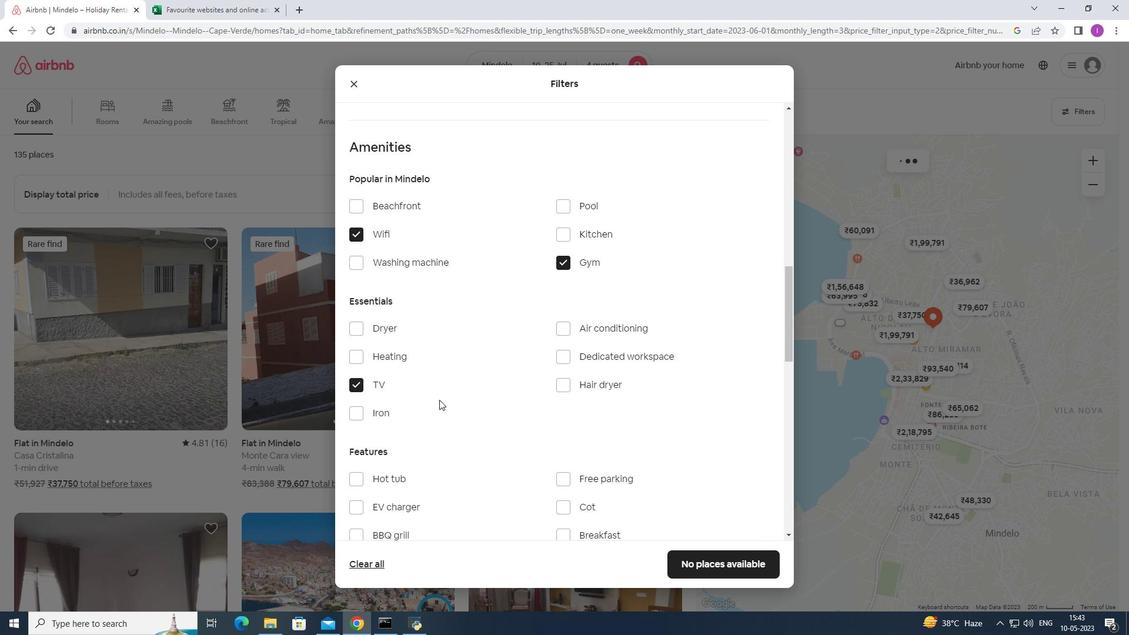 
Action: Mouse moved to (565, 364)
Screenshot: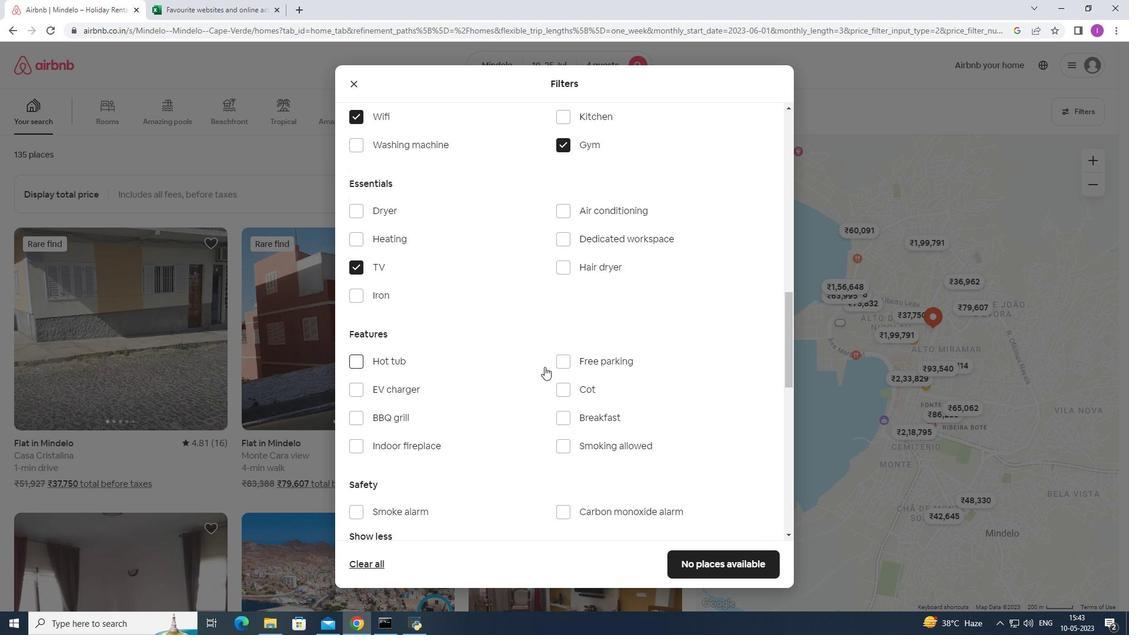 
Action: Mouse pressed left at (565, 364)
Screenshot: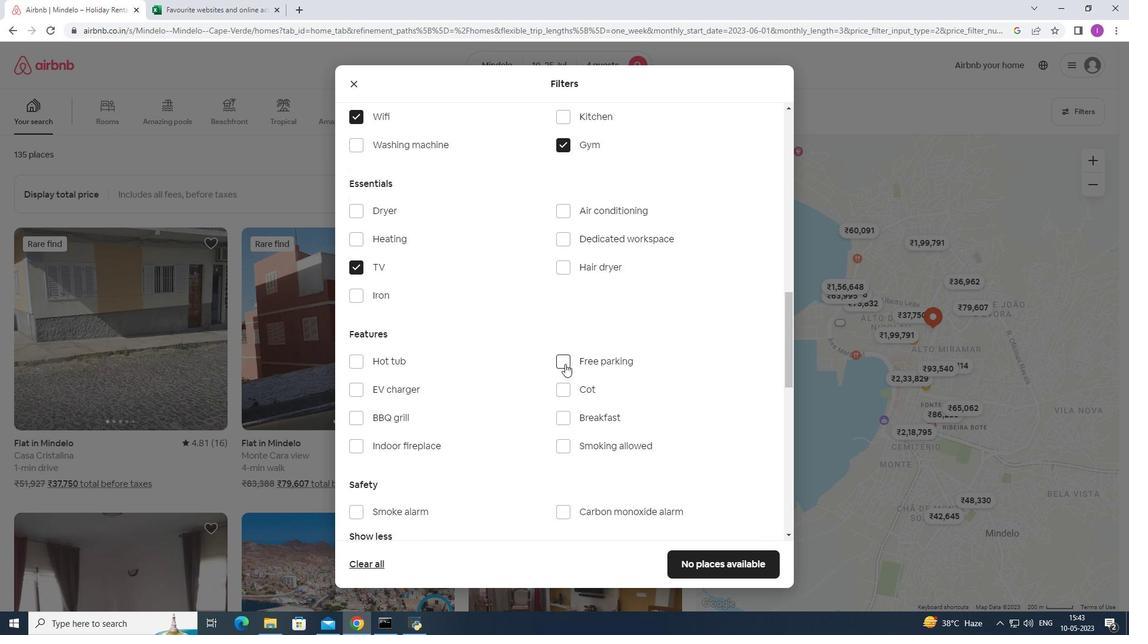 
Action: Mouse moved to (557, 416)
Screenshot: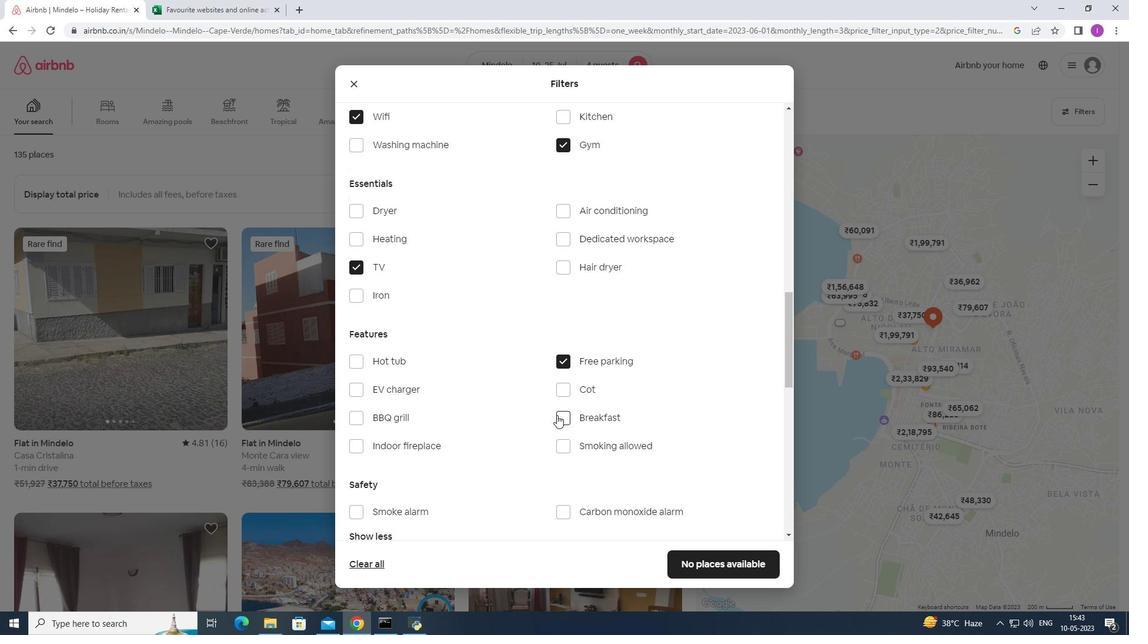 
Action: Mouse pressed left at (557, 416)
Screenshot: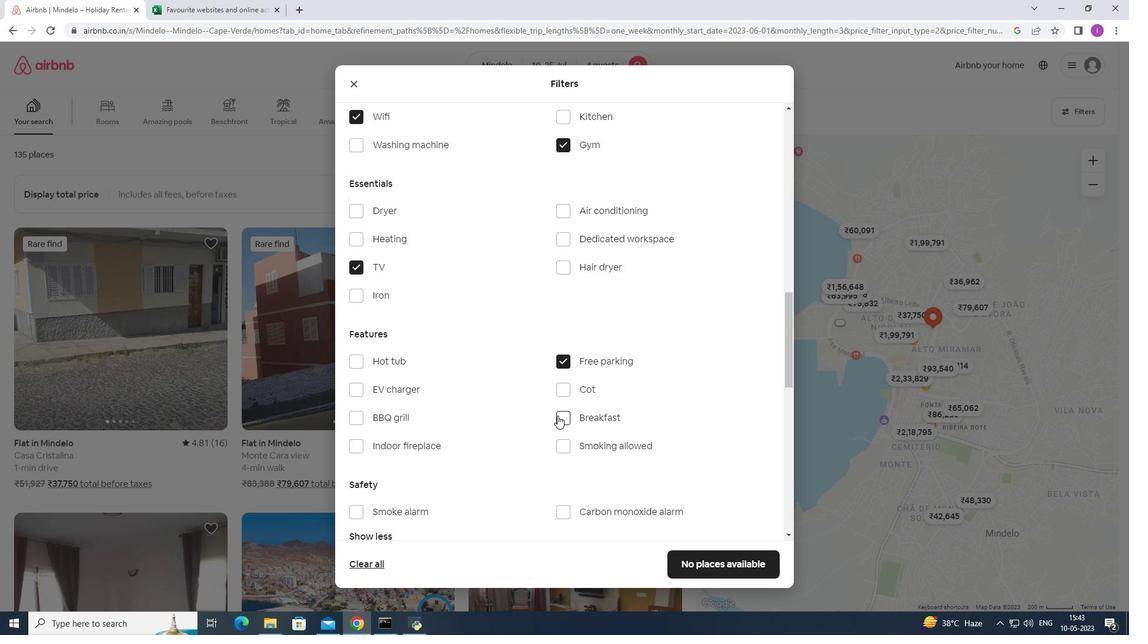 
Action: Mouse moved to (454, 429)
Screenshot: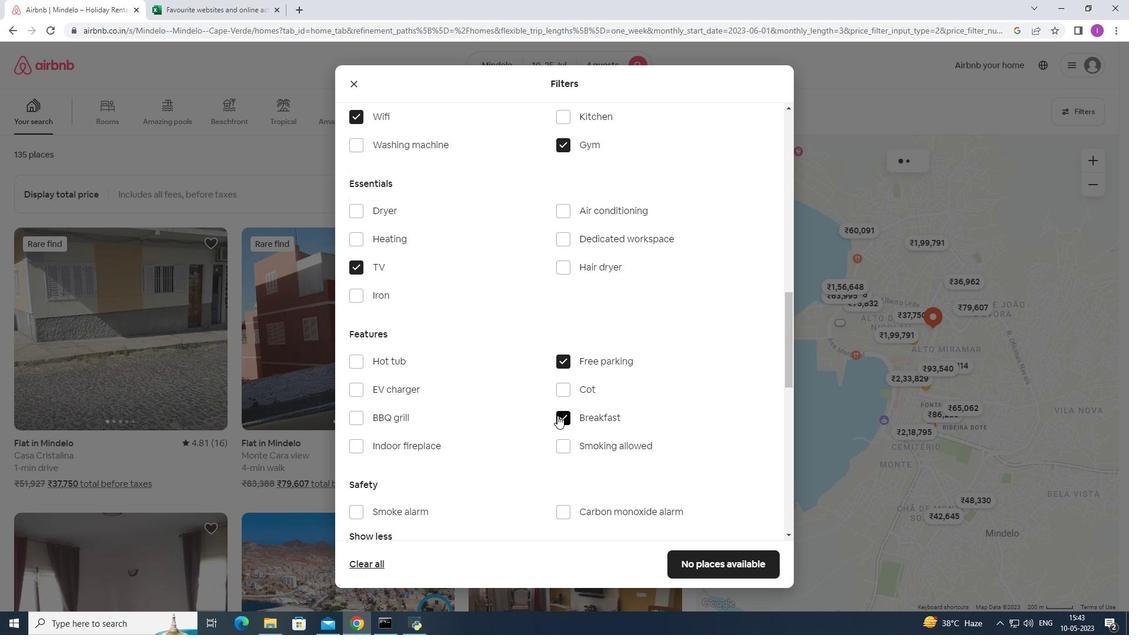 
Action: Mouse scrolled (454, 428) with delta (0, 0)
Screenshot: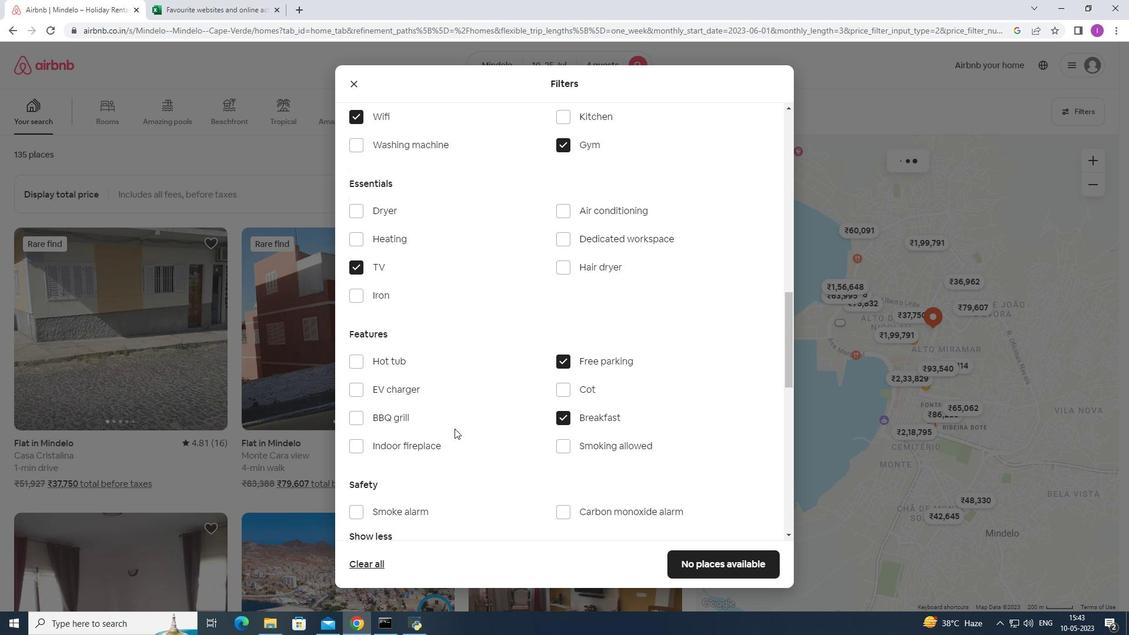 
Action: Mouse scrolled (454, 428) with delta (0, 0)
Screenshot: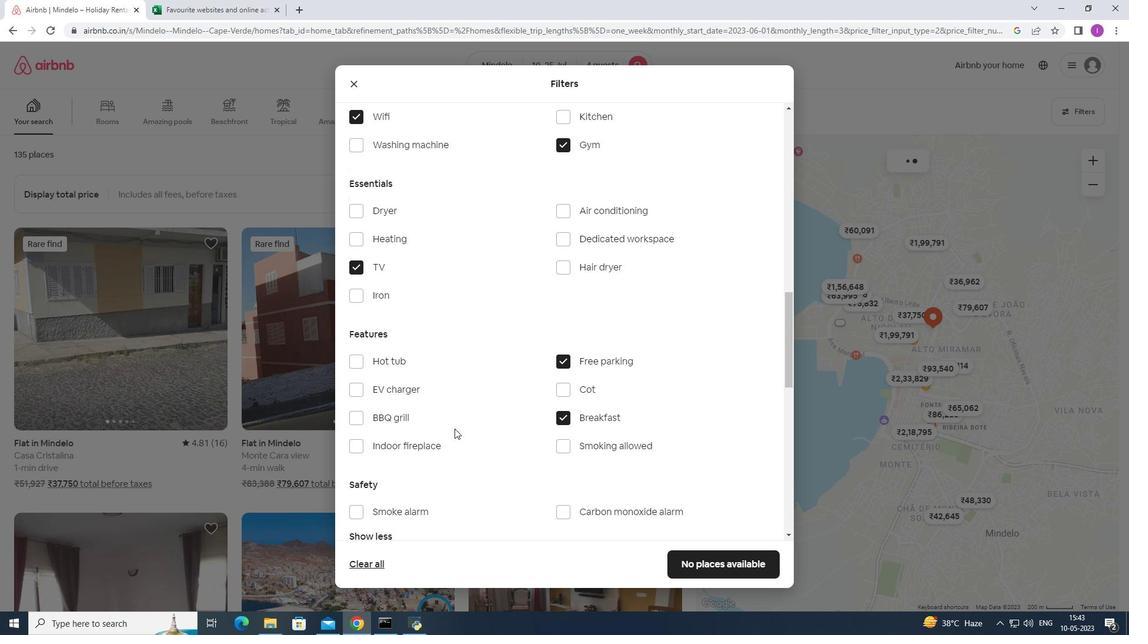 
Action: Mouse scrolled (454, 428) with delta (0, 0)
Screenshot: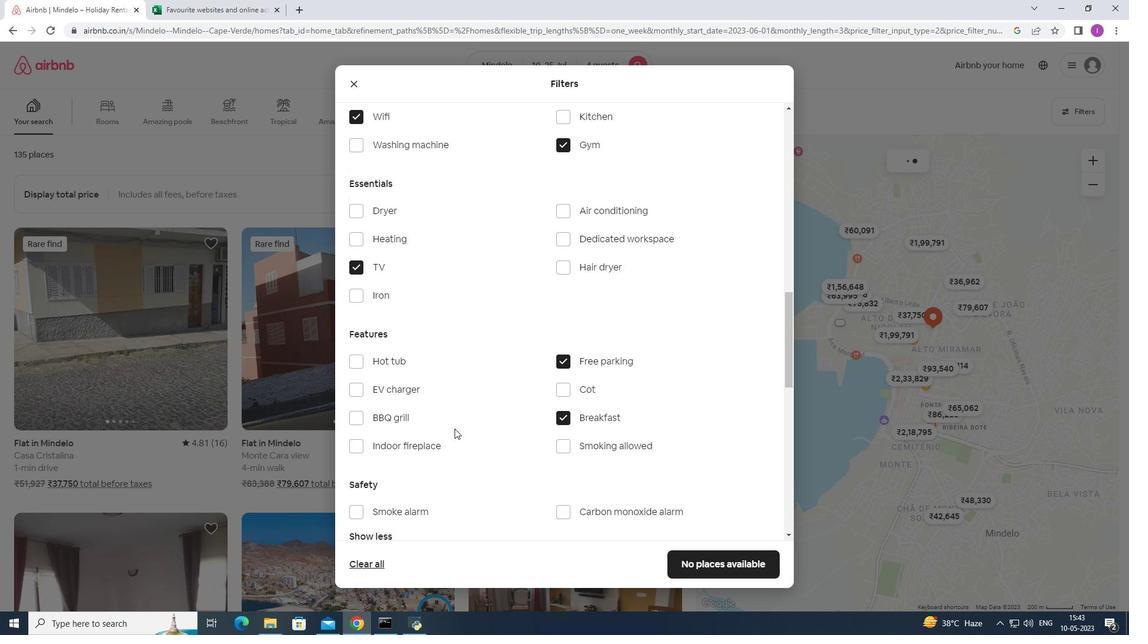 
Action: Mouse scrolled (454, 428) with delta (0, 0)
Screenshot: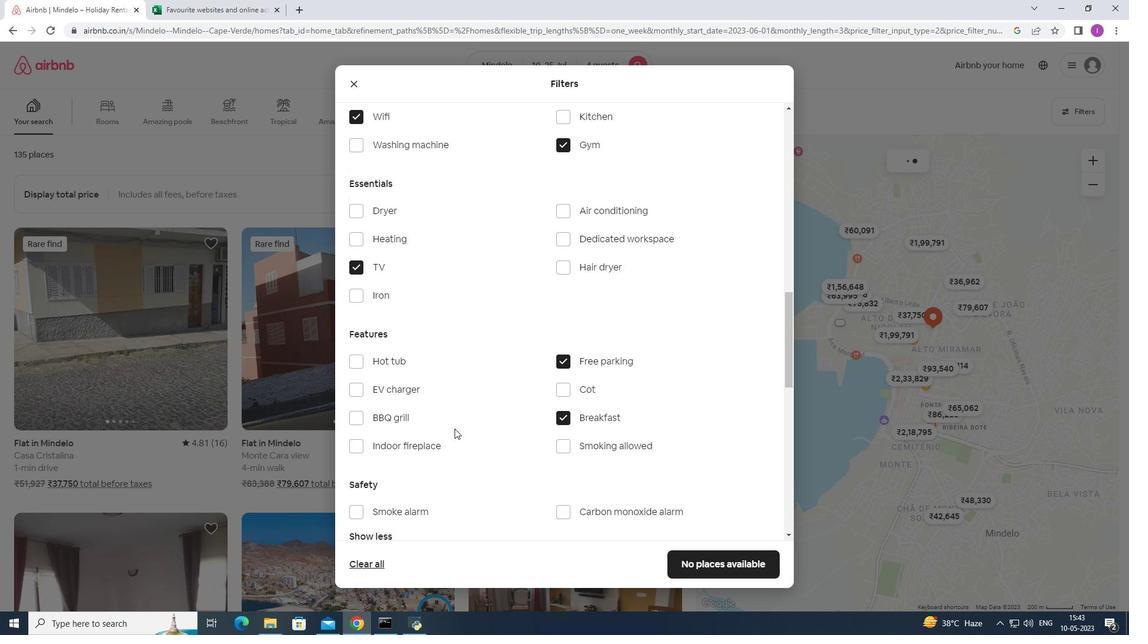 
Action: Mouse scrolled (454, 428) with delta (0, 0)
Screenshot: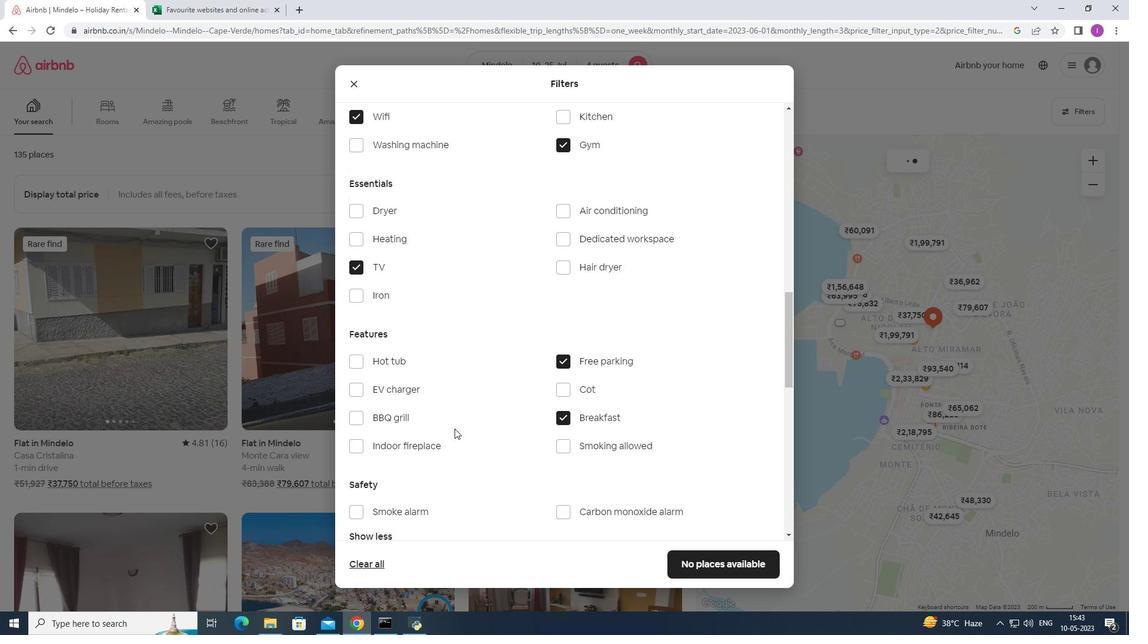 
Action: Mouse moved to (483, 416)
Screenshot: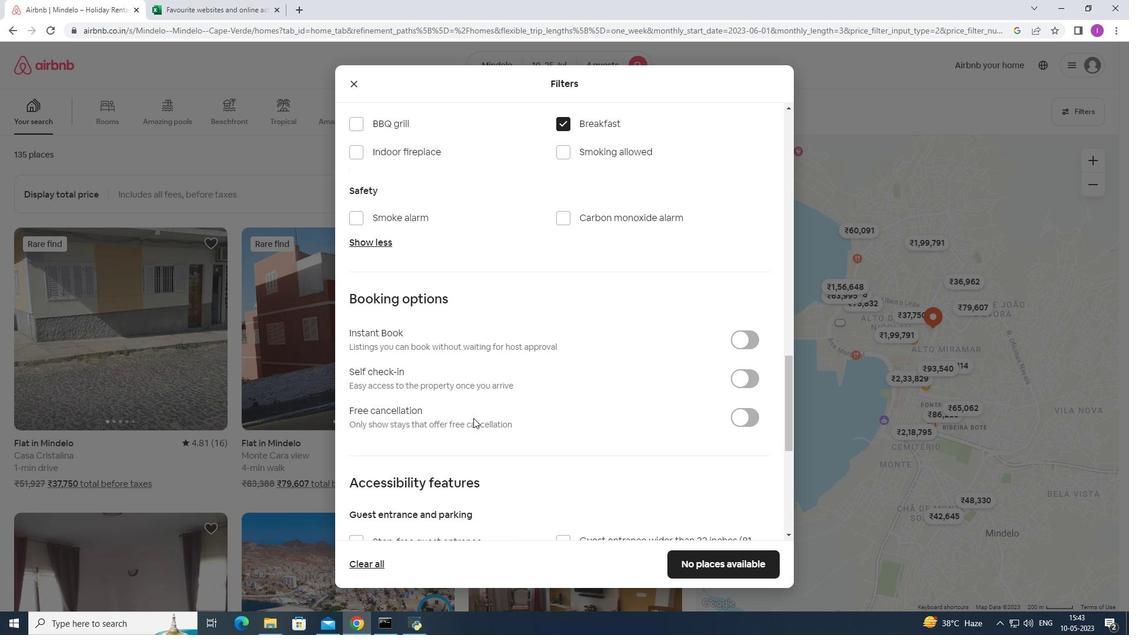 
Action: Mouse scrolled (483, 415) with delta (0, 0)
Screenshot: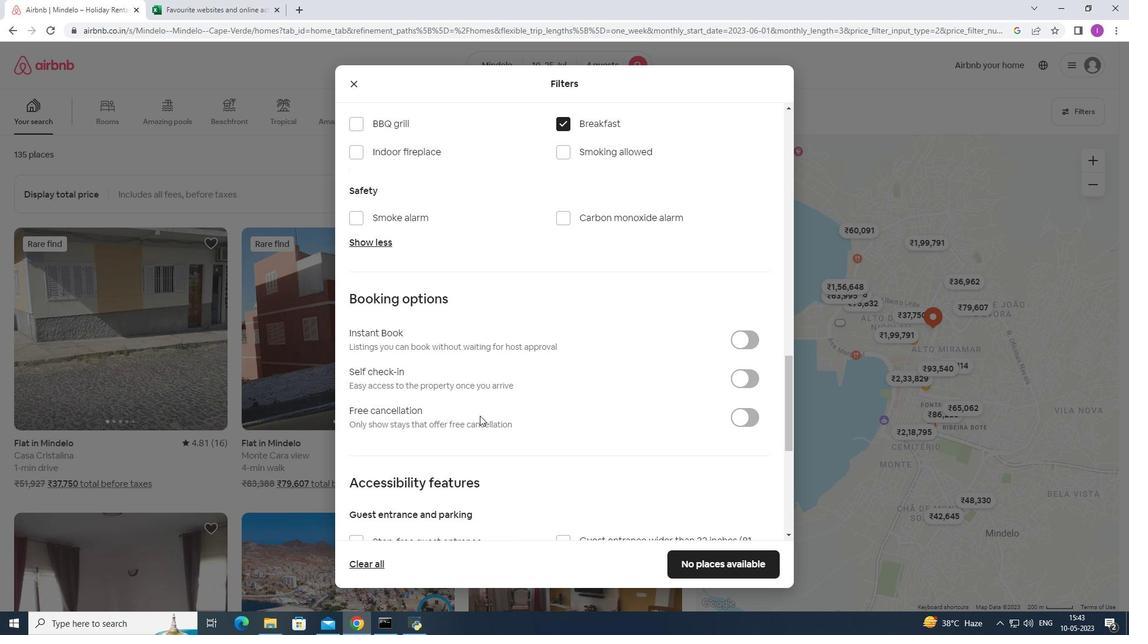 
Action: Mouse scrolled (483, 415) with delta (0, 0)
Screenshot: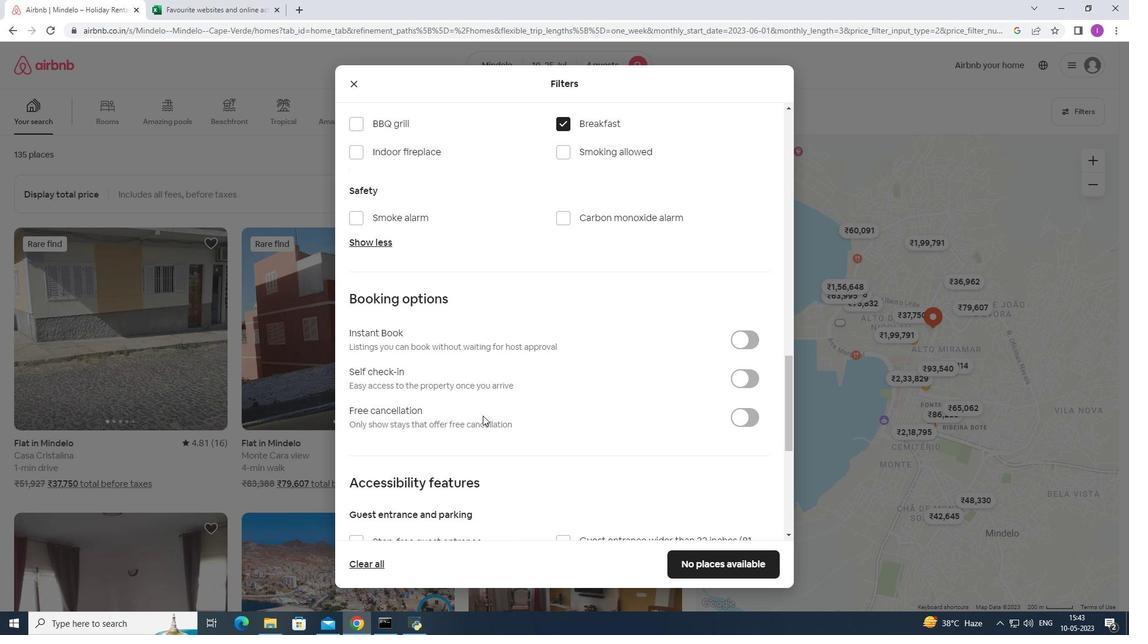 
Action: Mouse moved to (756, 263)
Screenshot: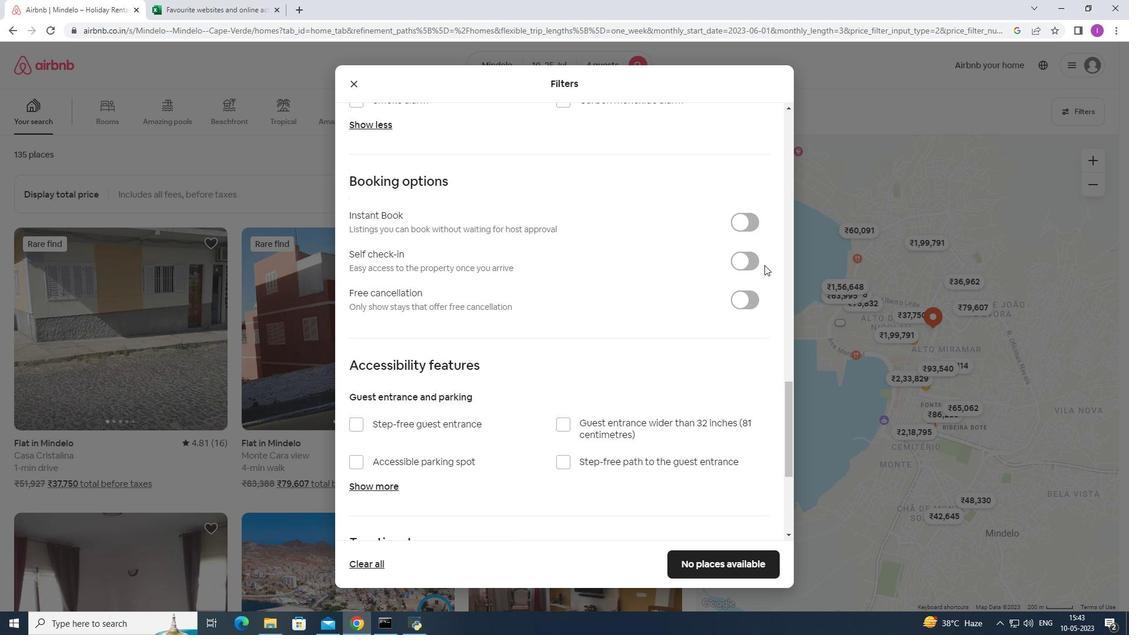 
Action: Mouse pressed left at (756, 263)
Screenshot: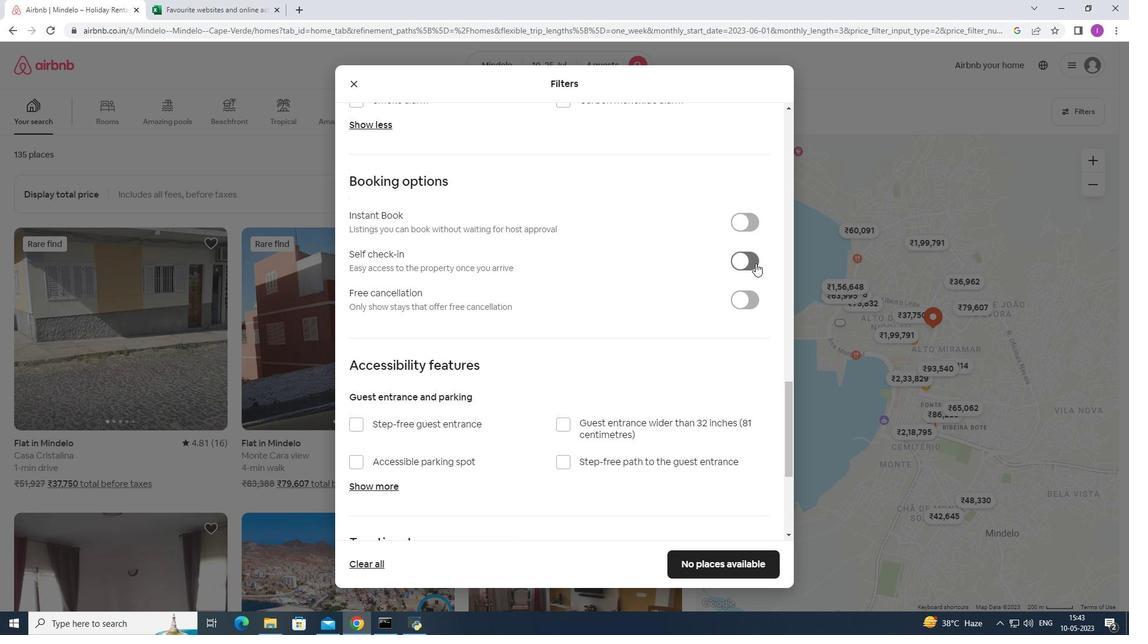 
Action: Mouse moved to (576, 357)
Screenshot: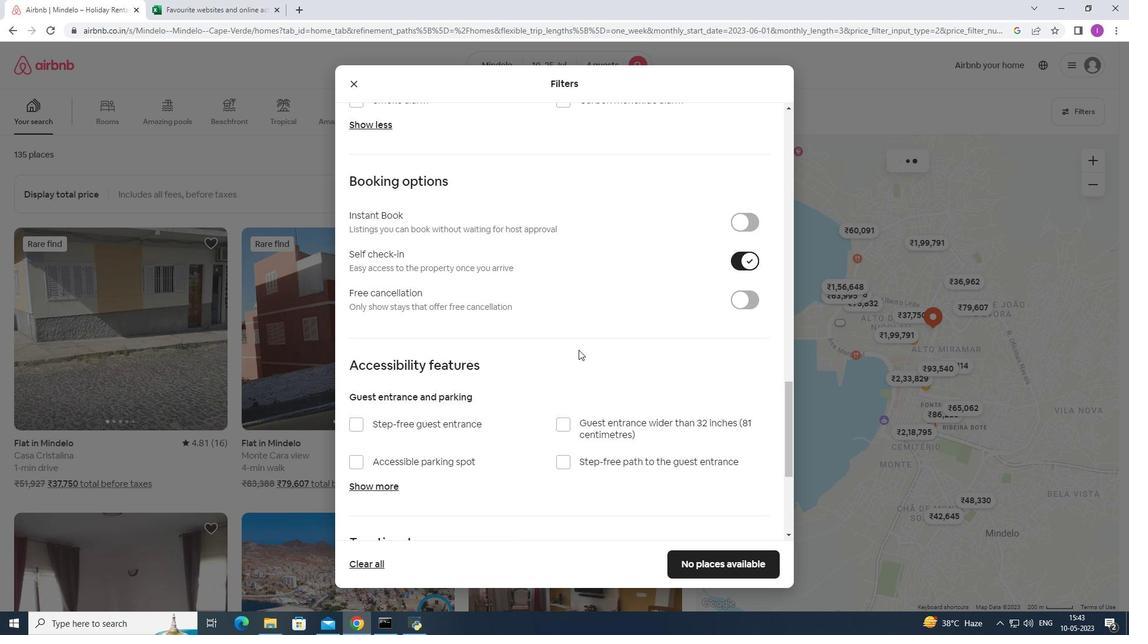 
Action: Mouse scrolled (576, 357) with delta (0, 0)
Screenshot: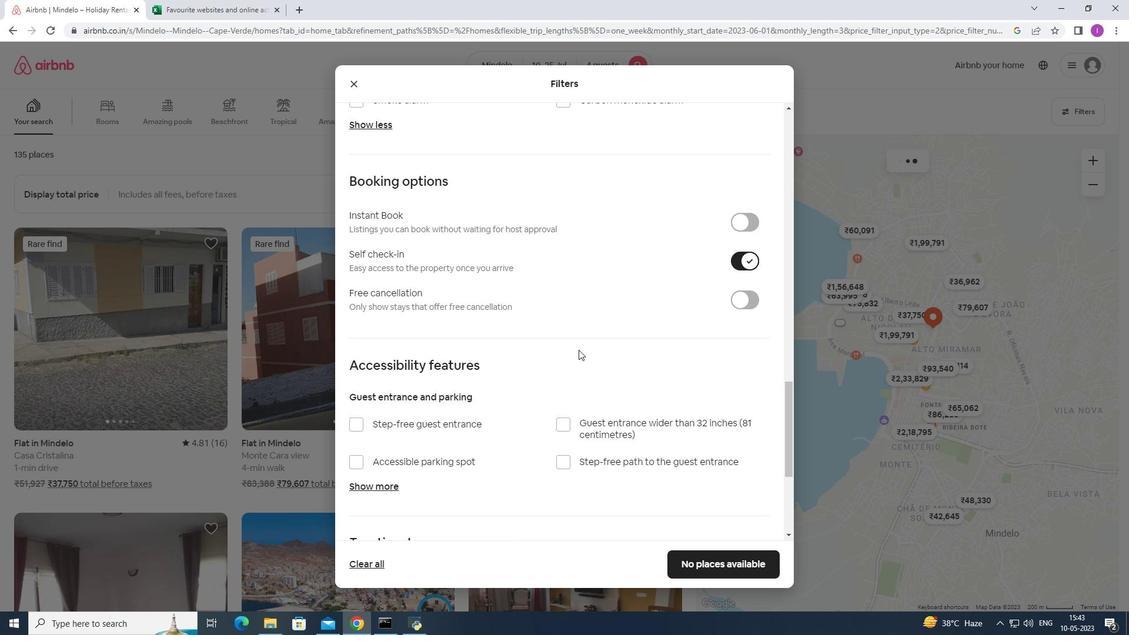 
Action: Mouse moved to (576, 357)
Screenshot: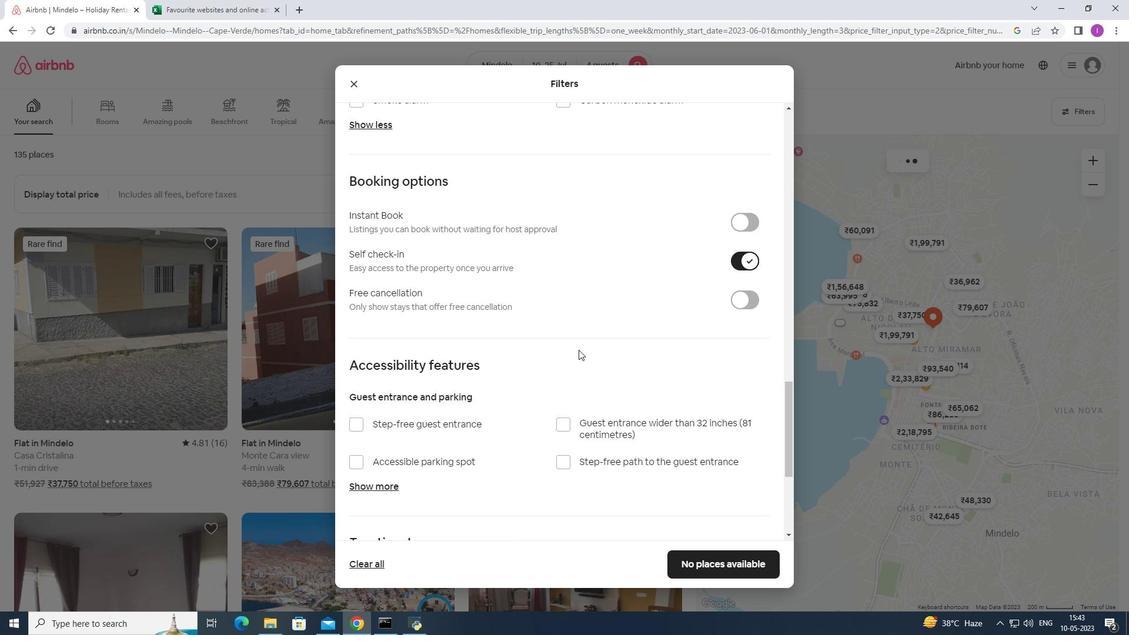 
Action: Mouse scrolled (576, 357) with delta (0, 0)
Screenshot: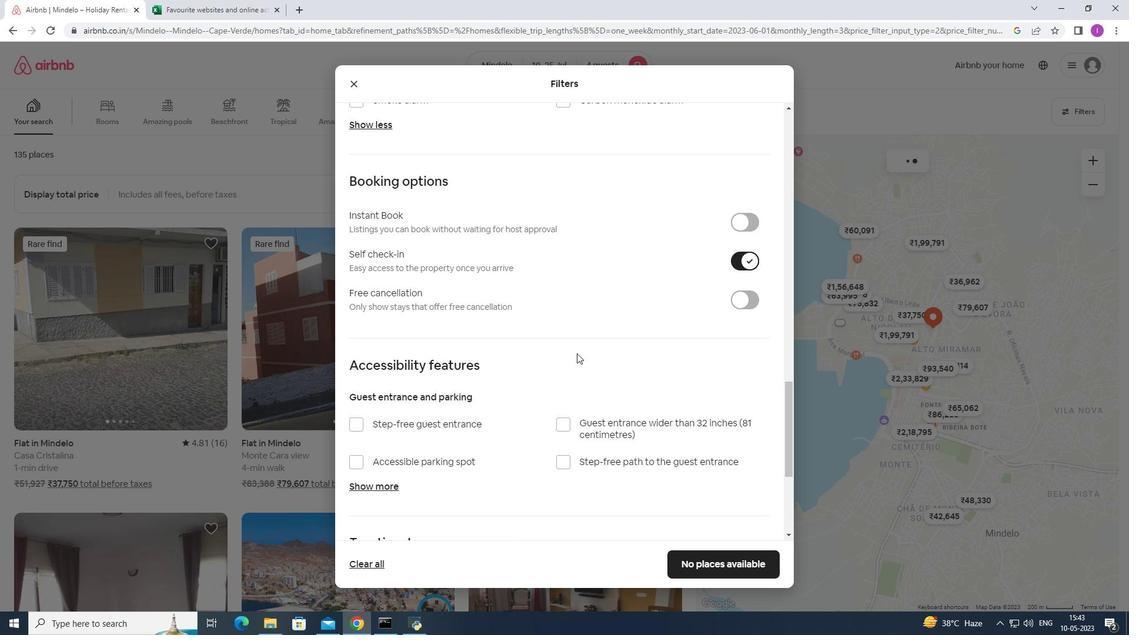 
Action: Mouse moved to (576, 359)
Screenshot: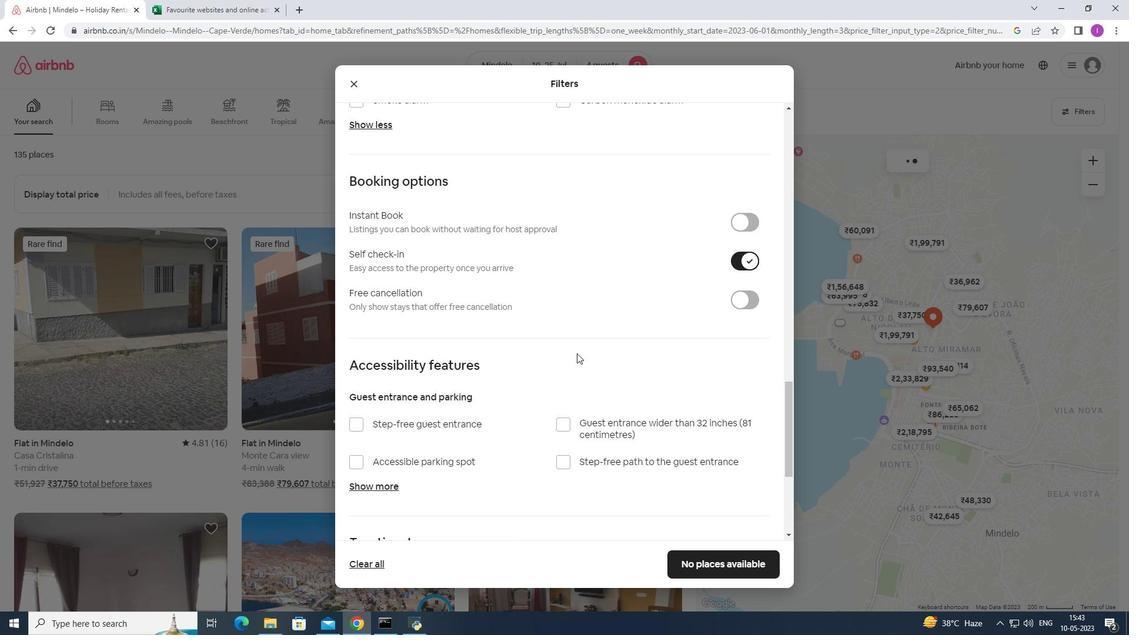 
Action: Mouse scrolled (576, 358) with delta (0, 0)
Screenshot: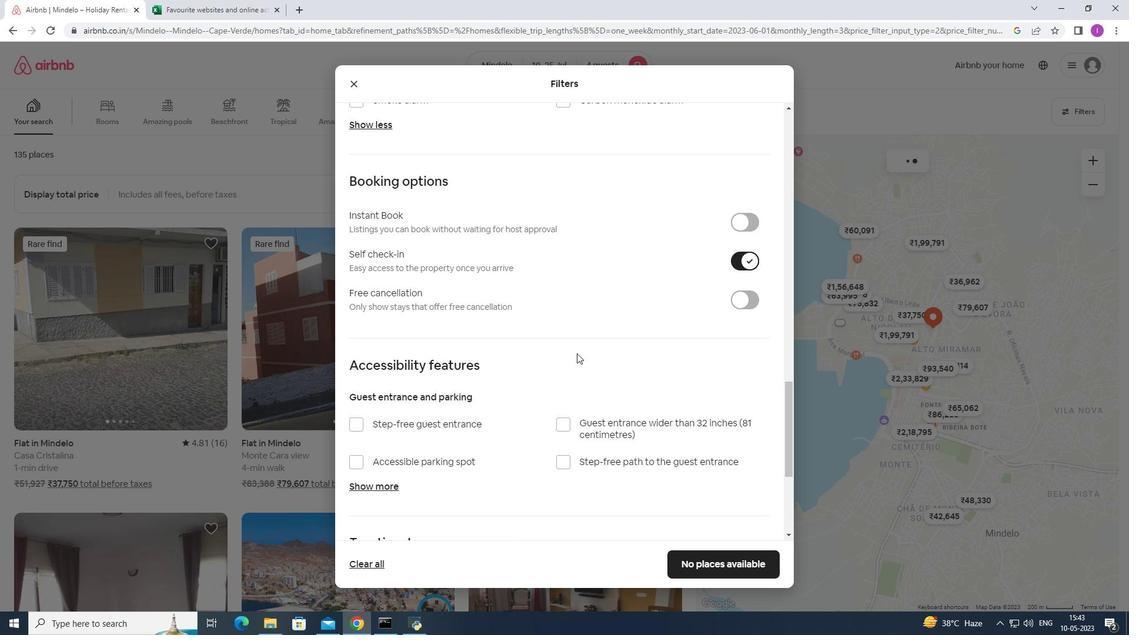 
Action: Mouse moved to (576, 360)
Screenshot: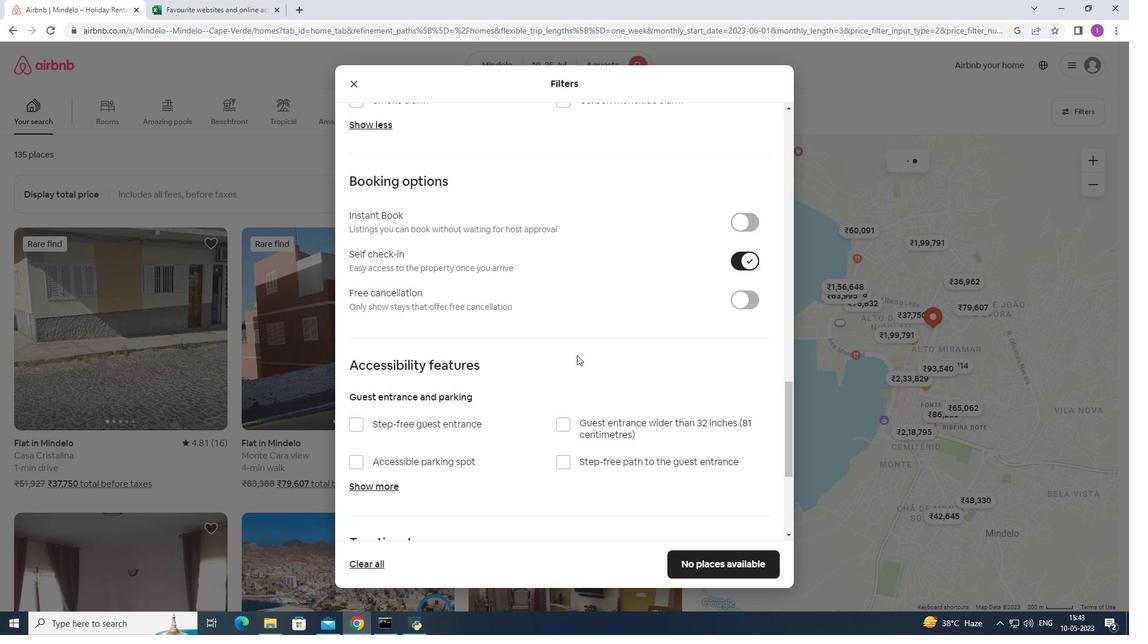 
Action: Mouse scrolled (576, 359) with delta (0, 0)
Screenshot: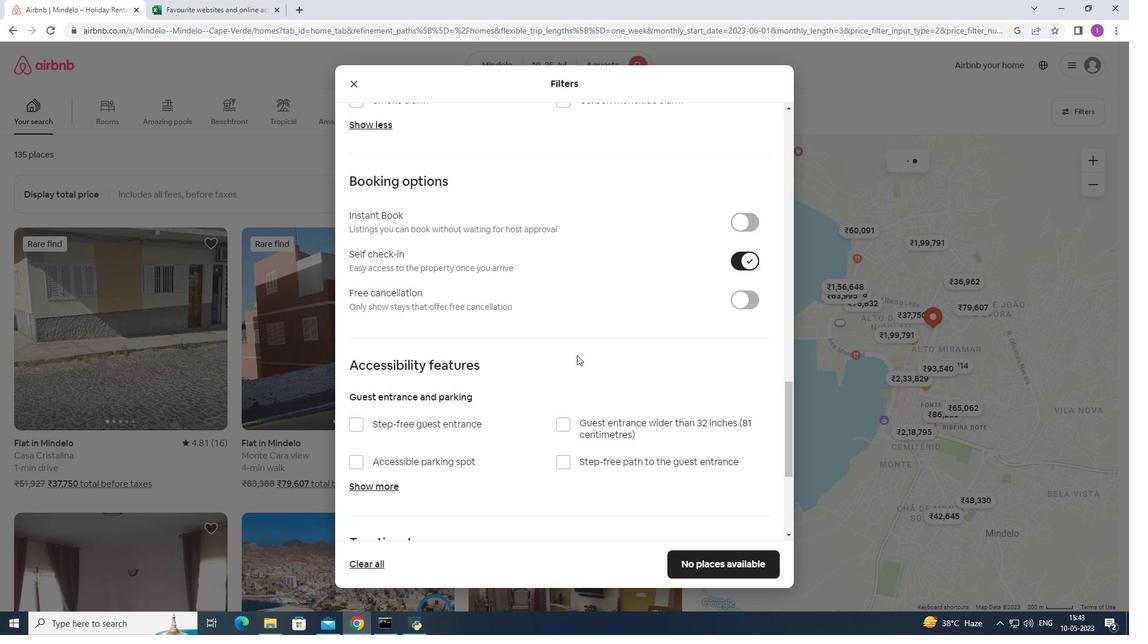
Action: Mouse moved to (576, 363)
Screenshot: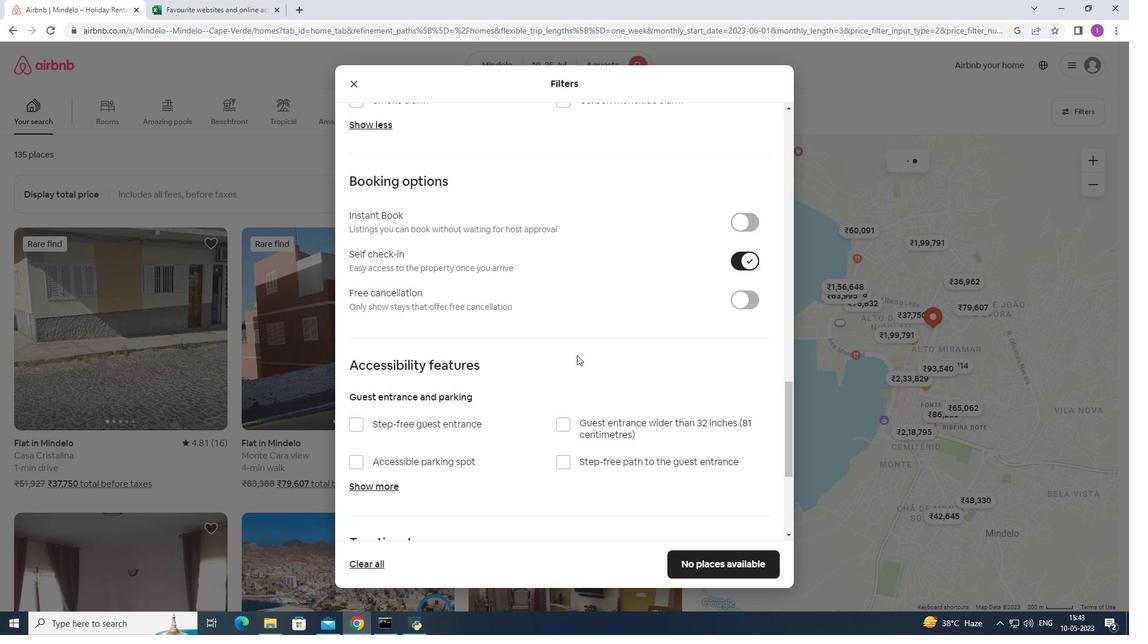 
Action: Mouse scrolled (576, 362) with delta (0, 0)
Screenshot: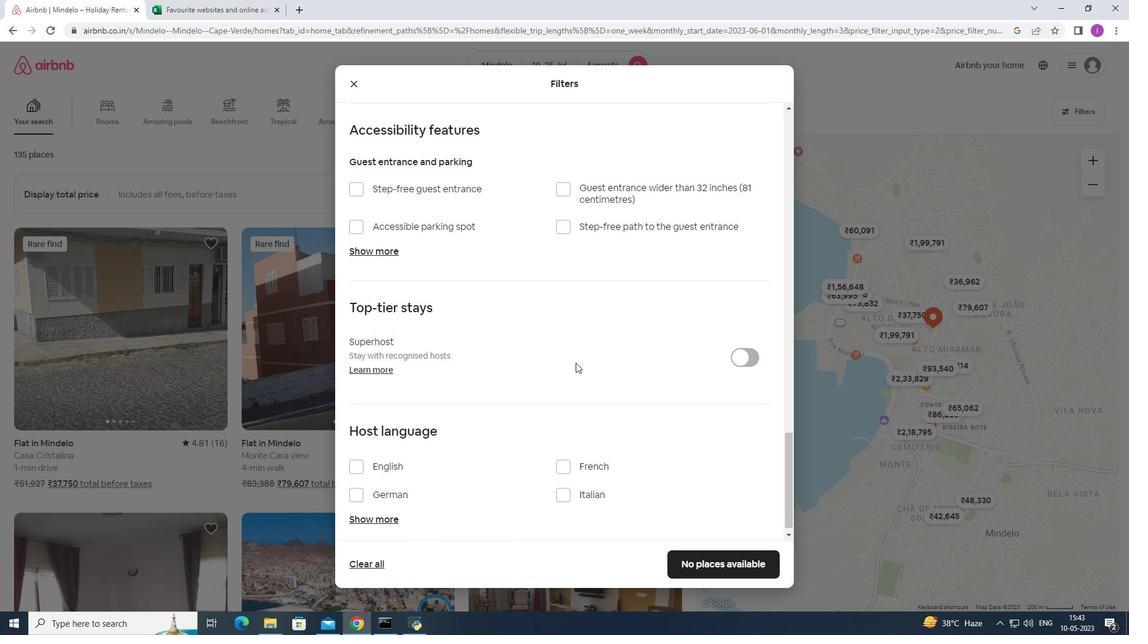 
Action: Mouse scrolled (576, 362) with delta (0, 0)
Screenshot: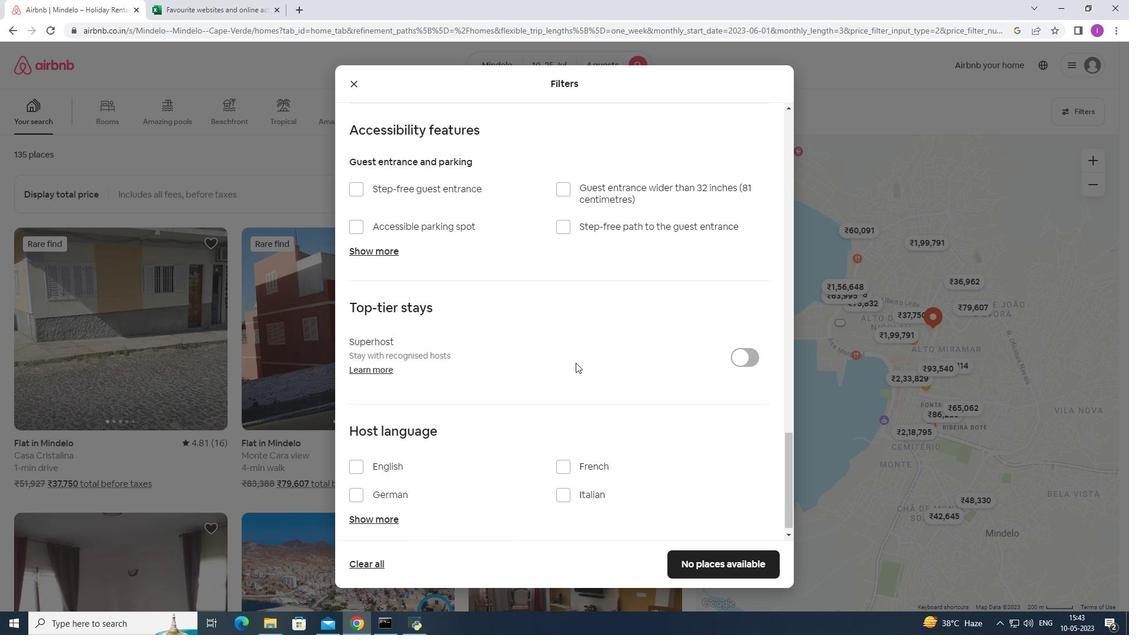 
Action: Mouse scrolled (576, 362) with delta (0, 0)
Screenshot: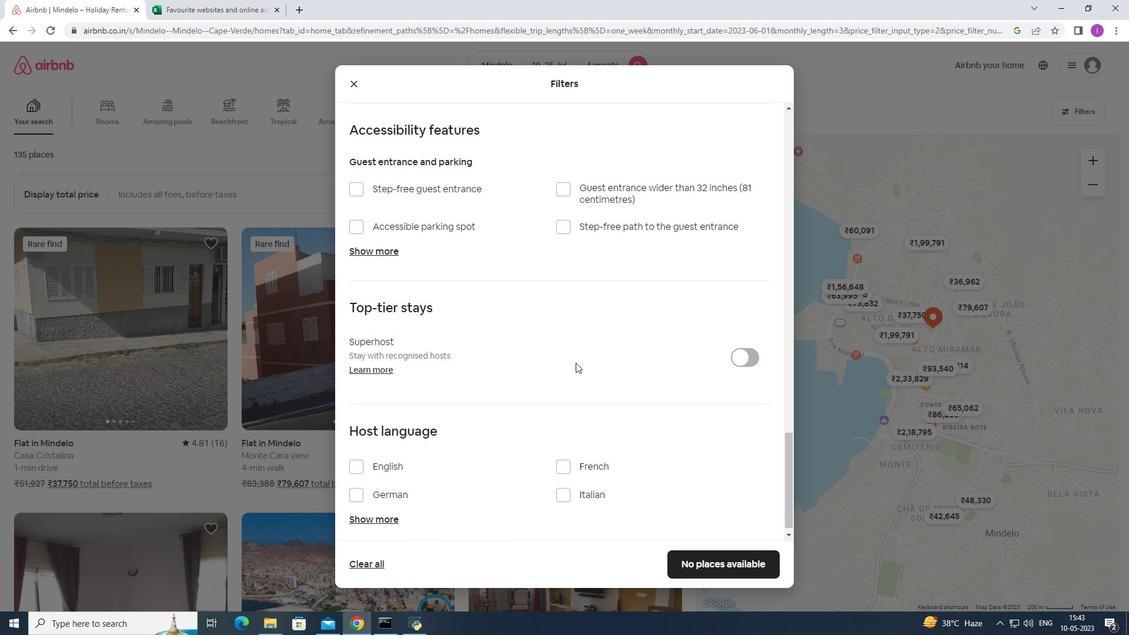 
Action: Mouse moved to (356, 464)
Screenshot: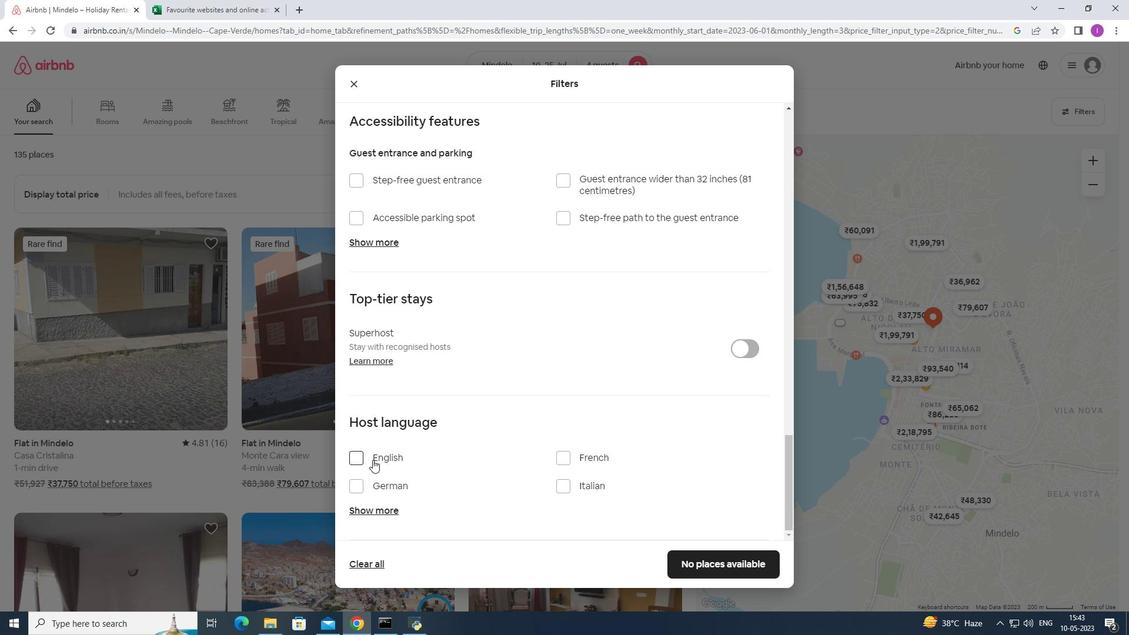 
Action: Mouse pressed left at (356, 464)
Screenshot: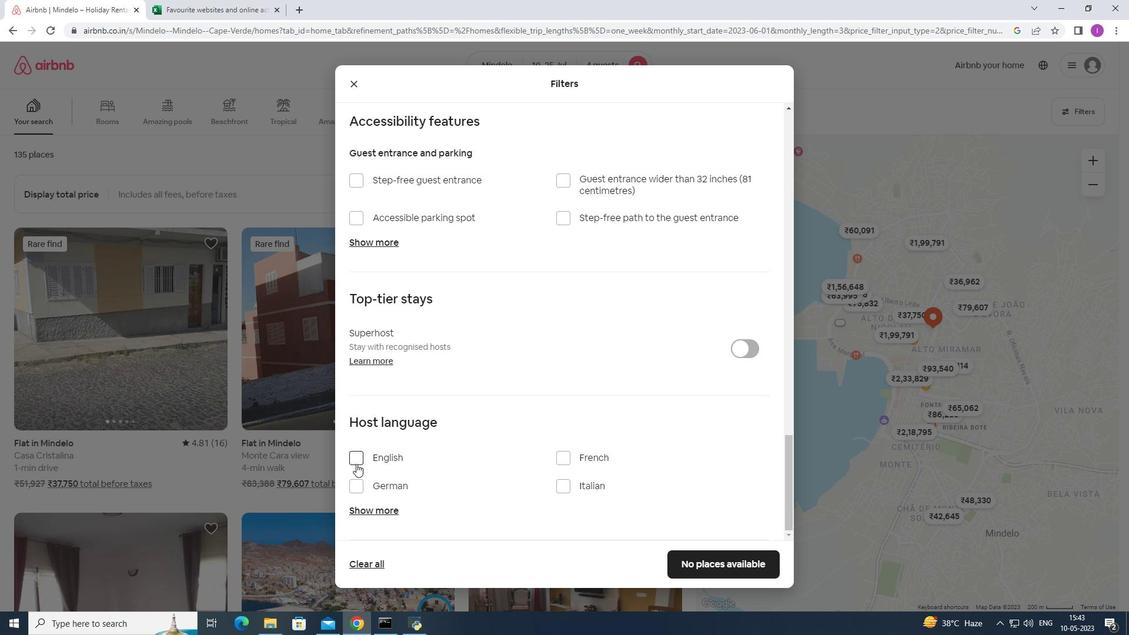 
Action: Mouse moved to (720, 572)
Screenshot: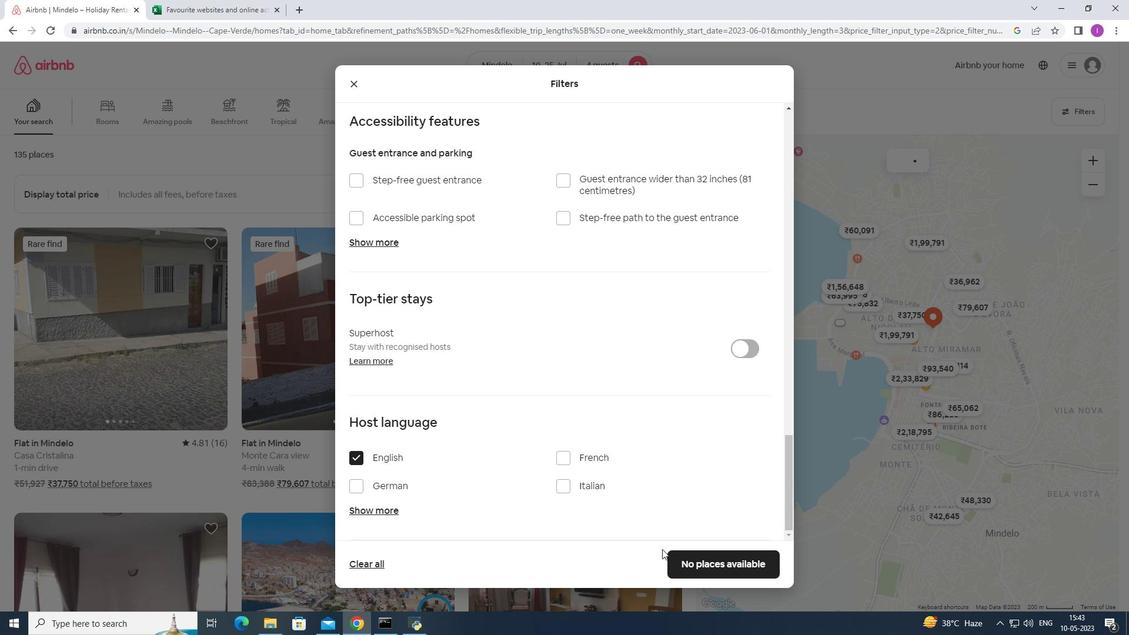 
Action: Mouse pressed left at (720, 572)
Screenshot: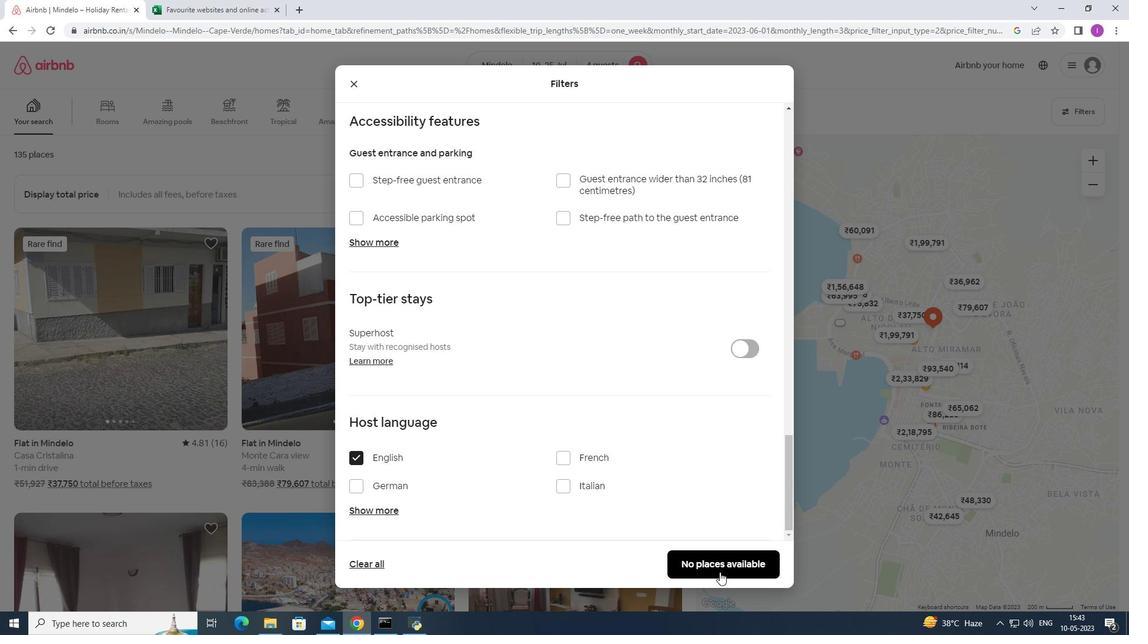 
Action: Mouse moved to (722, 585)
Screenshot: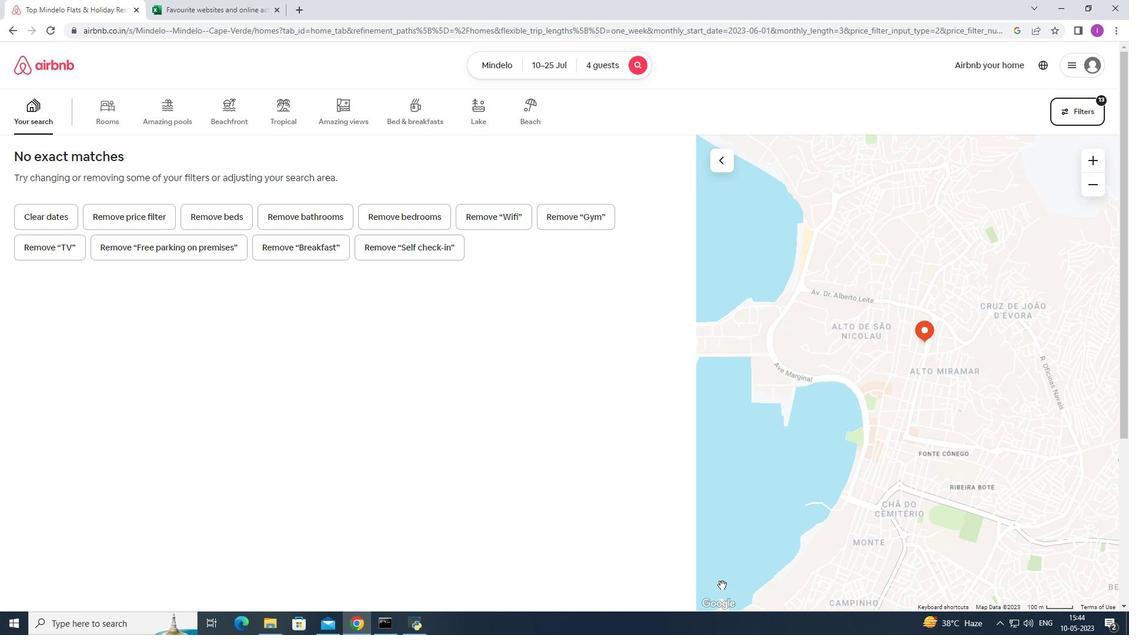 
